 Task: Look for space in Abony, Hungary from 10th August, 2023 to 20th August, 2023 for 12 adults in price range Rs.10000 to Rs.14000. Place can be entire place or shared room with 6 bedrooms having 12 beds and 6 bathrooms. Property type can be house, flat, guest house. Amenities needed are: wifi, TV, free parkinig on premises, gym, breakfast. Booking option can be shelf check-in. Required host language is English.
Action: Mouse pressed left at (508, 98)
Screenshot: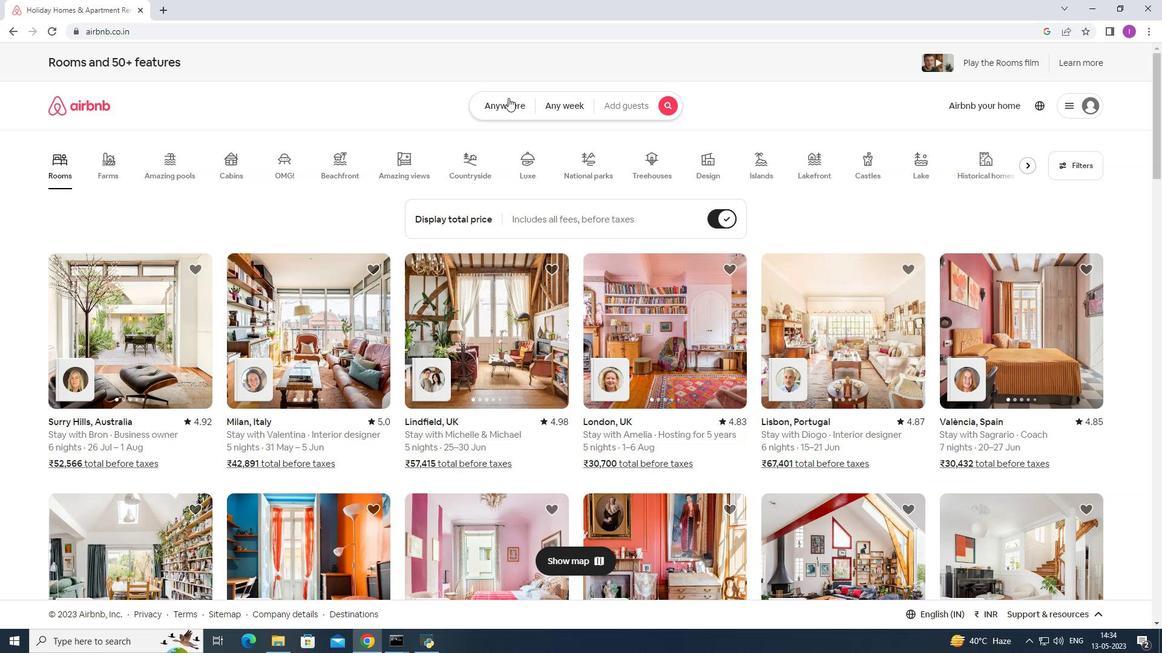 
Action: Mouse moved to (411, 150)
Screenshot: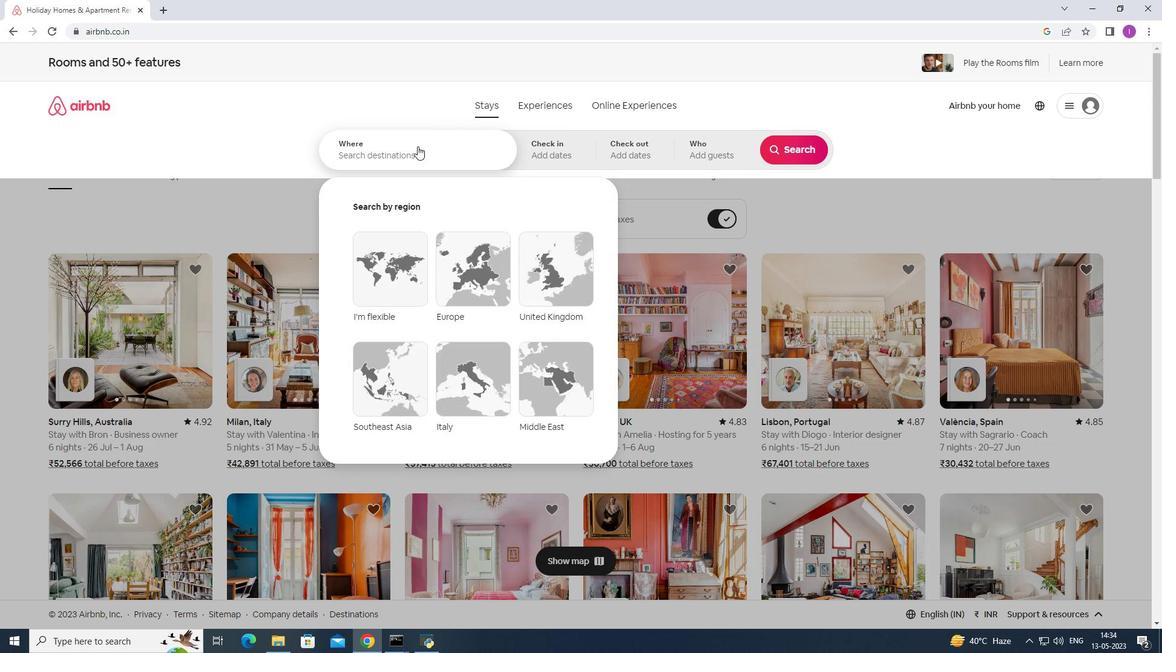 
Action: Mouse pressed left at (411, 150)
Screenshot: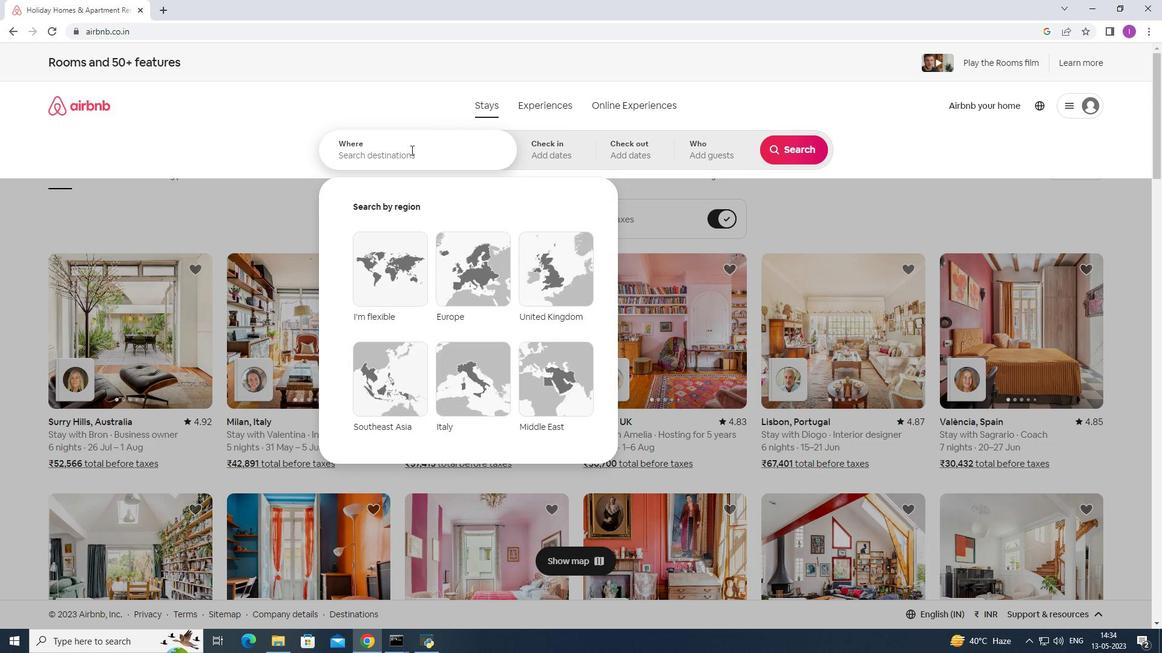 
Action: Key pressed <Key.shift>Abony,<Key.shift><Key.shift><Key.shift><Key.shift><Key.shift><Key.shift><Key.shift><Key.shift><Key.shift><Key.shift><Key.shift><Key.shift><Key.shift><Key.shift><Key.shift><Key.shift><Key.shift><Key.shift><Key.shift><Key.shift><Key.shift><Key.shift><Key.shift>Hun
Screenshot: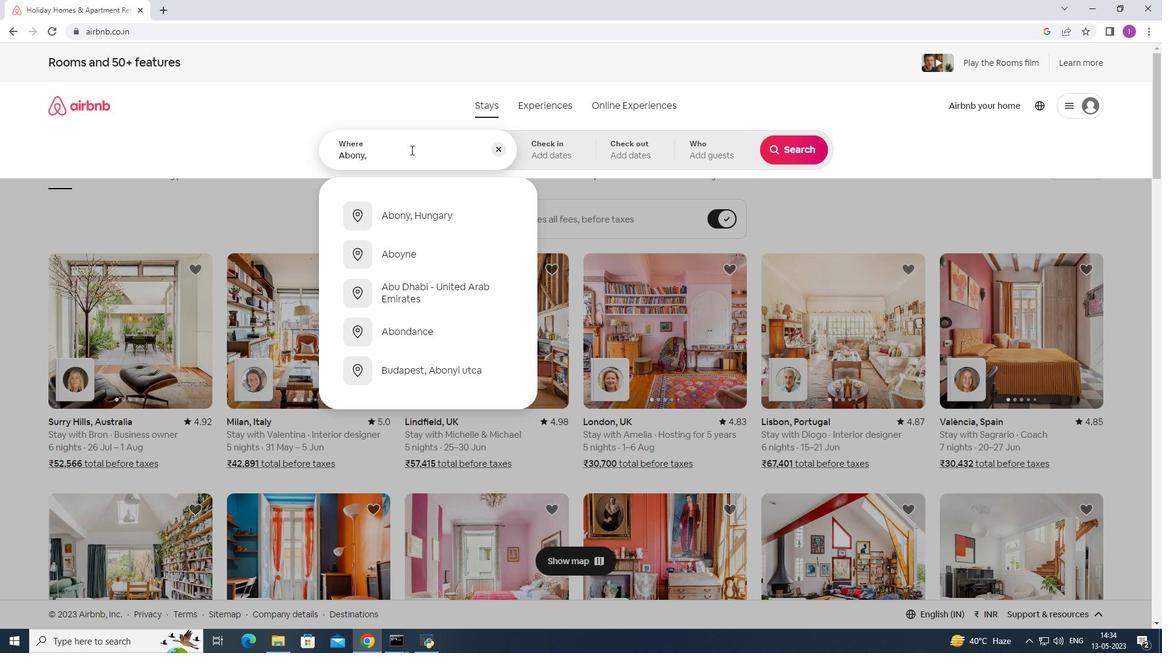 
Action: Mouse moved to (397, 219)
Screenshot: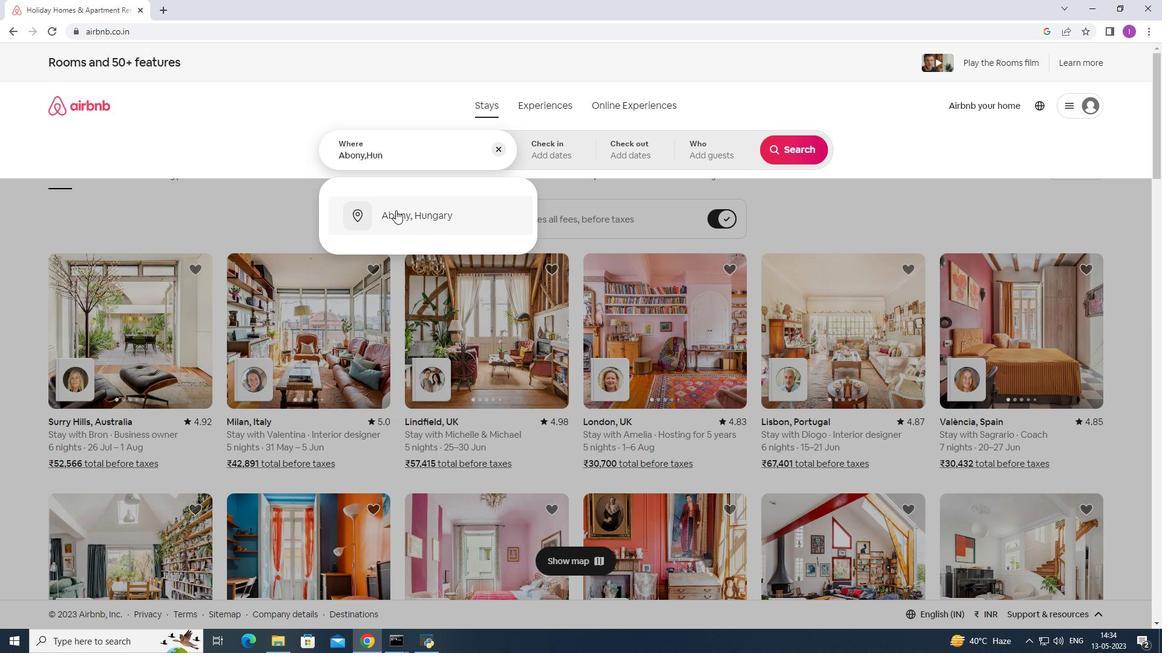 
Action: Mouse pressed left at (397, 219)
Screenshot: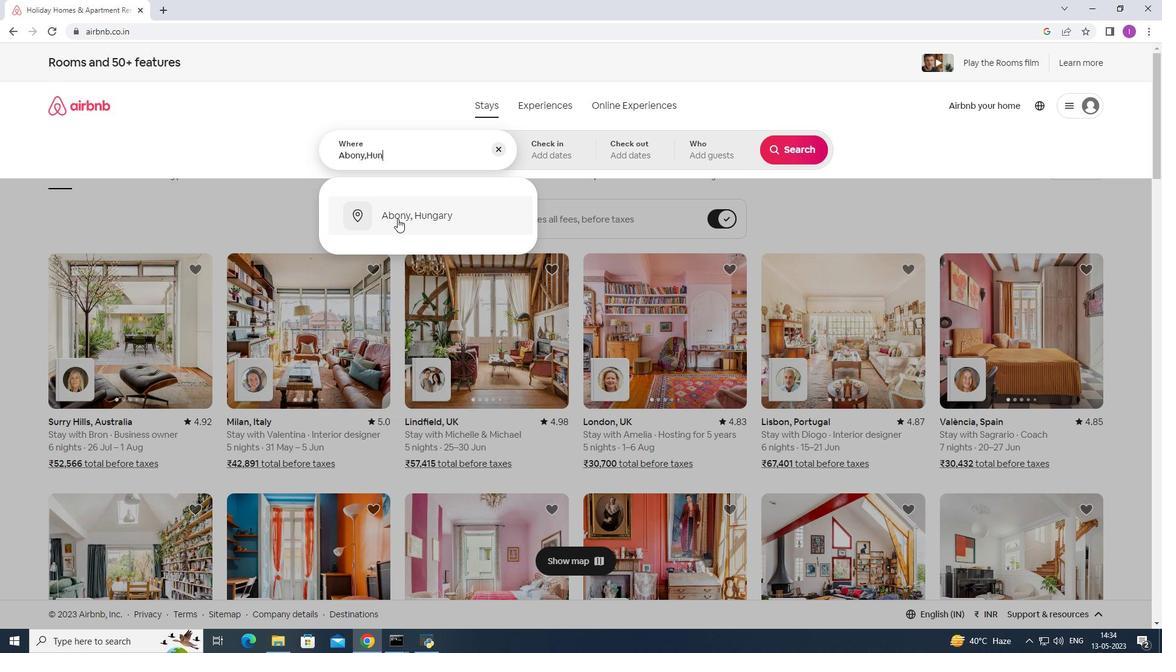 
Action: Mouse moved to (794, 249)
Screenshot: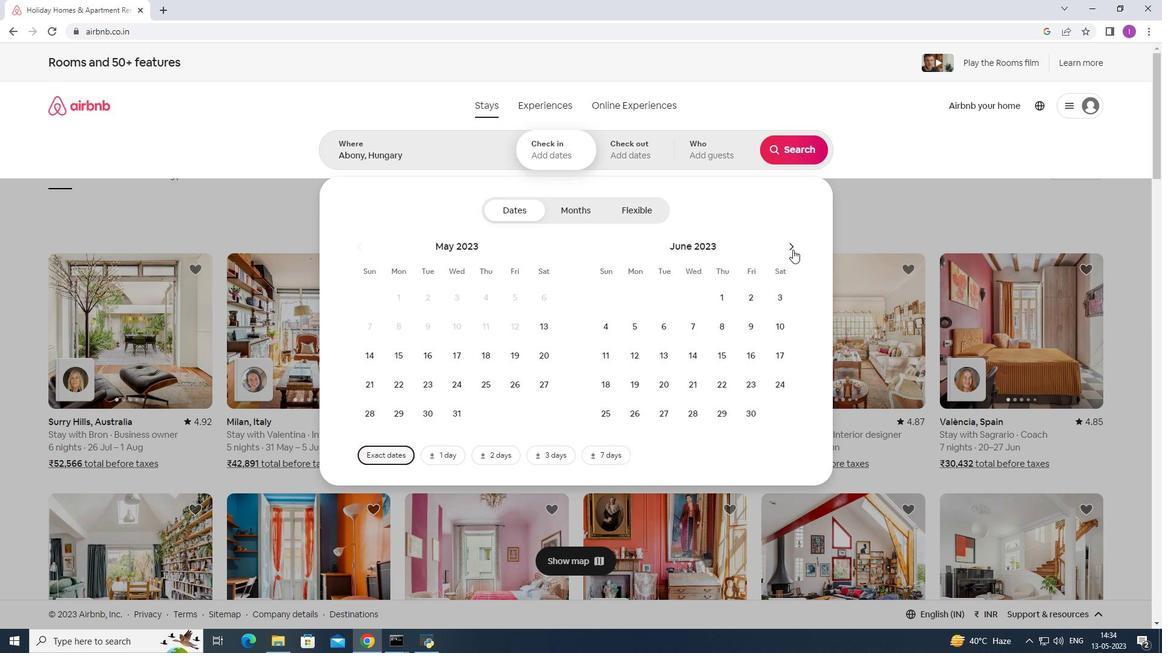 
Action: Mouse pressed left at (794, 249)
Screenshot: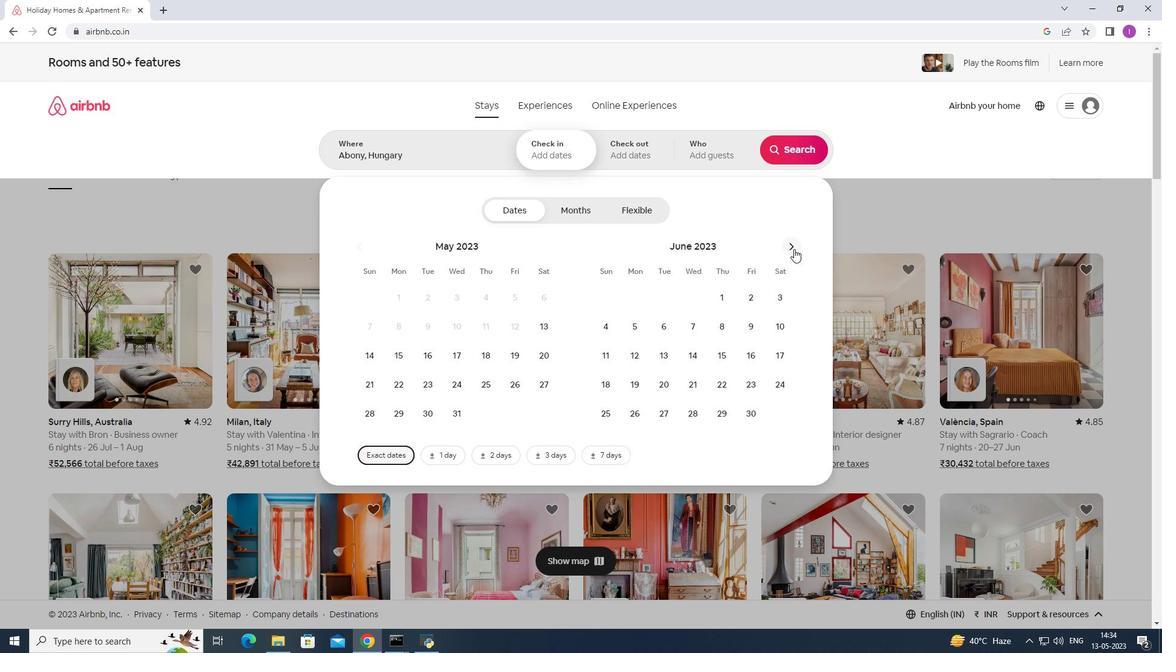 
Action: Mouse moved to (794, 249)
Screenshot: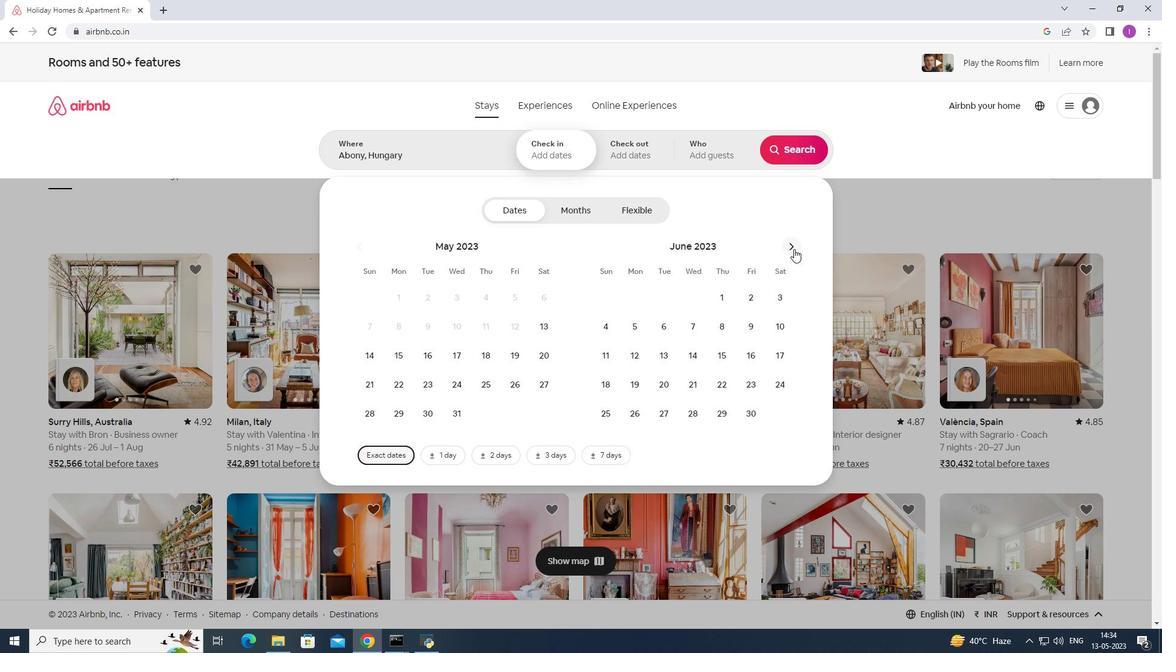 
Action: Mouse pressed left at (794, 249)
Screenshot: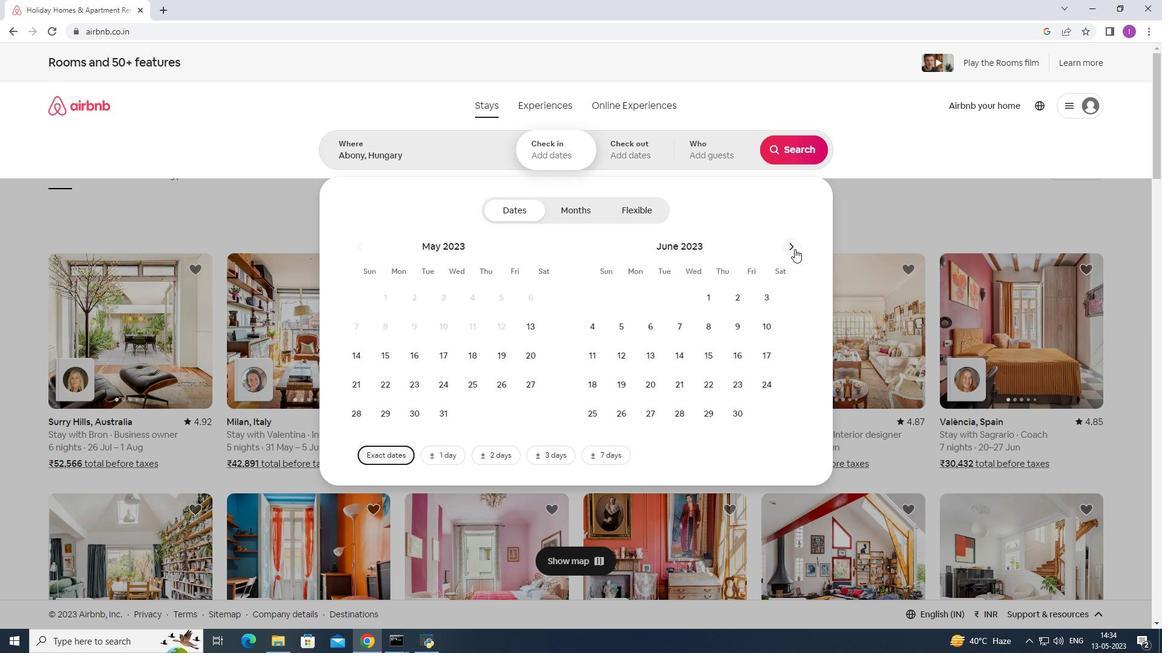 
Action: Mouse moved to (729, 329)
Screenshot: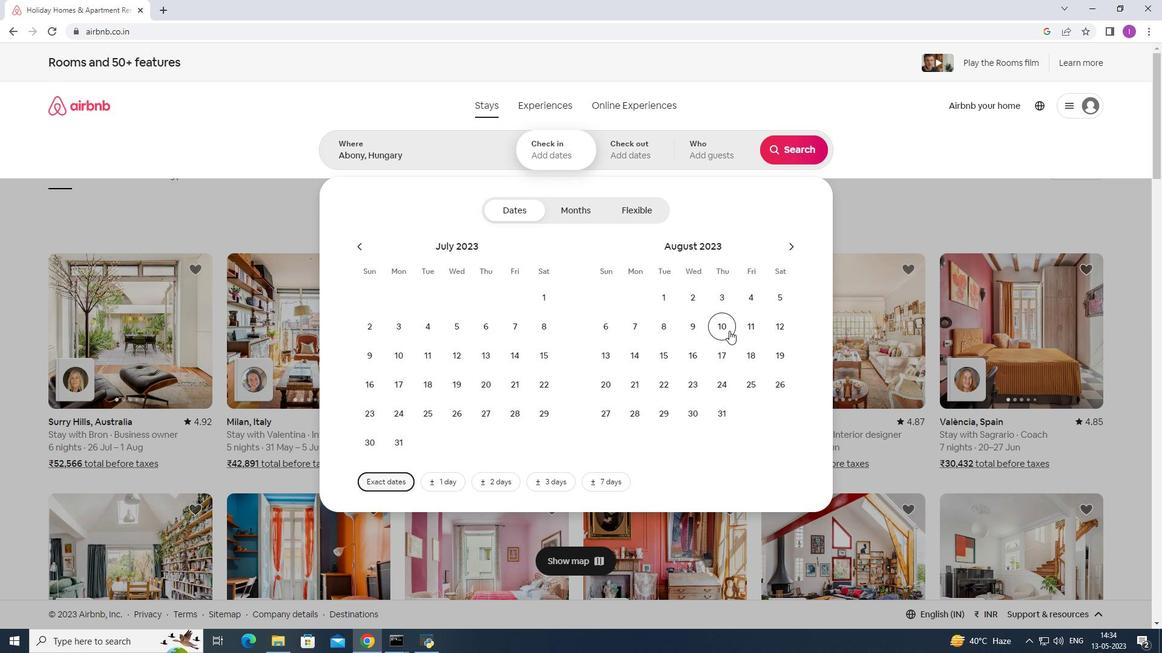 
Action: Mouse pressed left at (729, 329)
Screenshot: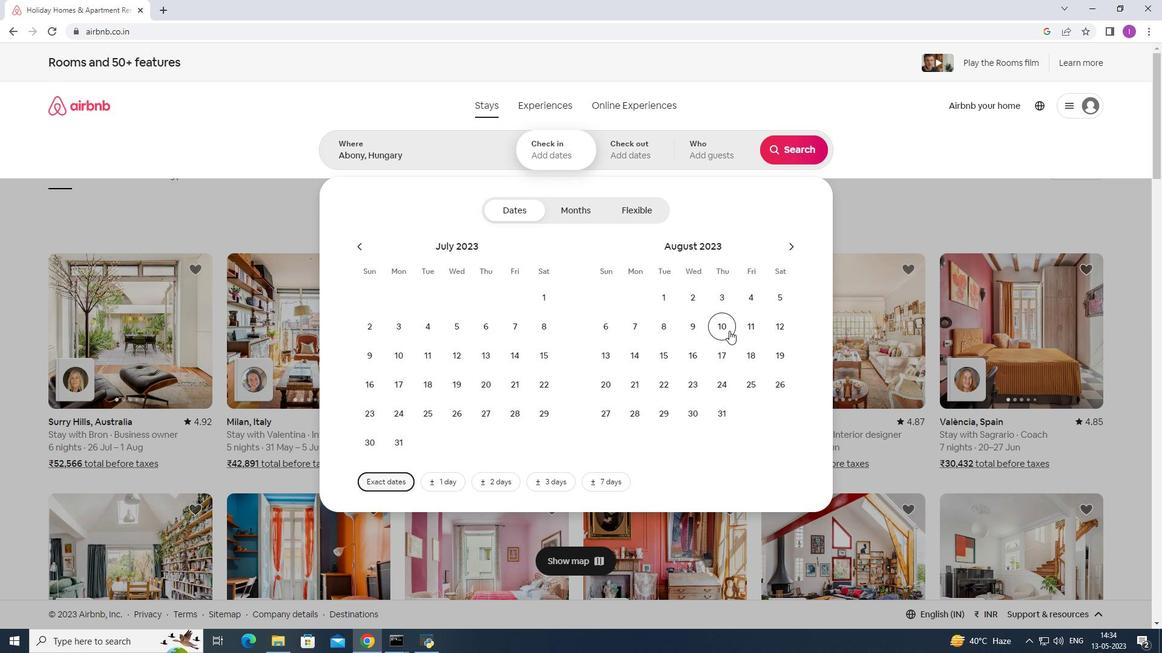 
Action: Mouse moved to (611, 388)
Screenshot: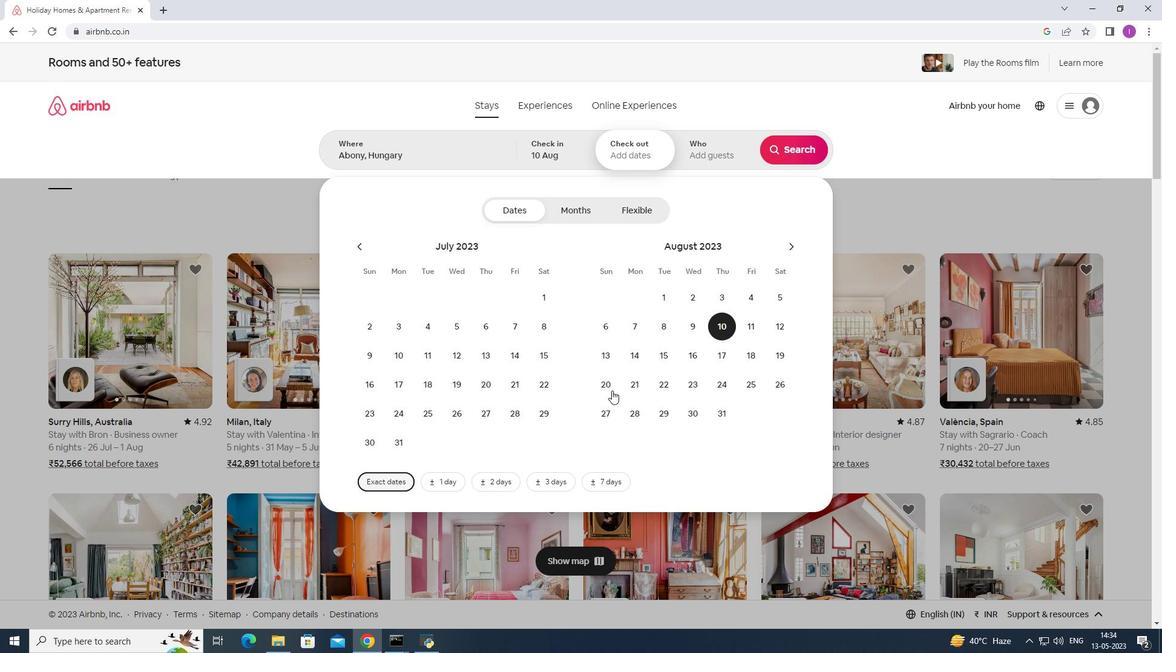 
Action: Mouse pressed left at (611, 388)
Screenshot: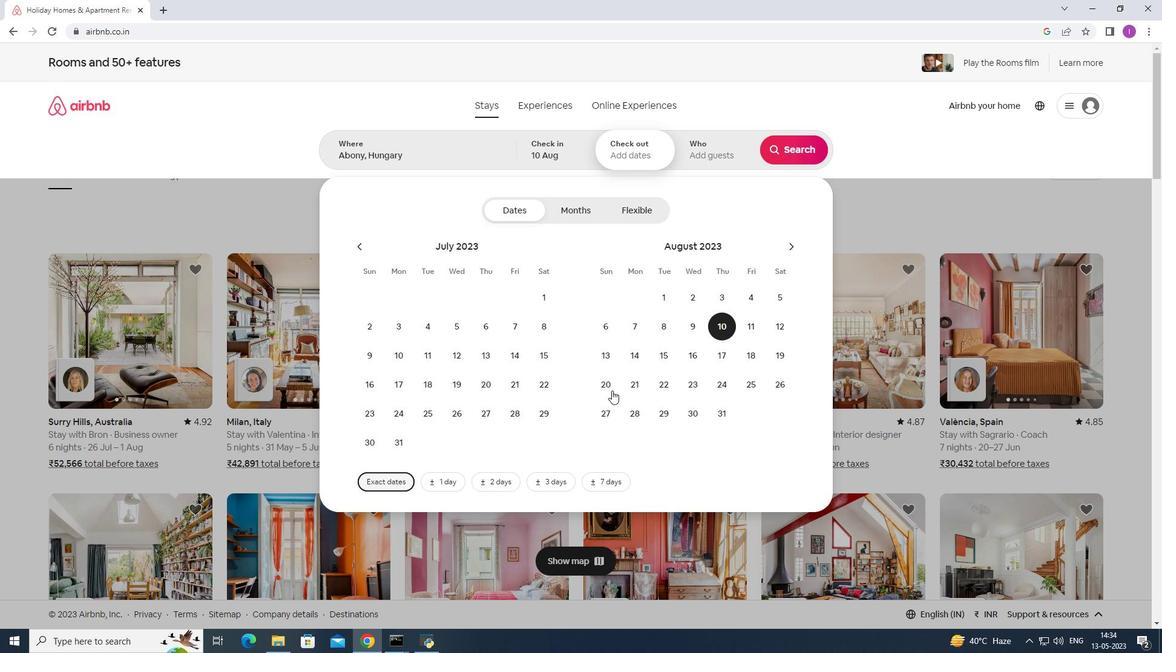 
Action: Mouse moved to (706, 157)
Screenshot: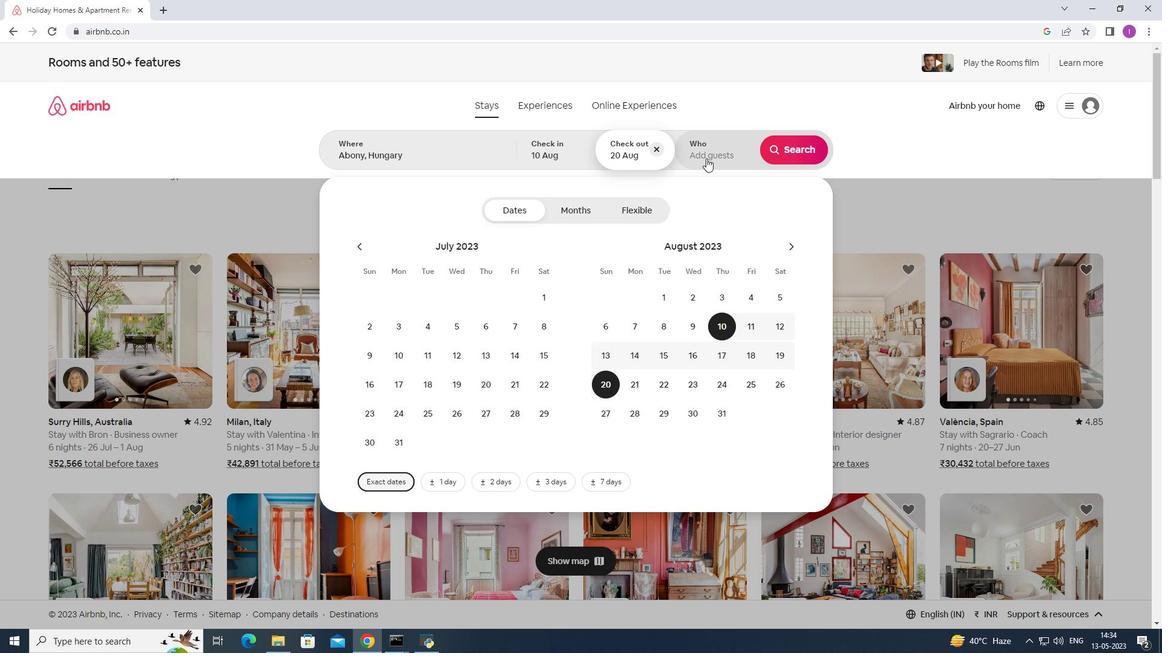 
Action: Mouse pressed left at (706, 157)
Screenshot: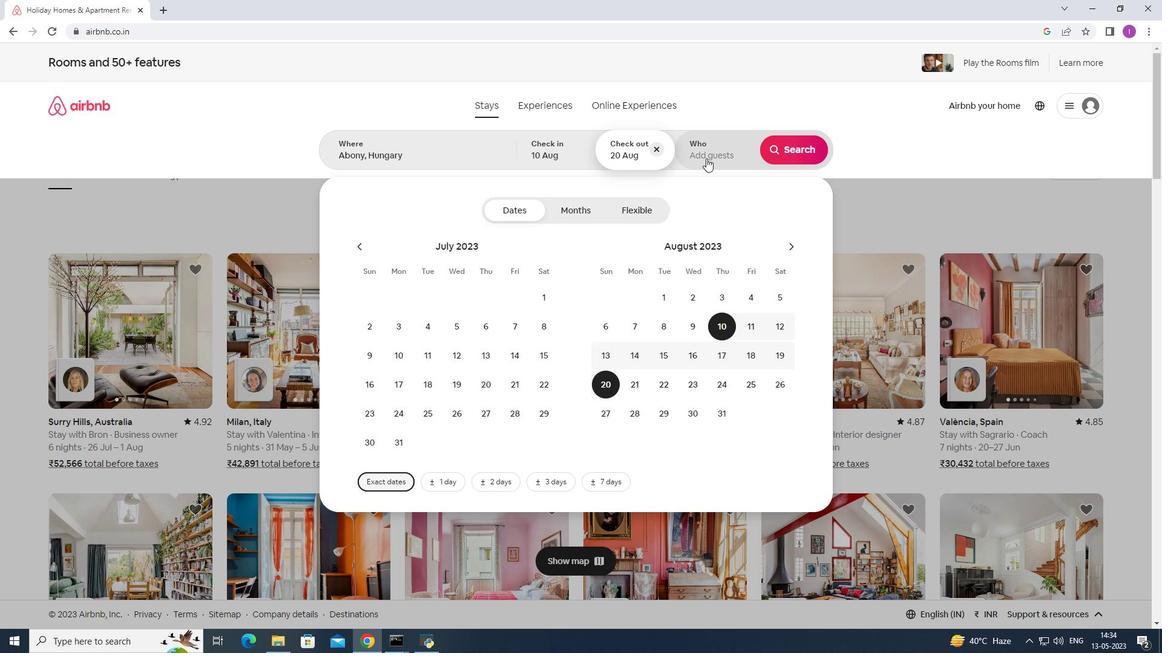 
Action: Mouse moved to (794, 211)
Screenshot: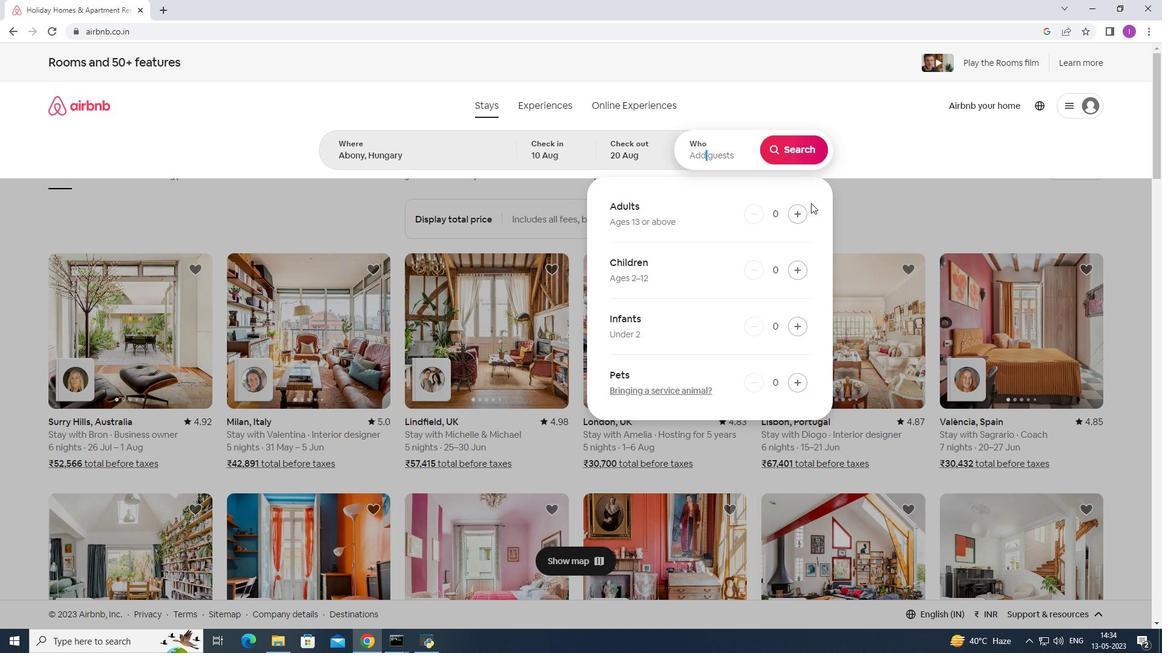 
Action: Mouse pressed left at (794, 211)
Screenshot: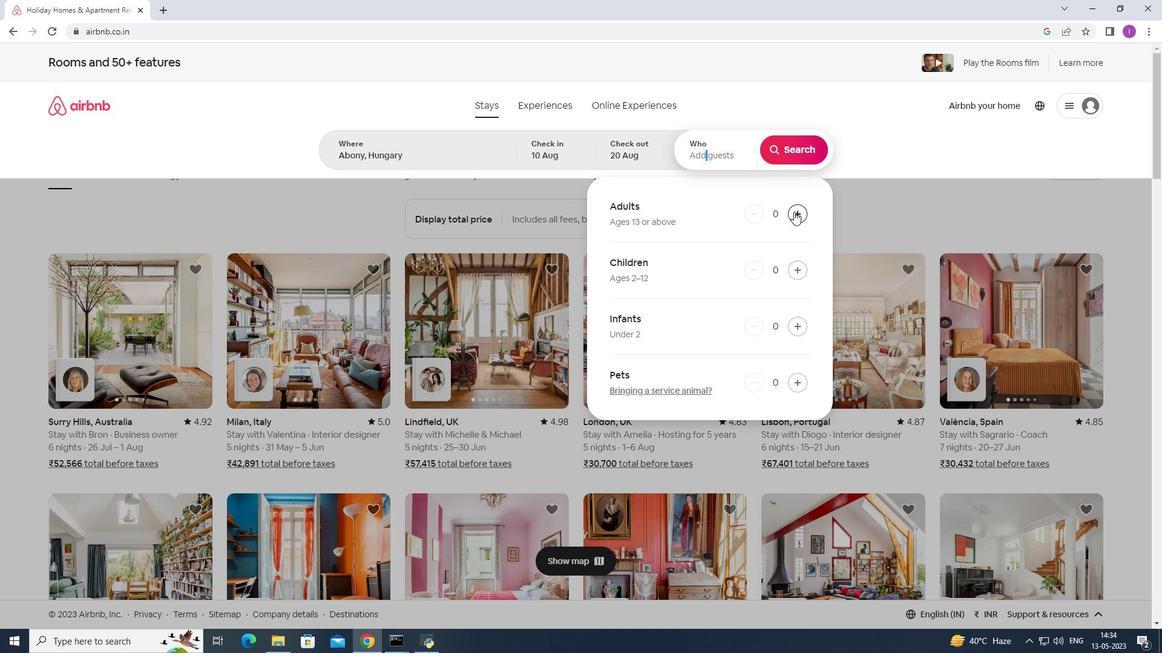 
Action: Mouse pressed left at (794, 211)
Screenshot: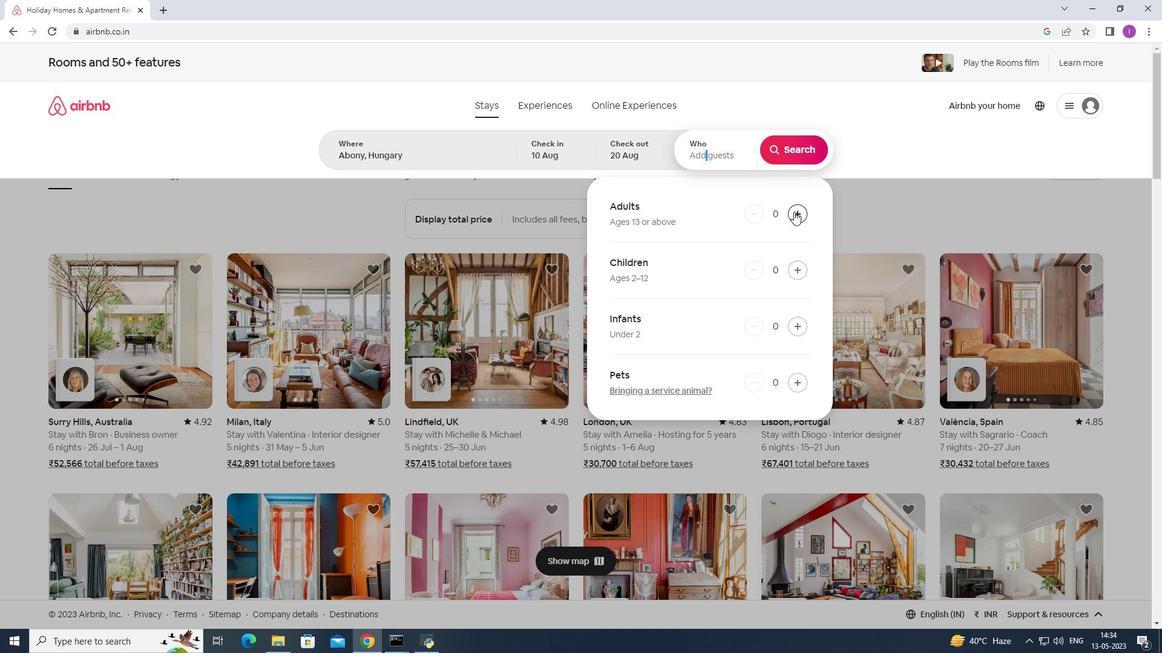 
Action: Mouse pressed left at (794, 211)
Screenshot: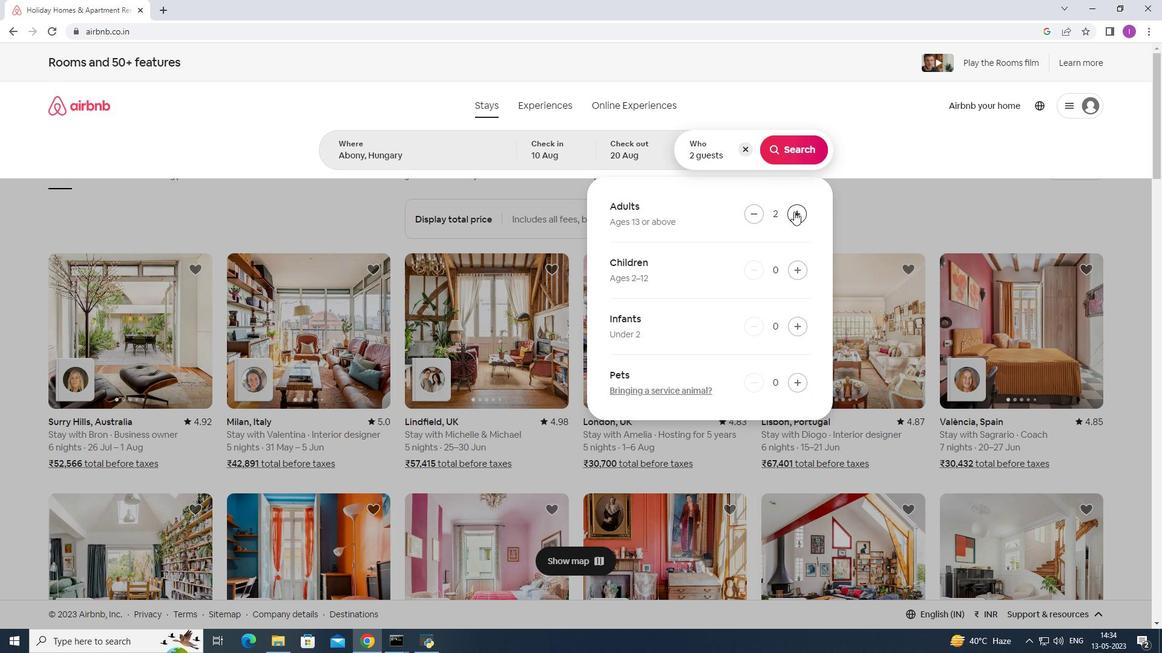 
Action: Mouse pressed left at (794, 211)
Screenshot: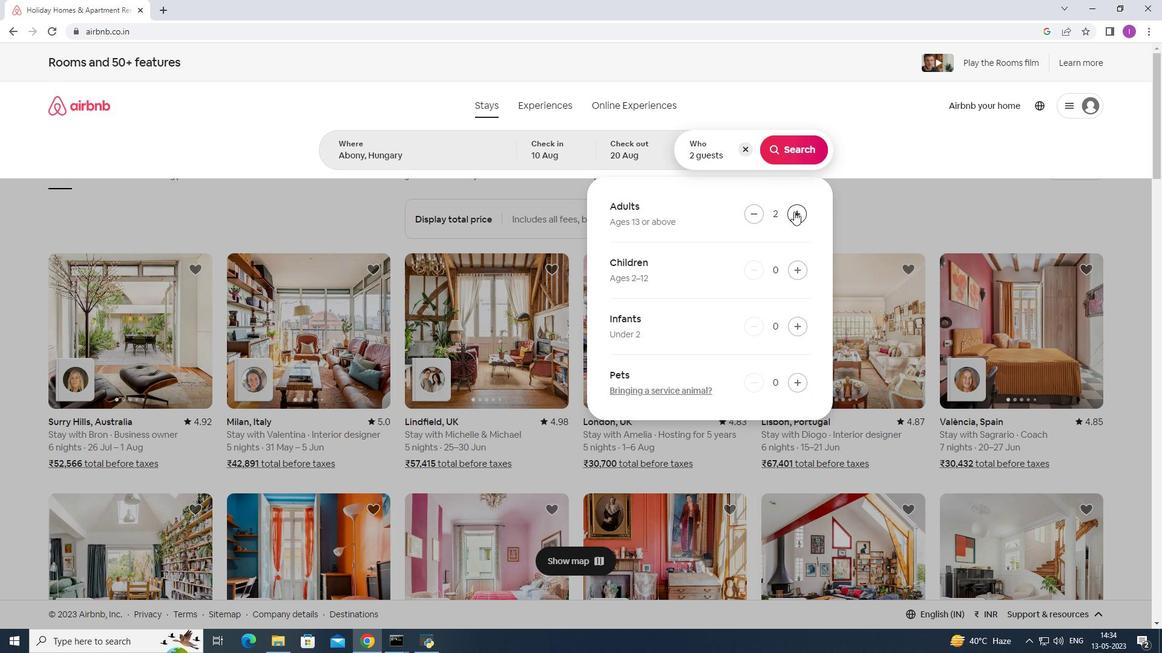 
Action: Mouse pressed left at (794, 211)
Screenshot: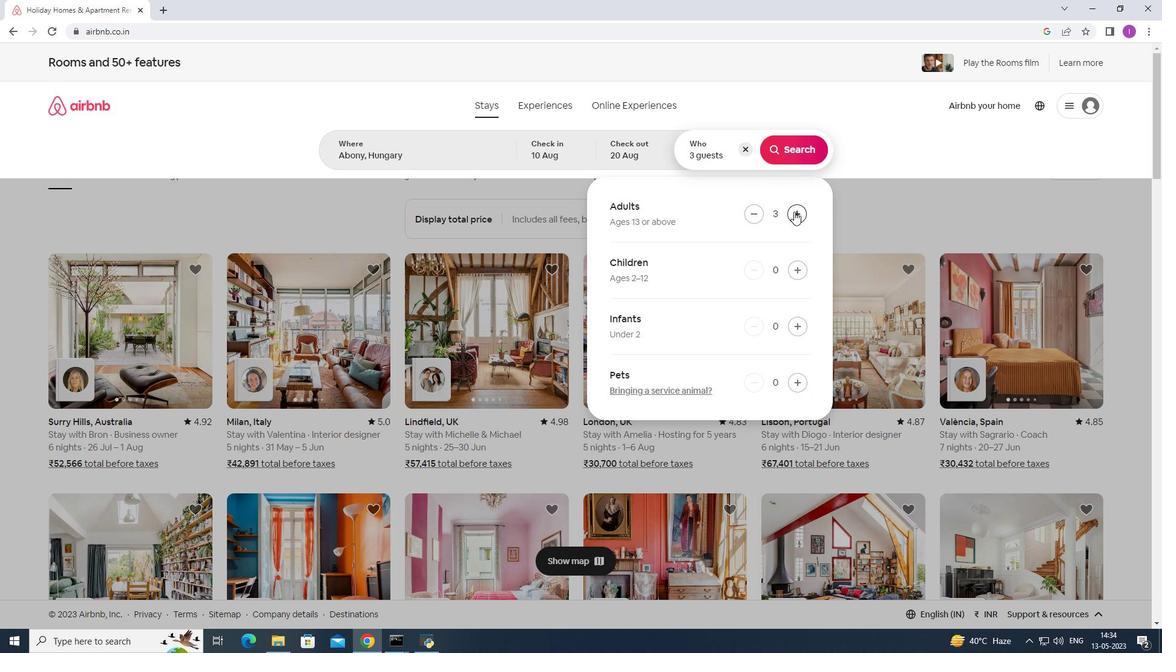 
Action: Mouse moved to (794, 212)
Screenshot: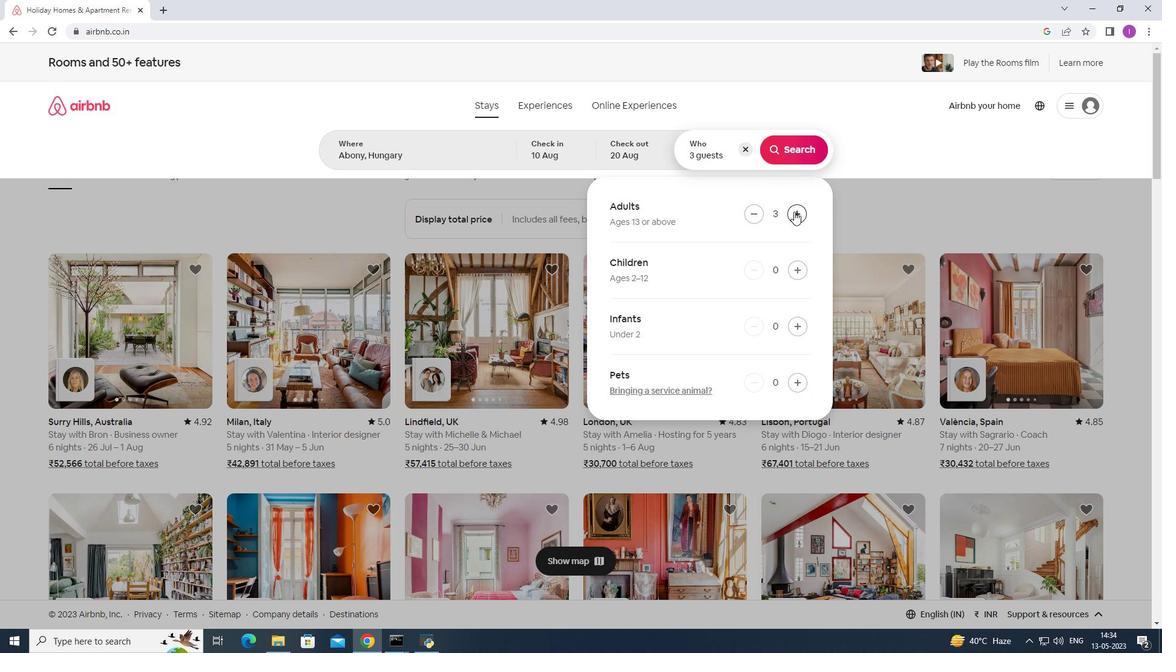 
Action: Mouse pressed left at (794, 212)
Screenshot: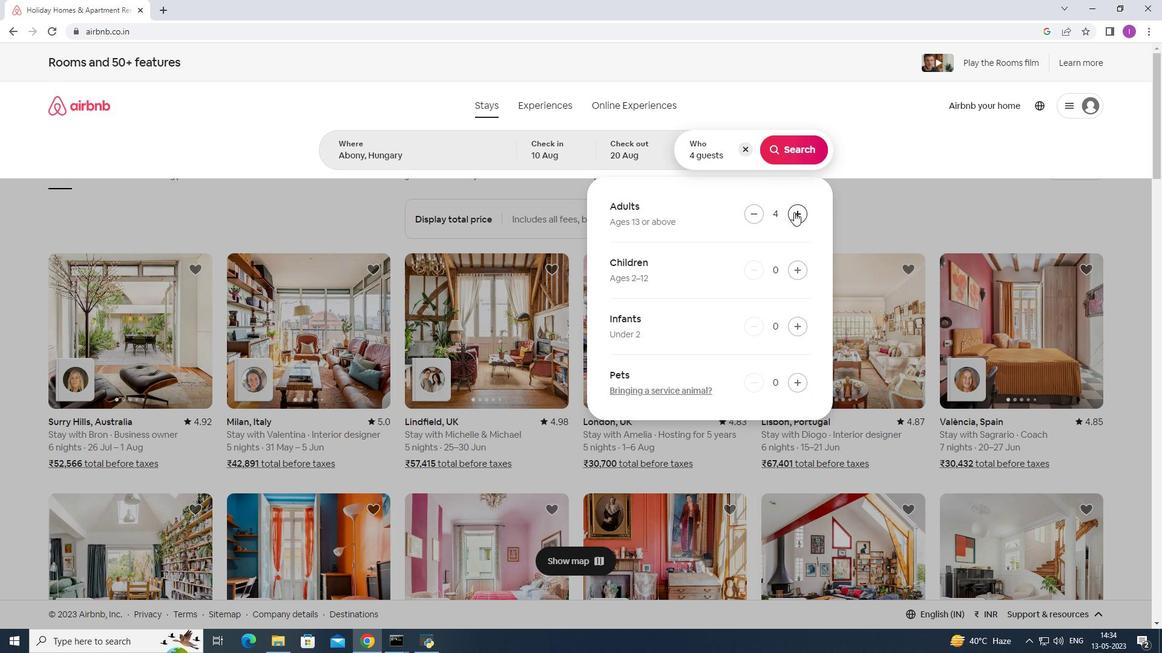 
Action: Mouse pressed left at (794, 212)
Screenshot: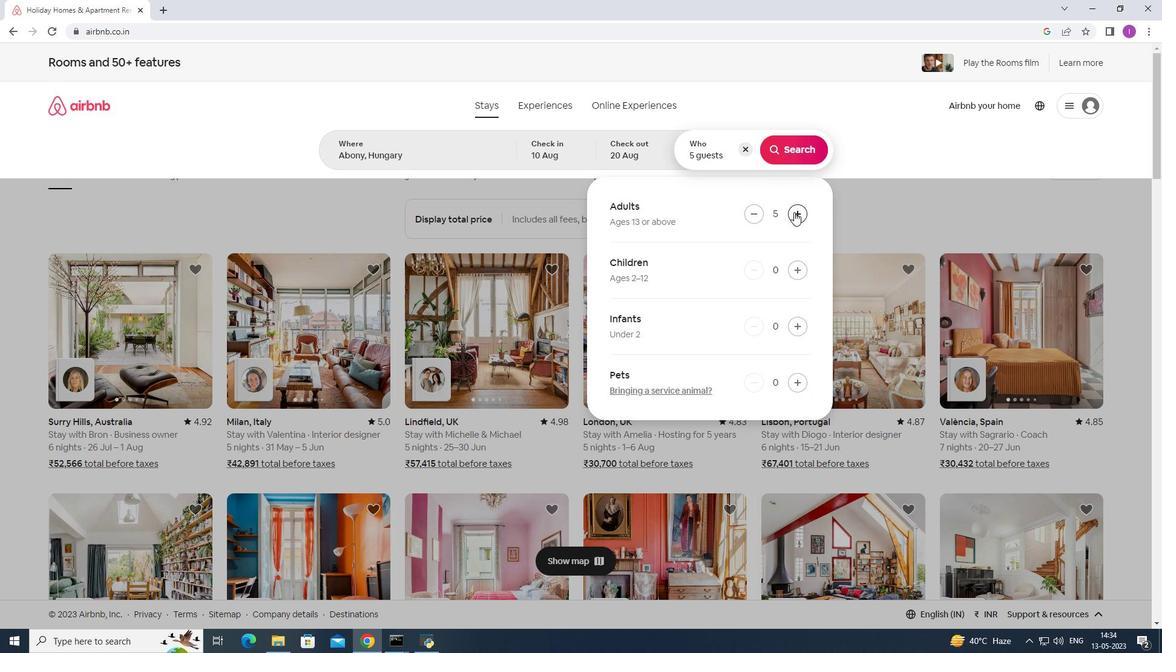
Action: Mouse pressed left at (794, 212)
Screenshot: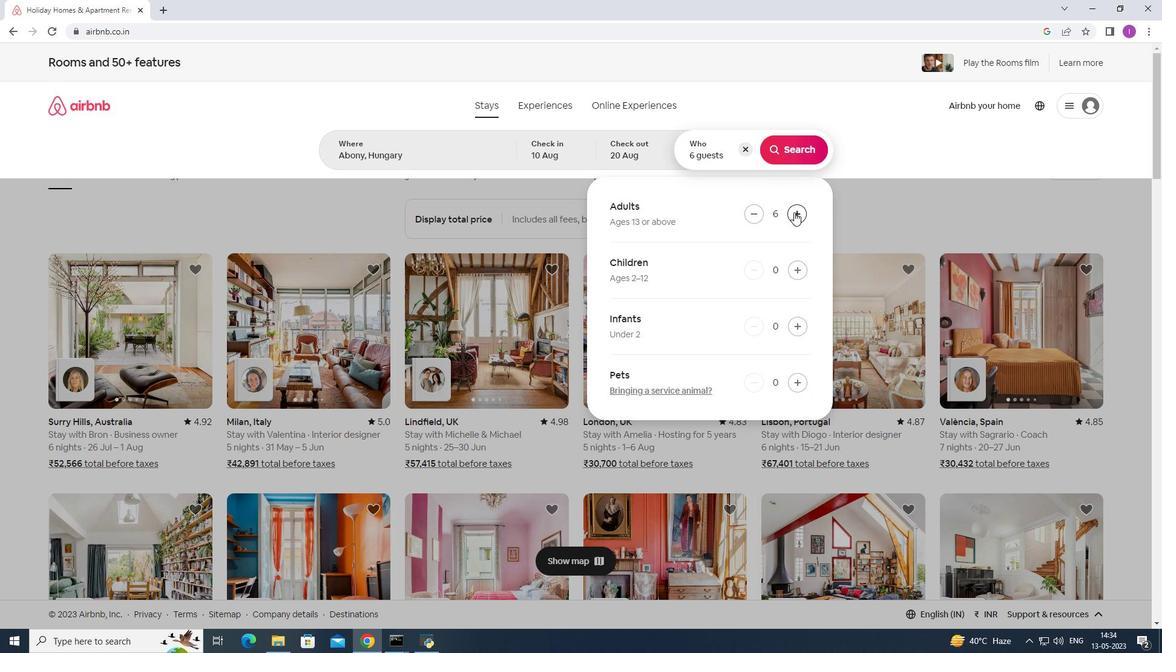 
Action: Mouse pressed left at (794, 212)
Screenshot: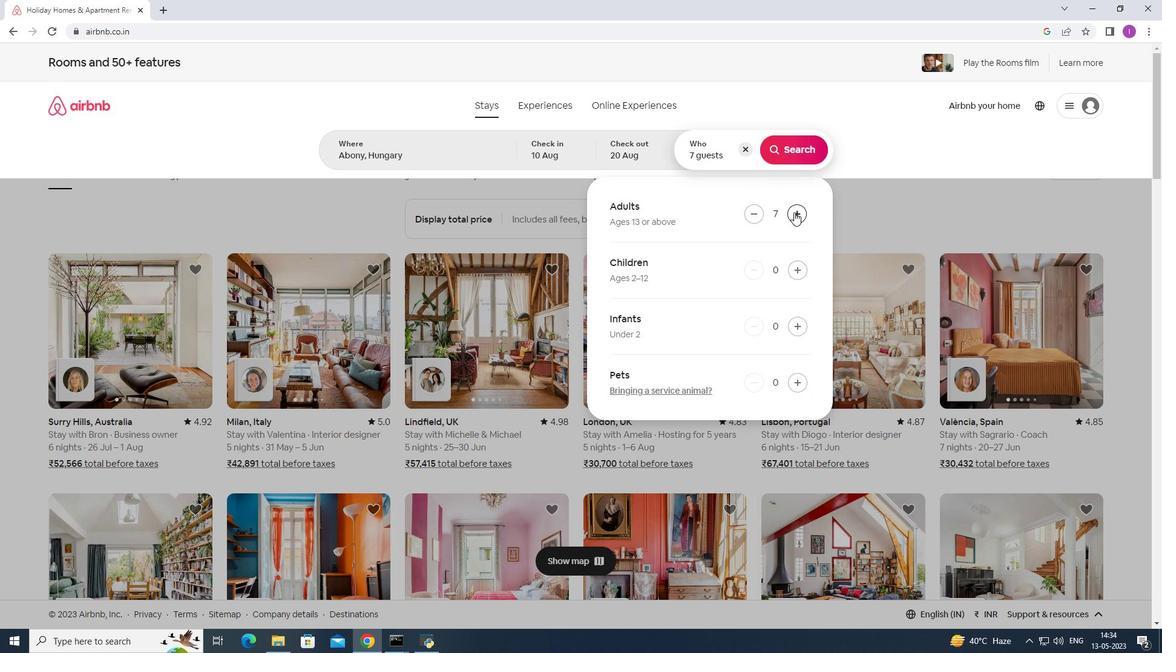 
Action: Mouse pressed left at (794, 212)
Screenshot: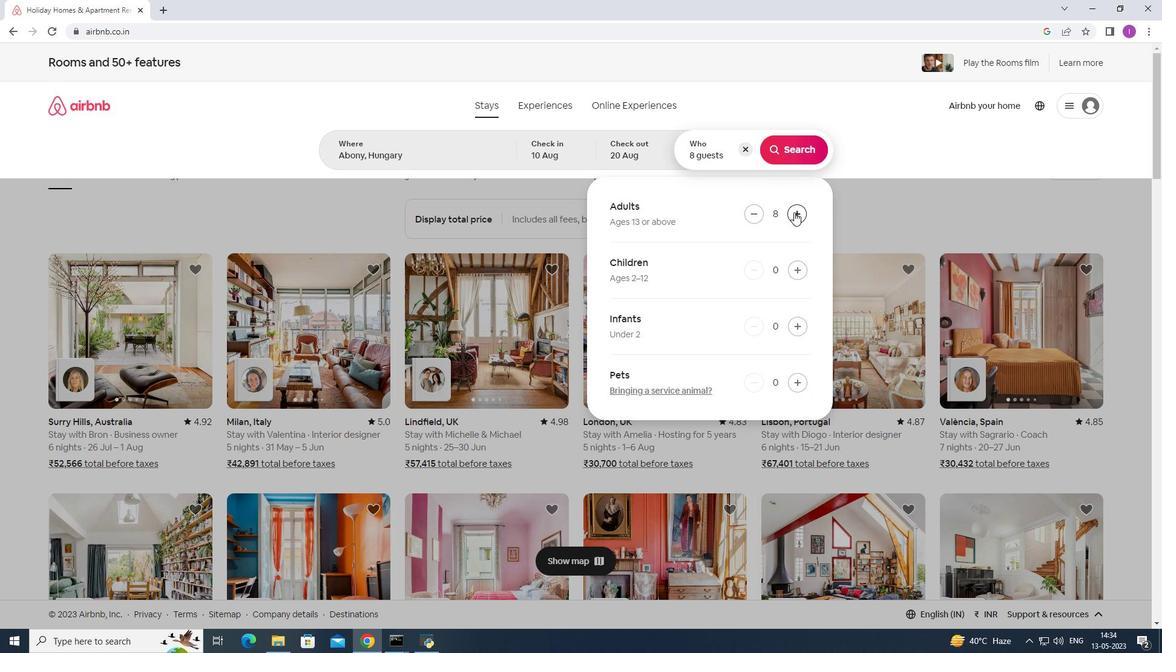 
Action: Mouse pressed left at (794, 212)
Screenshot: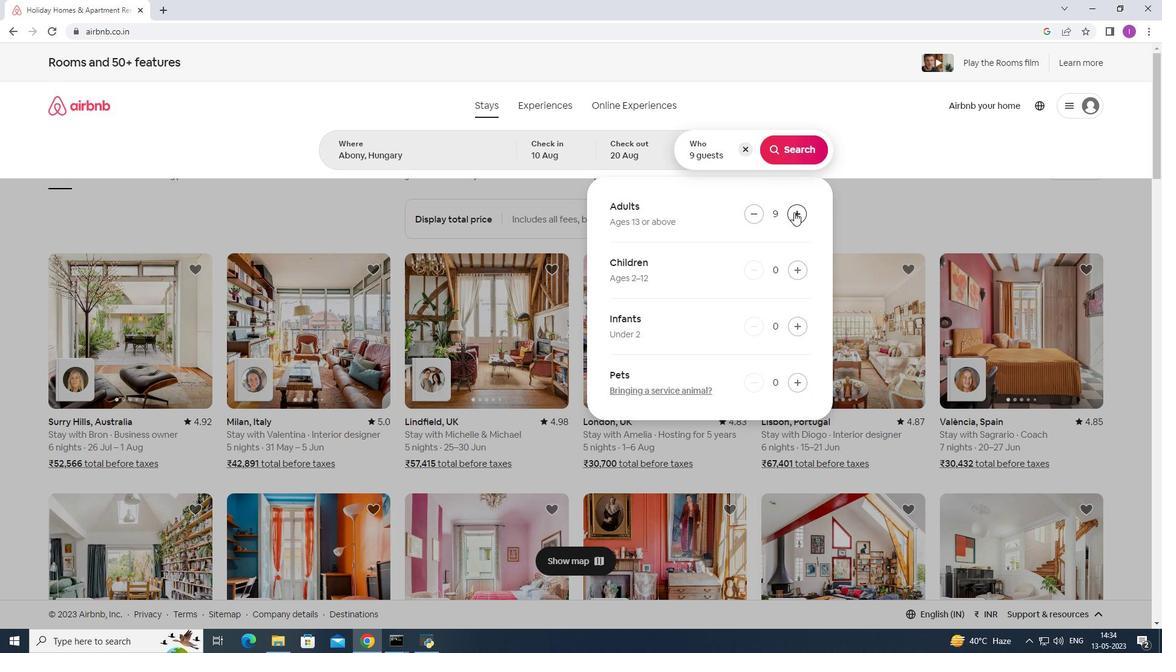 
Action: Mouse pressed left at (794, 212)
Screenshot: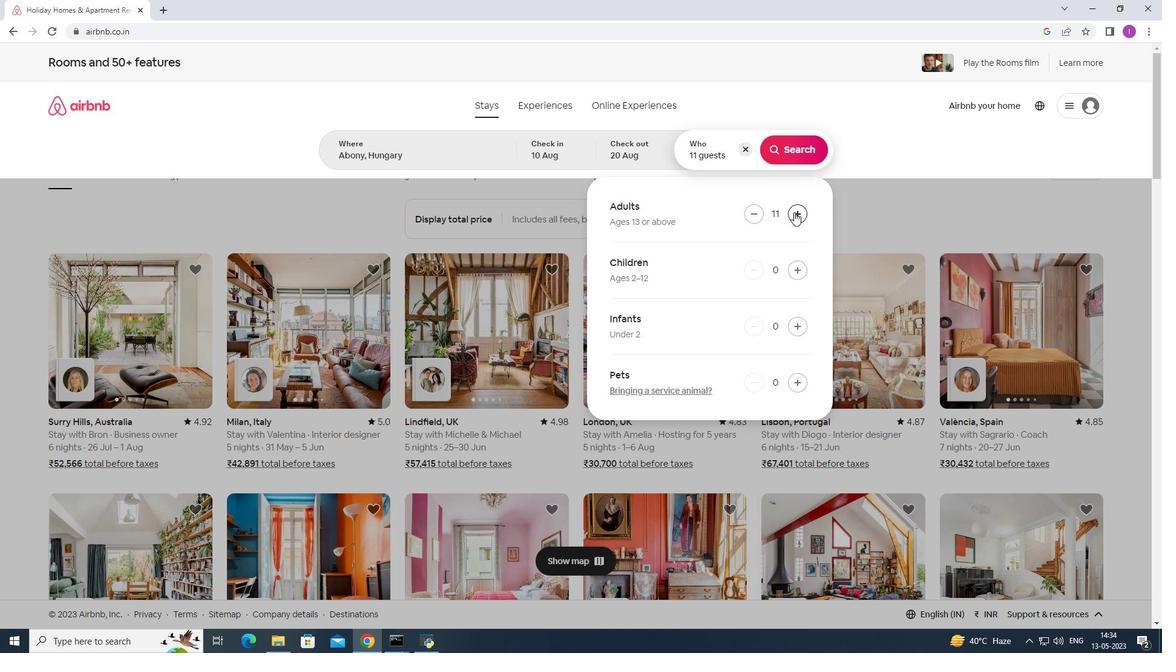 
Action: Mouse moved to (804, 162)
Screenshot: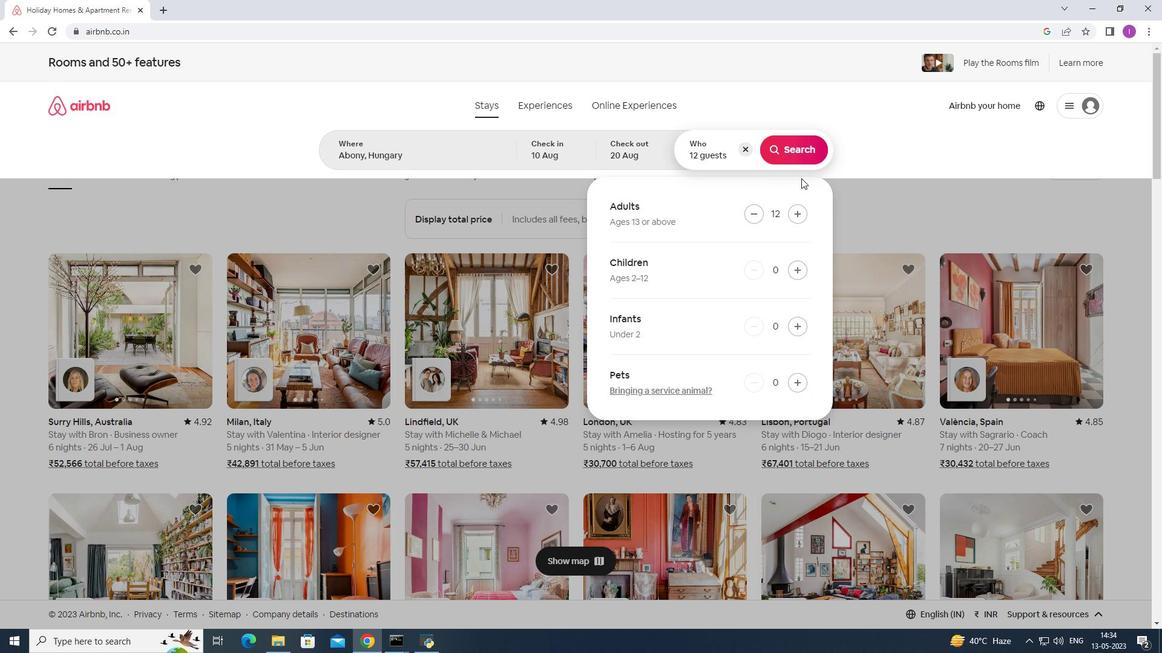 
Action: Mouse pressed left at (804, 162)
Screenshot: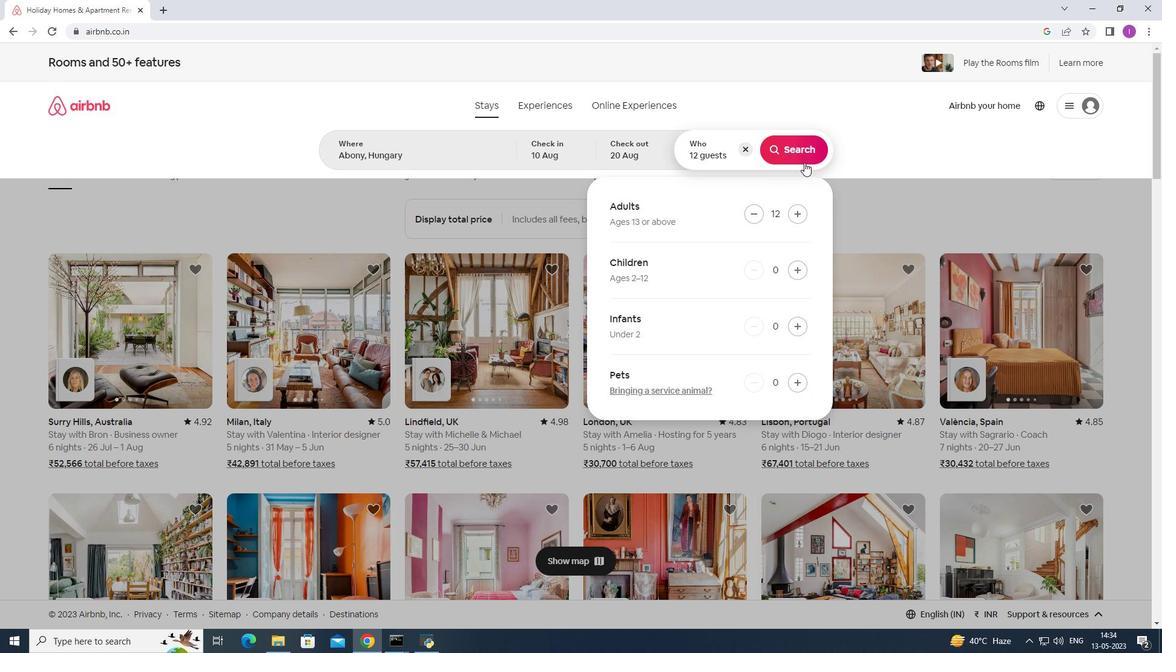
Action: Mouse moved to (1125, 122)
Screenshot: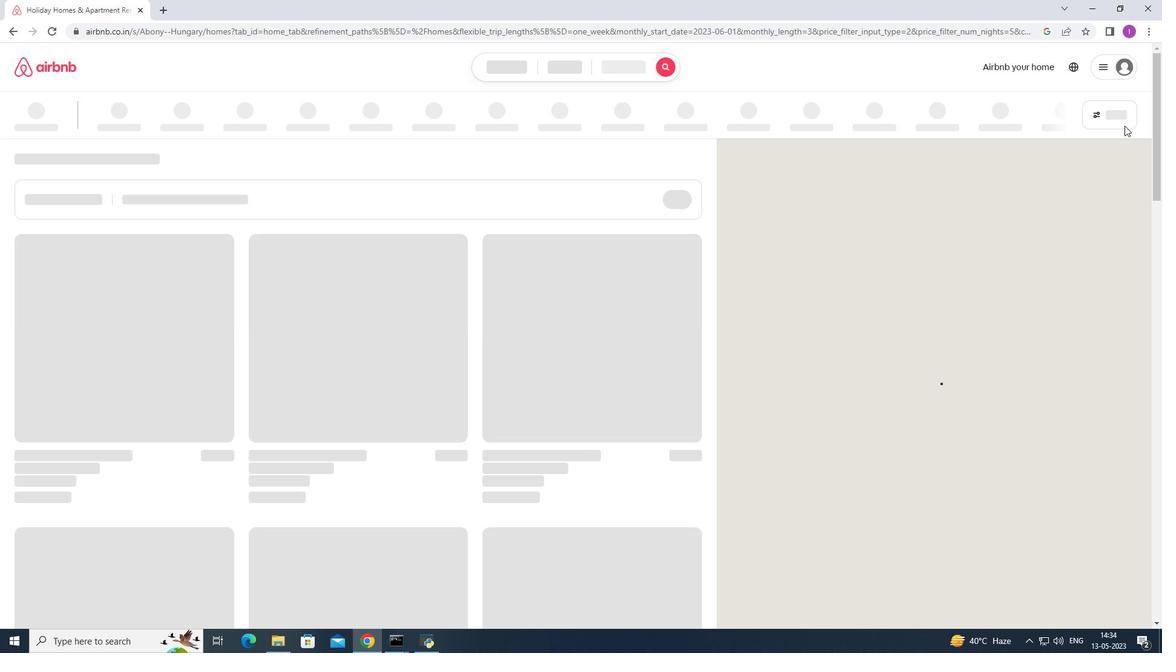 
Action: Mouse pressed left at (1125, 122)
Screenshot: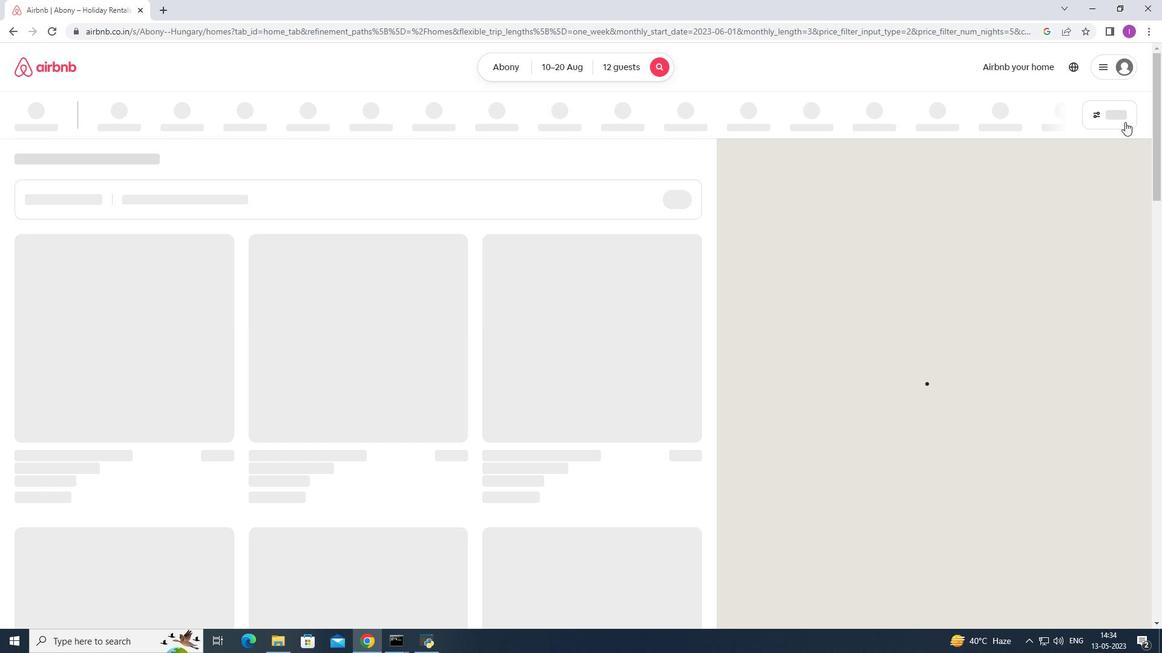 
Action: Mouse moved to (671, 417)
Screenshot: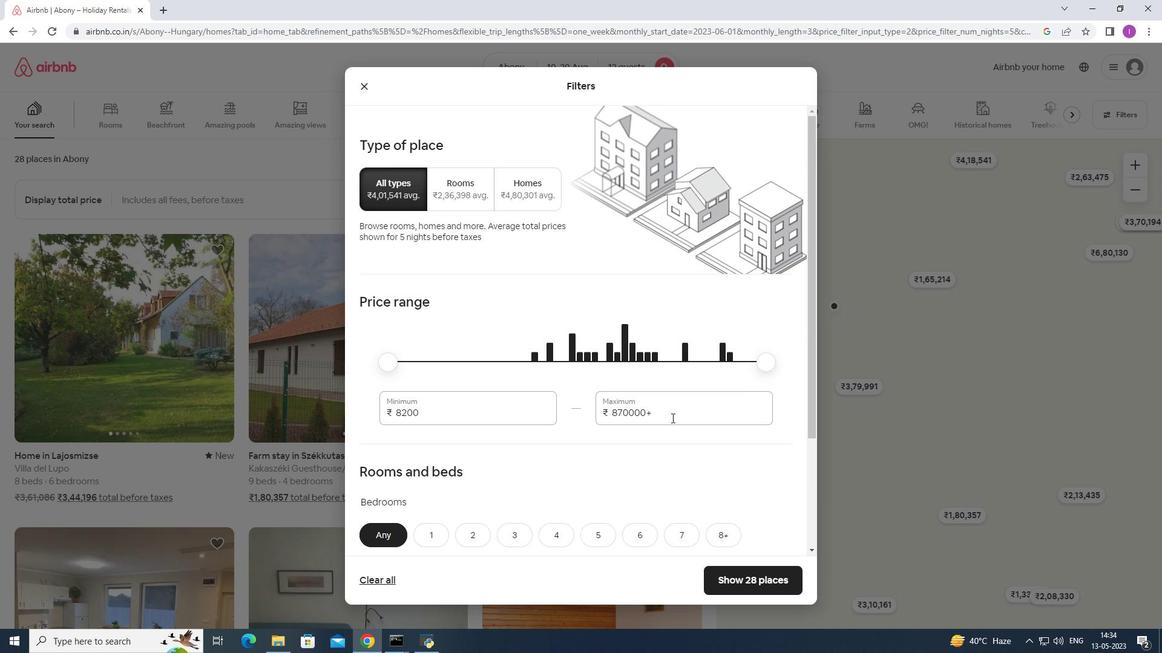 
Action: Mouse pressed left at (671, 417)
Screenshot: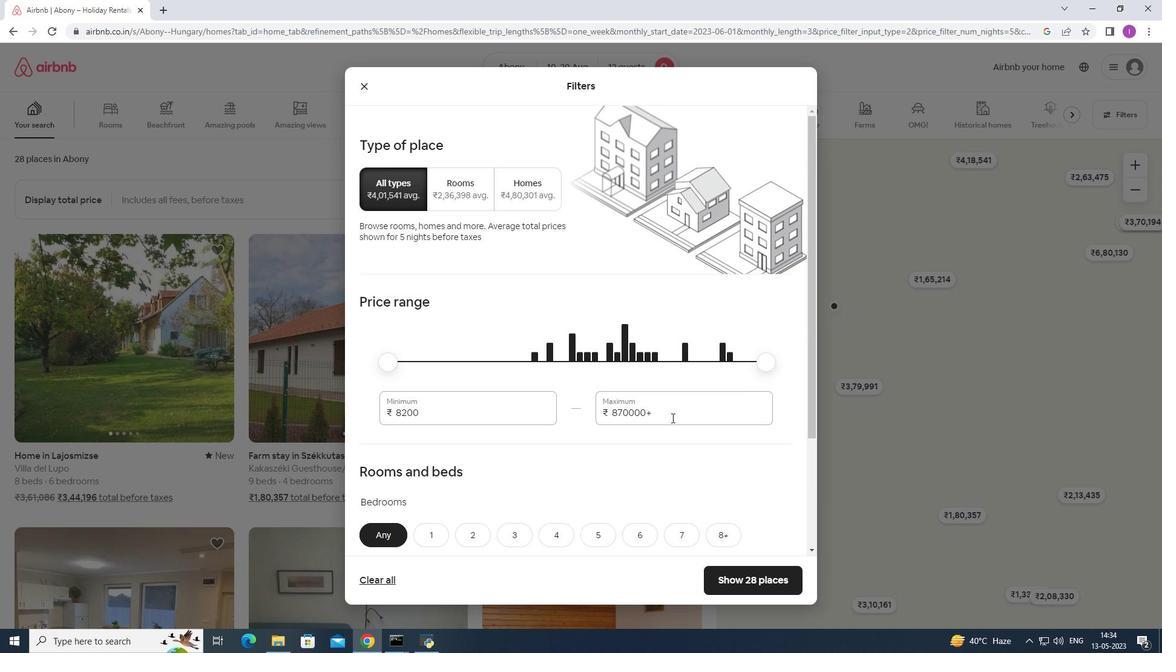 
Action: Mouse moved to (586, 431)
Screenshot: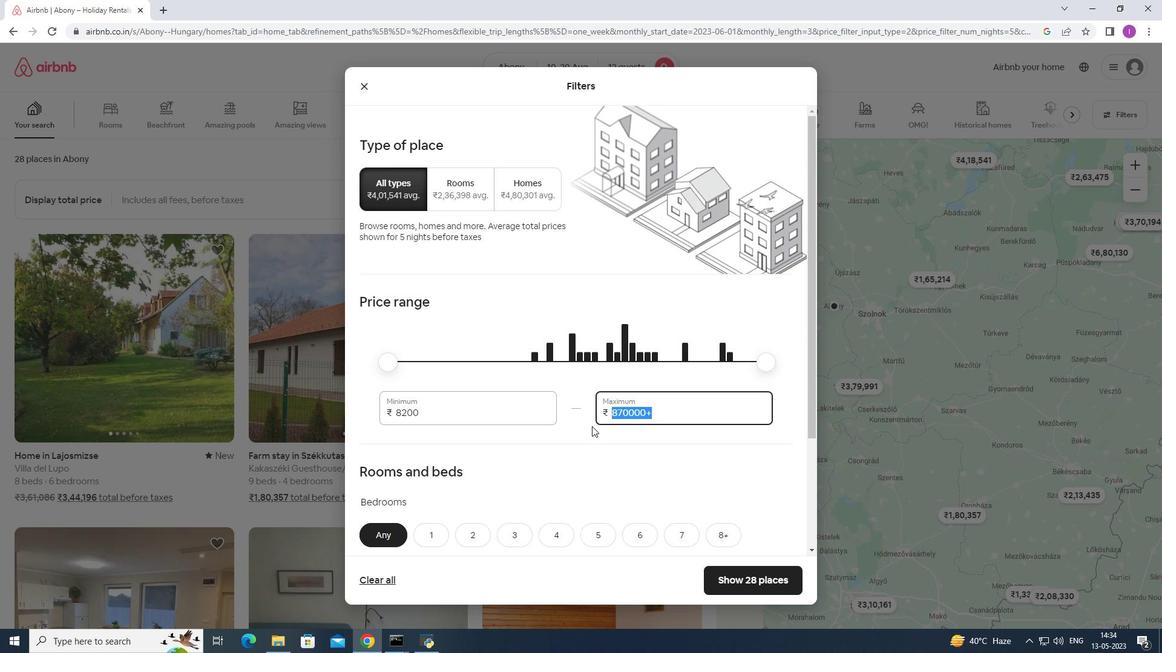 
Action: Key pressed 1
Screenshot: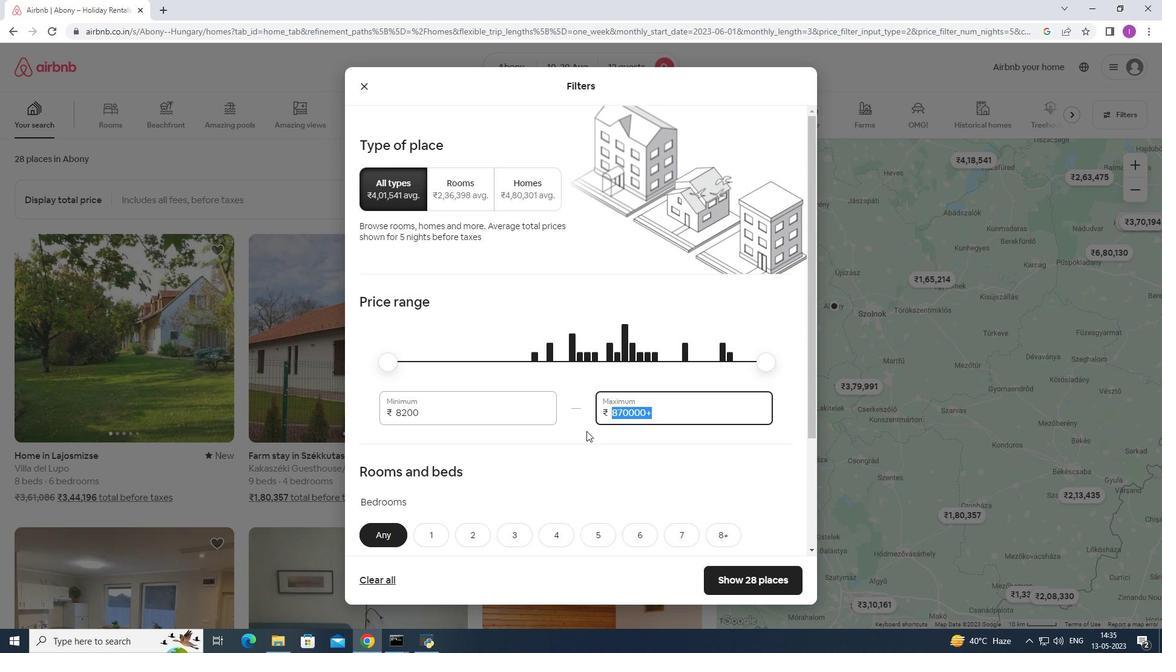 
Action: Mouse moved to (586, 431)
Screenshot: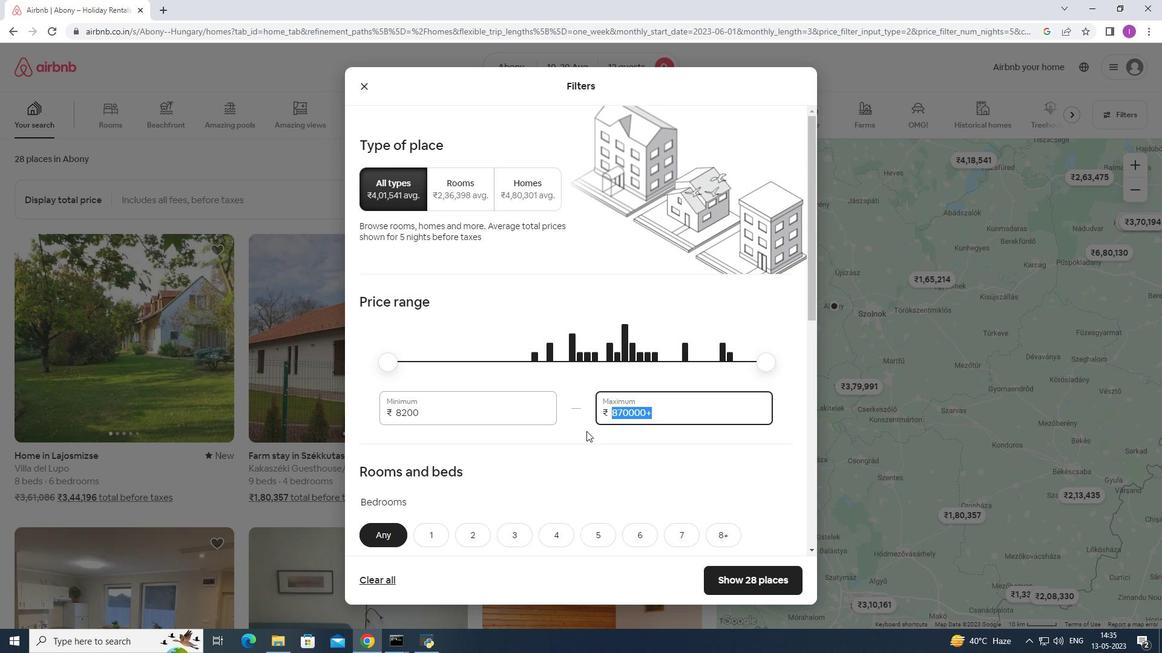 
Action: Key pressed 4
Screenshot: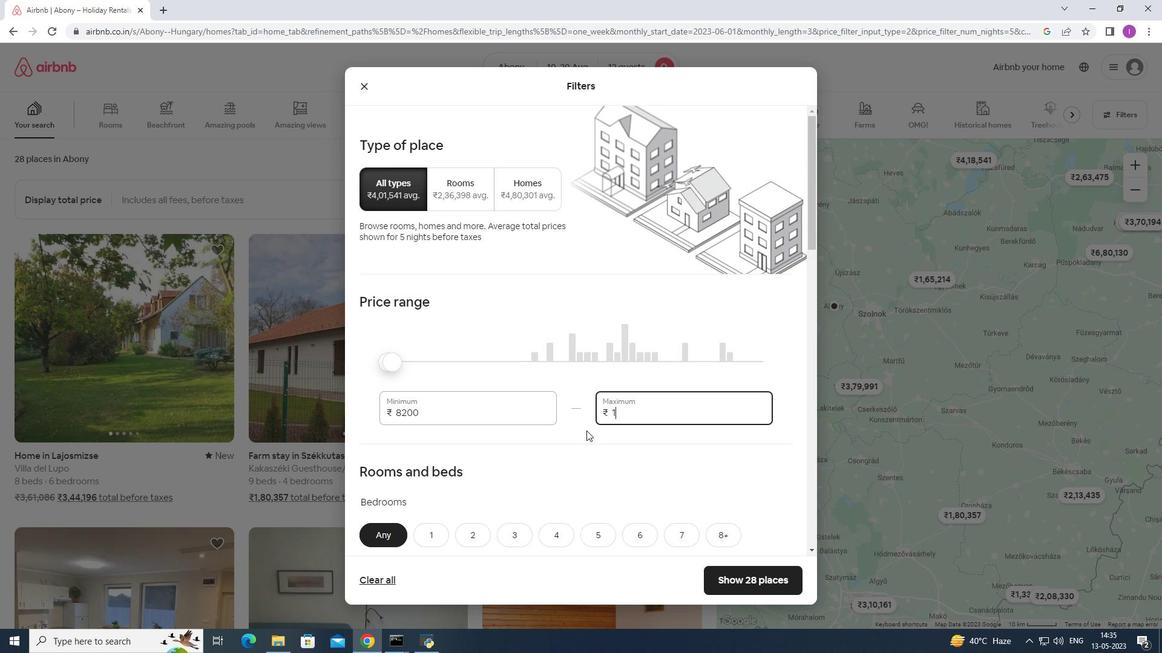 
Action: Mouse moved to (586, 428)
Screenshot: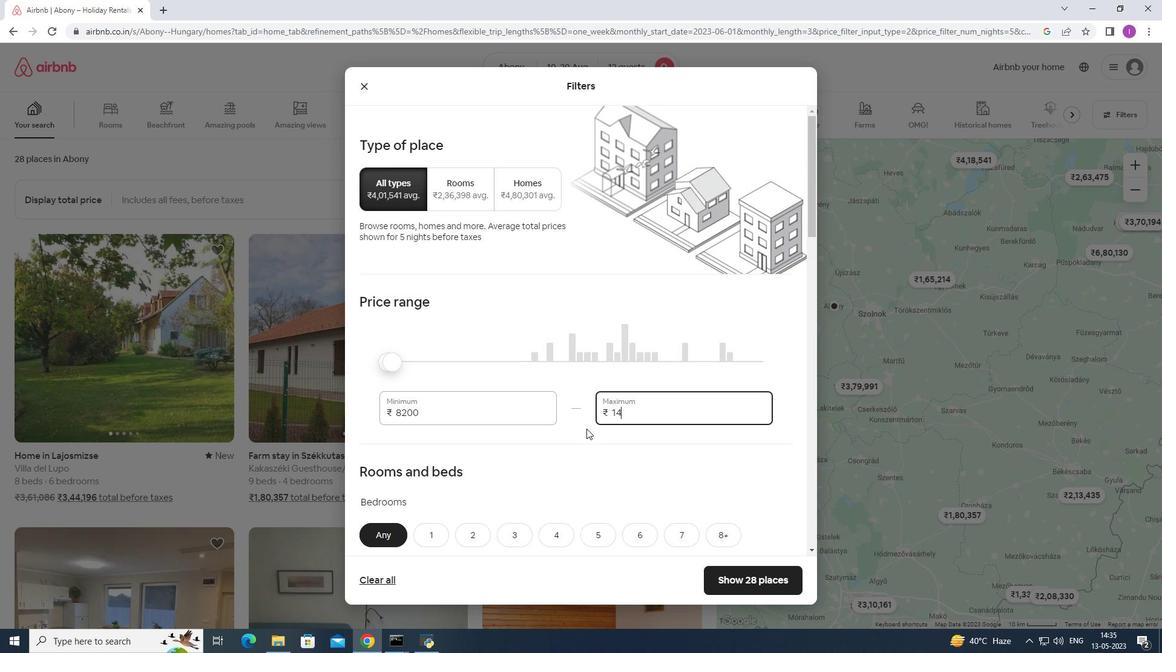 
Action: Key pressed 0
Screenshot: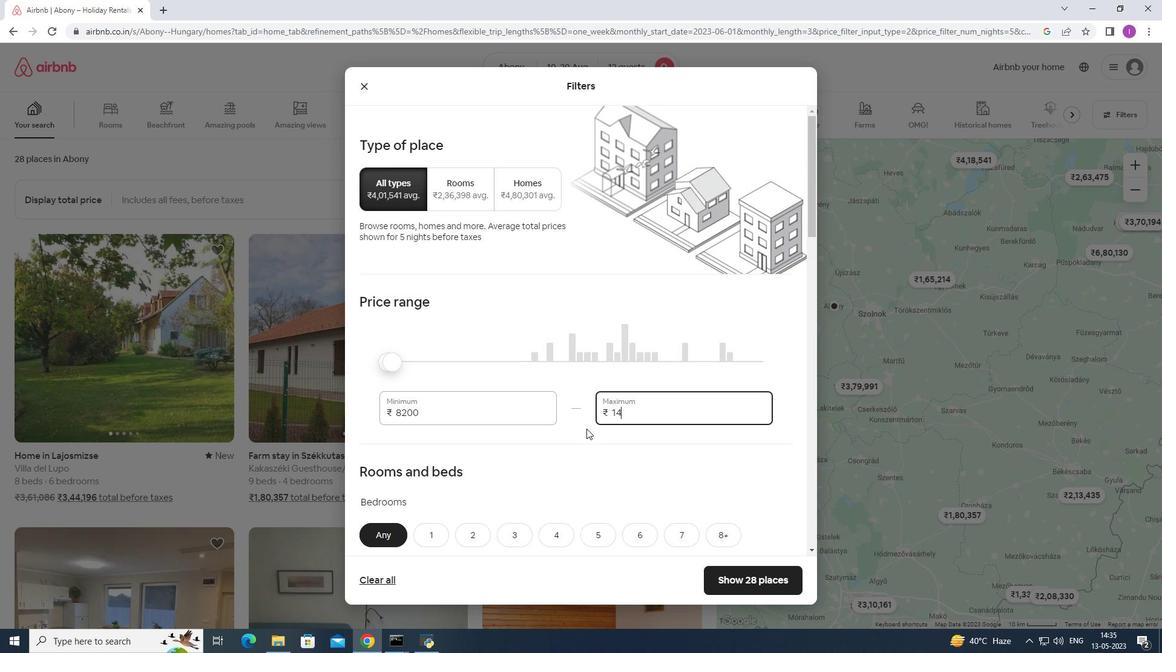 
Action: Mouse moved to (587, 427)
Screenshot: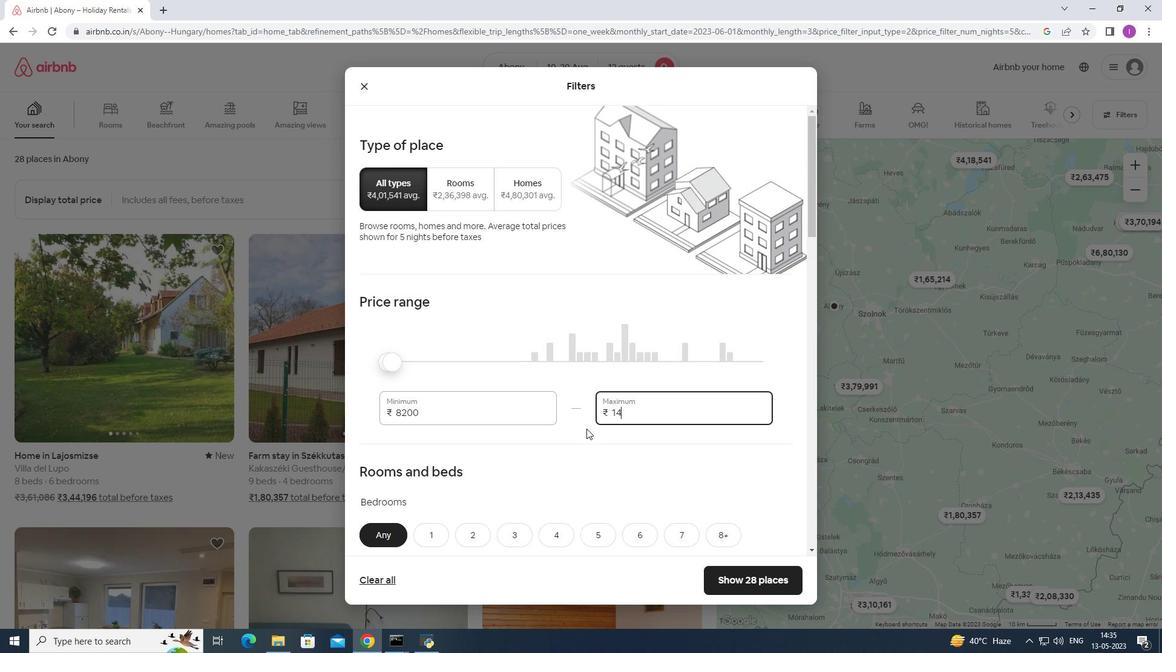
Action: Key pressed 0
Screenshot: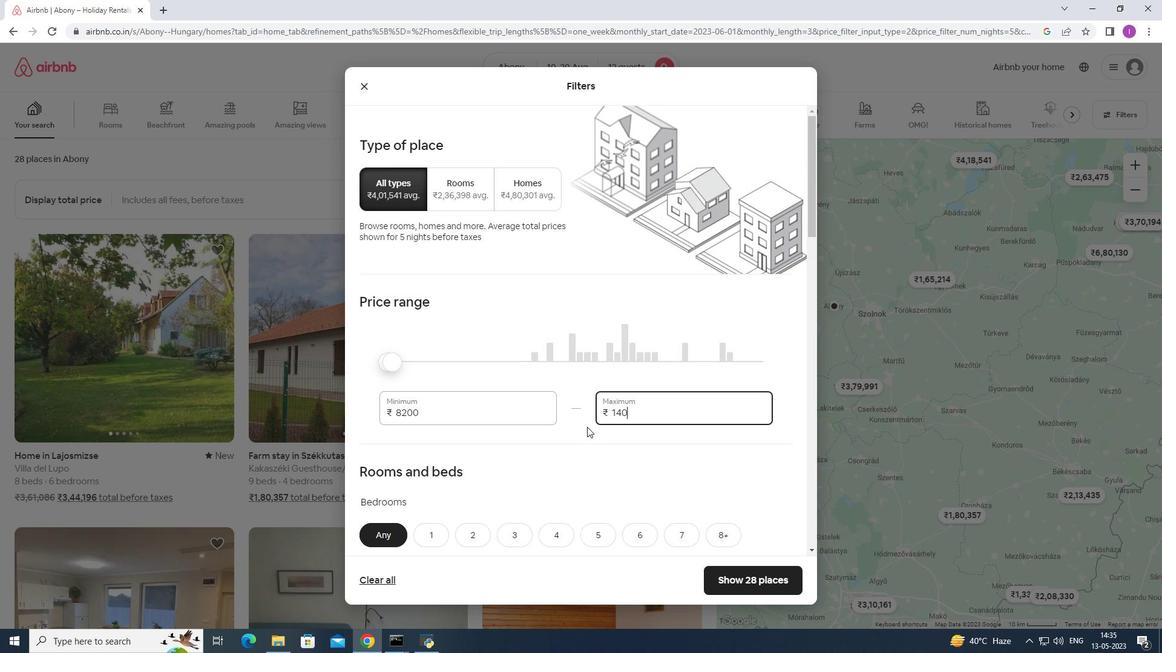 
Action: Mouse moved to (589, 424)
Screenshot: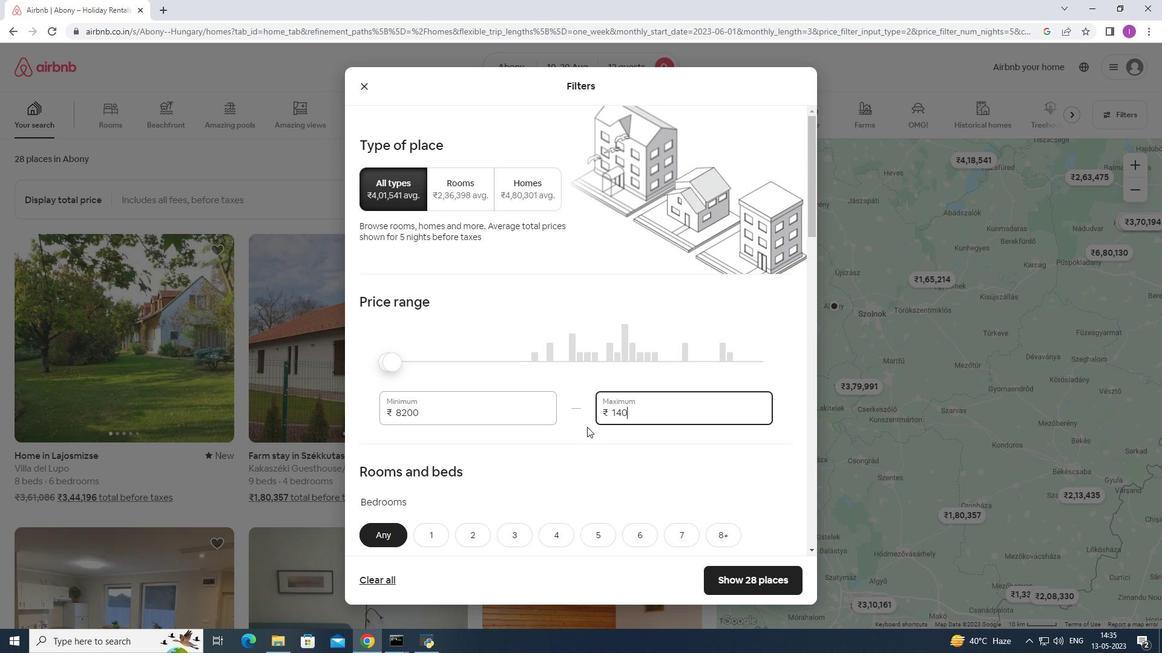 
Action: Key pressed 0
Screenshot: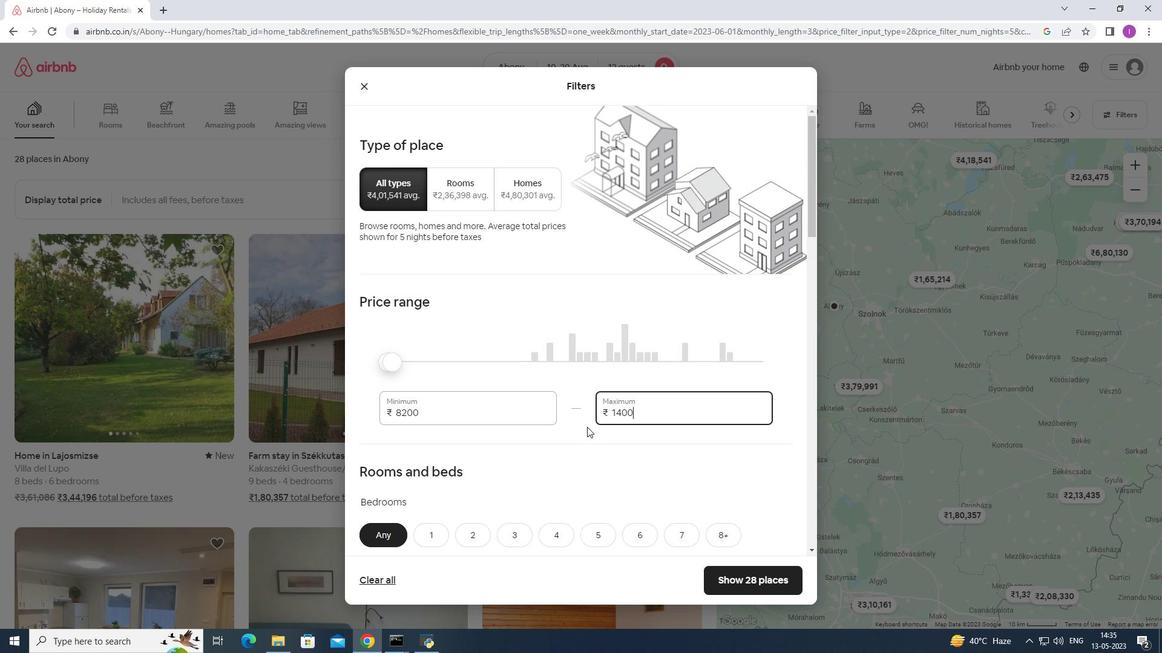 
Action: Mouse moved to (440, 410)
Screenshot: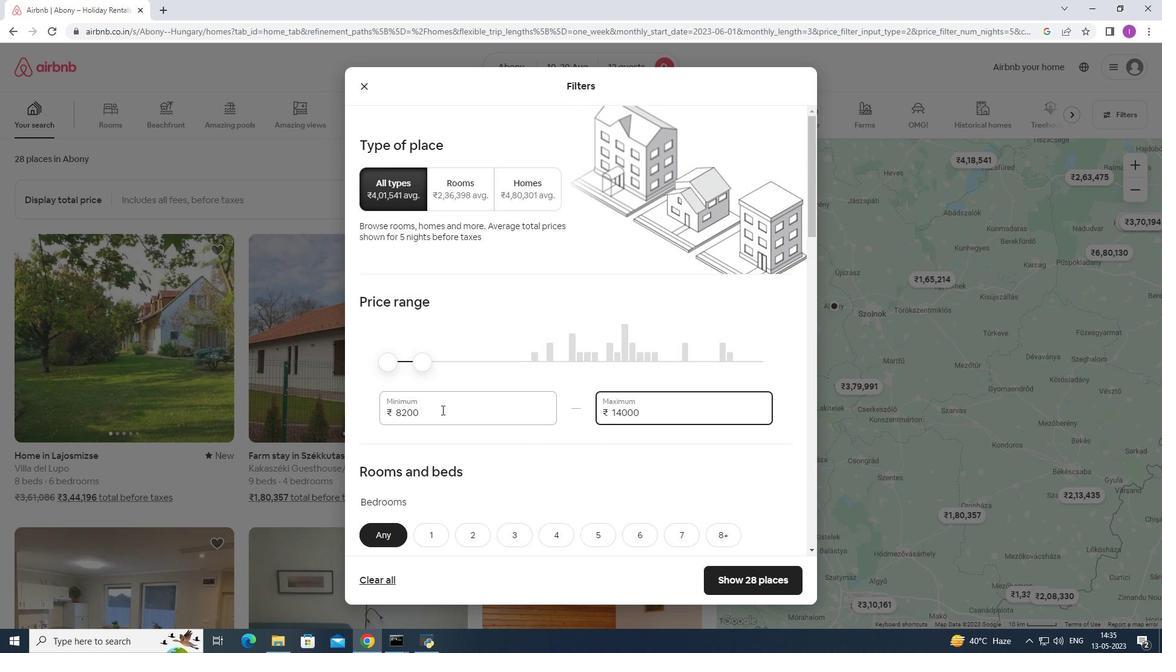 
Action: Mouse pressed left at (440, 410)
Screenshot: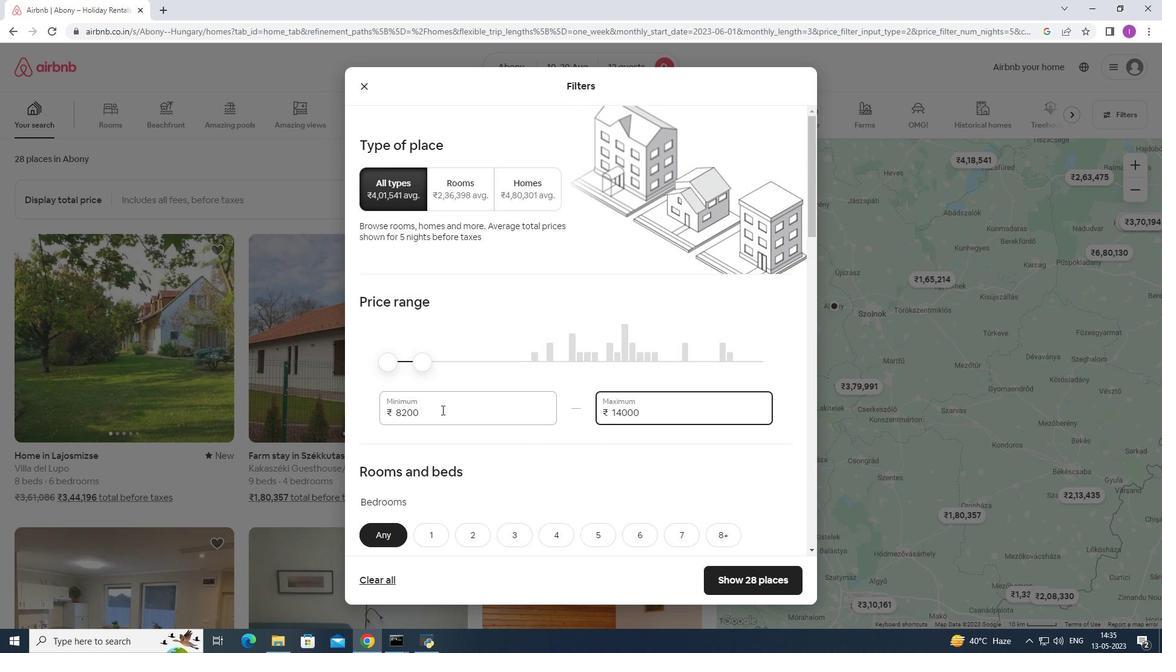 
Action: Mouse moved to (405, 406)
Screenshot: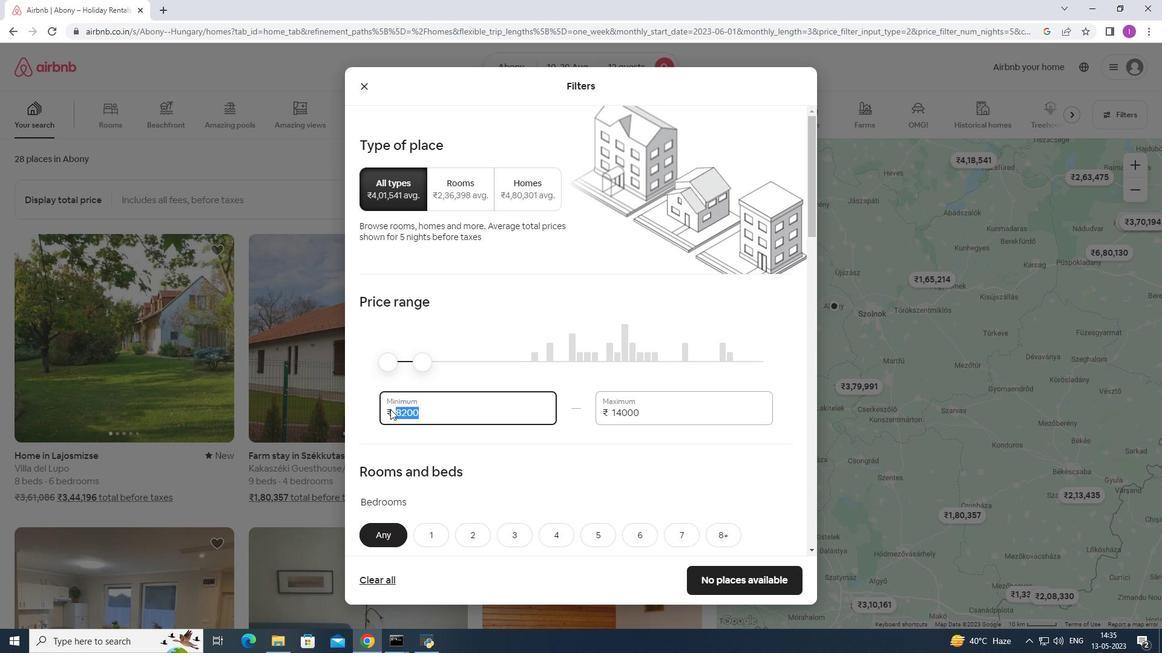 
Action: Key pressed 10
Screenshot: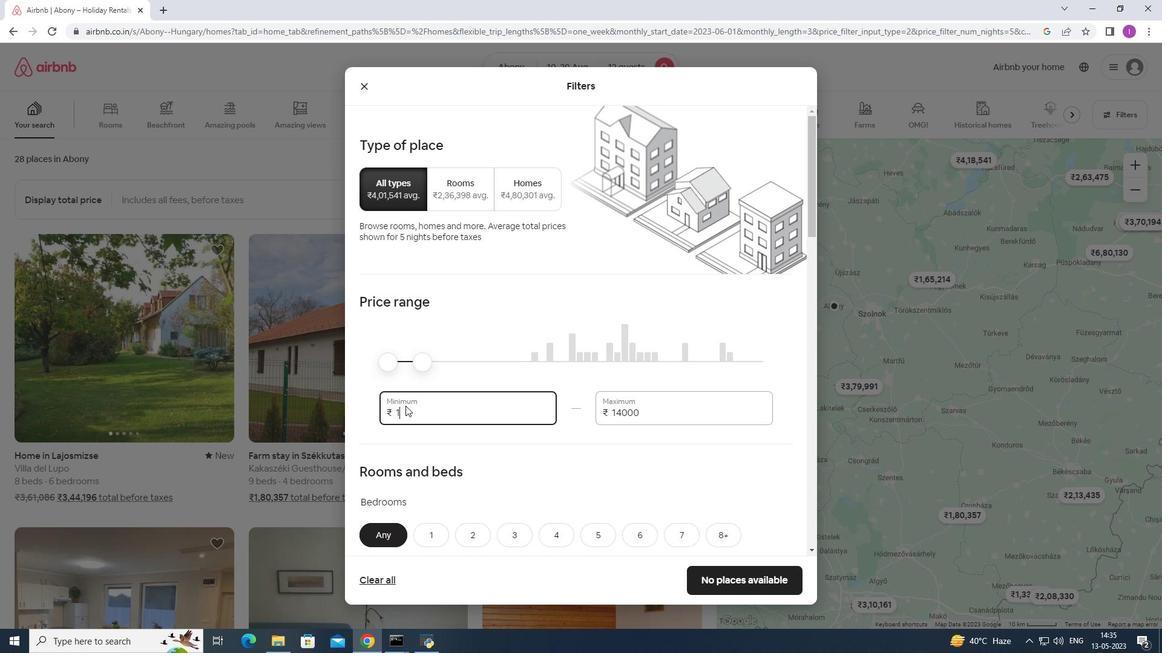 
Action: Mouse moved to (407, 405)
Screenshot: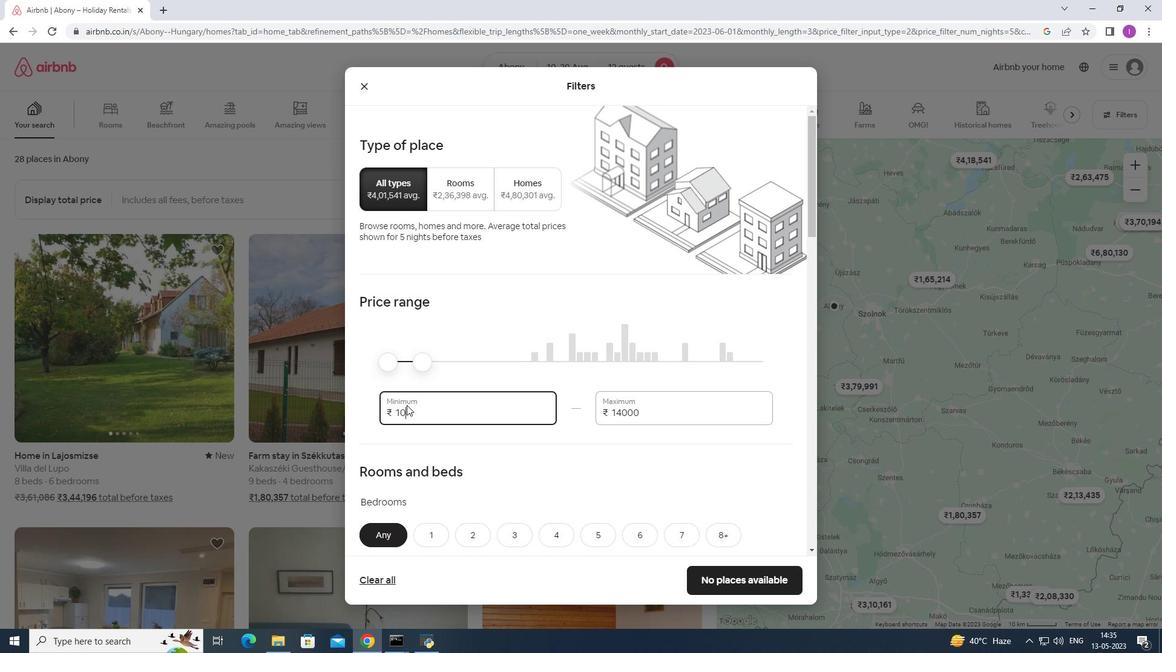 
Action: Key pressed 0
Screenshot: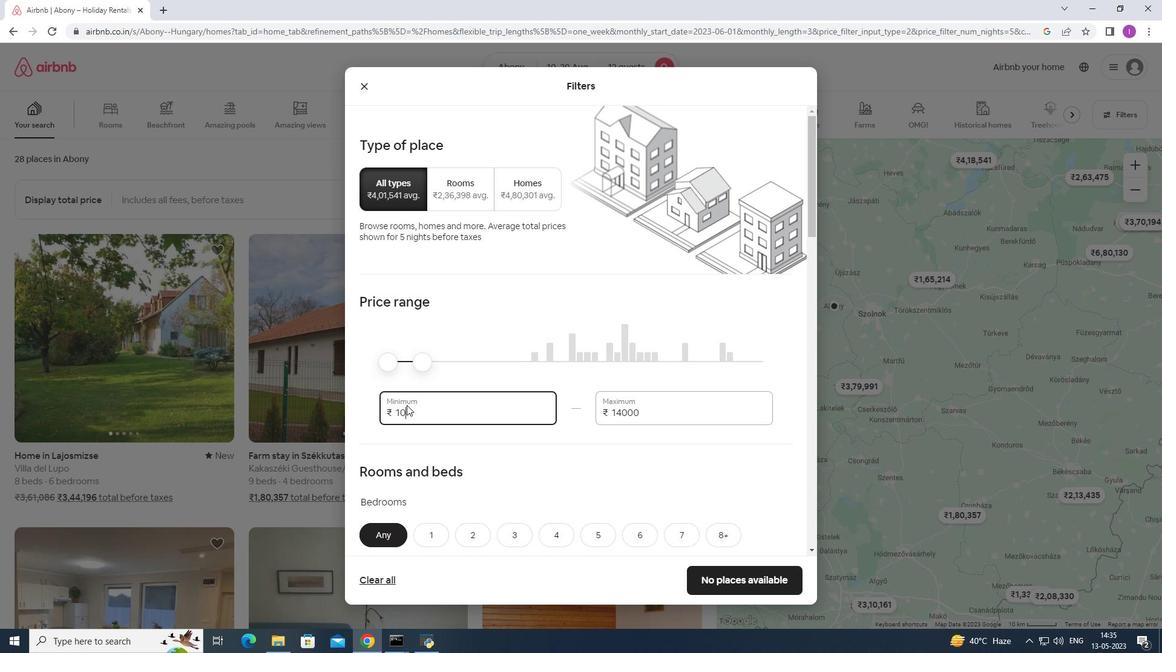 
Action: Mouse moved to (408, 403)
Screenshot: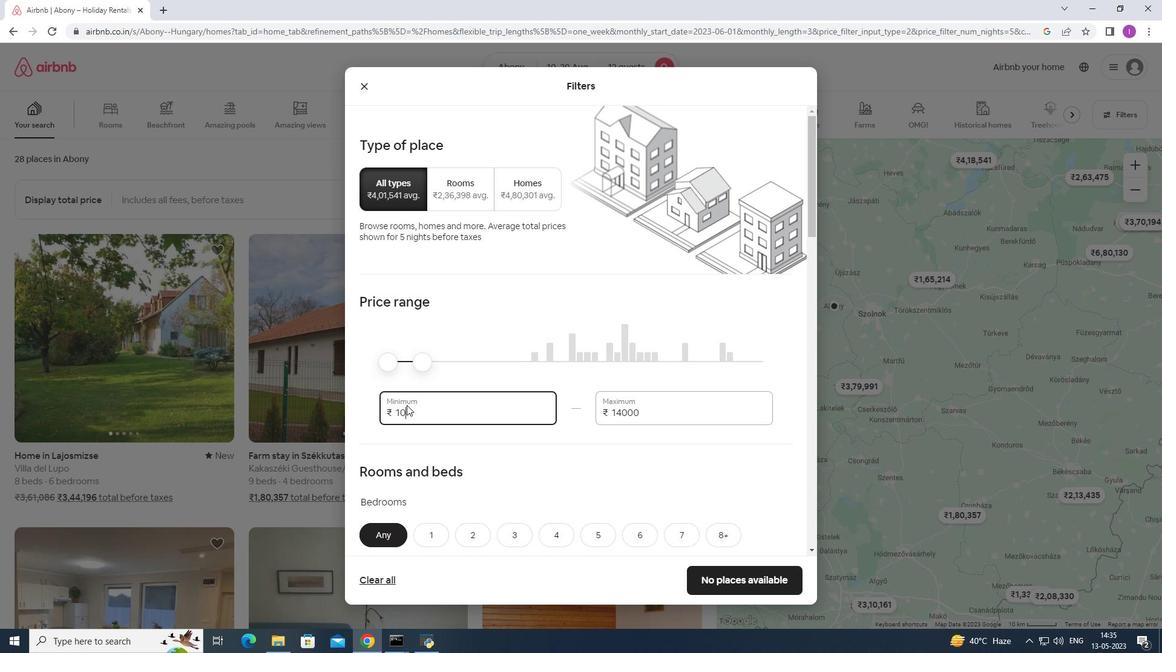 
Action: Key pressed 0
Screenshot: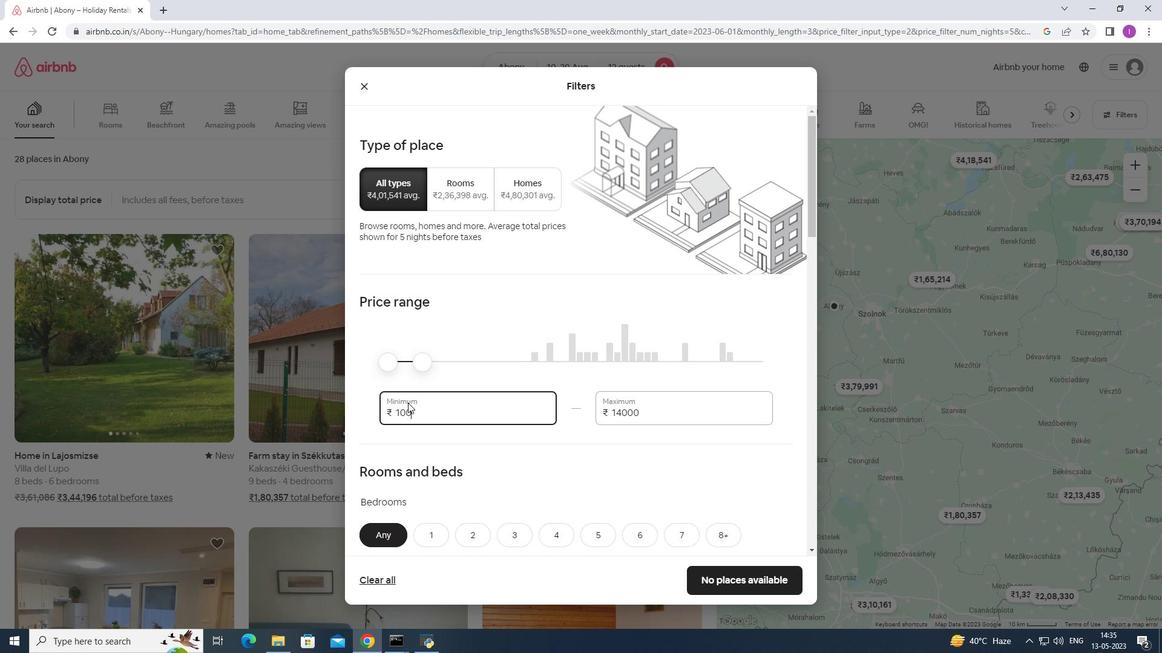 
Action: Mouse moved to (408, 402)
Screenshot: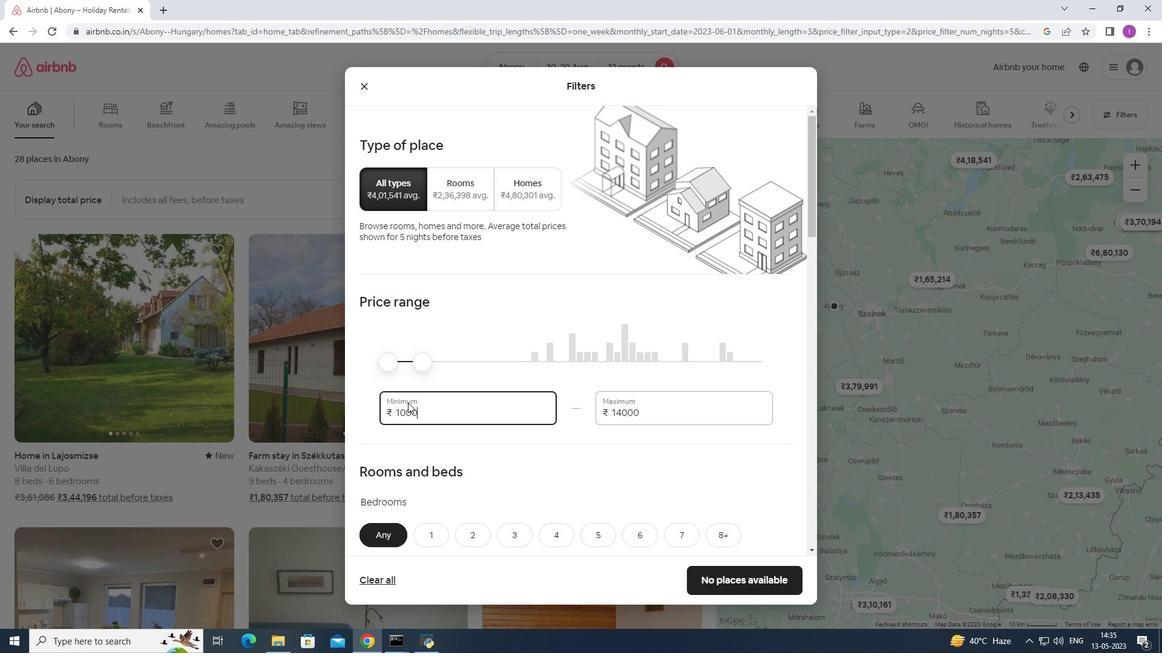 
Action: Key pressed 0
Screenshot: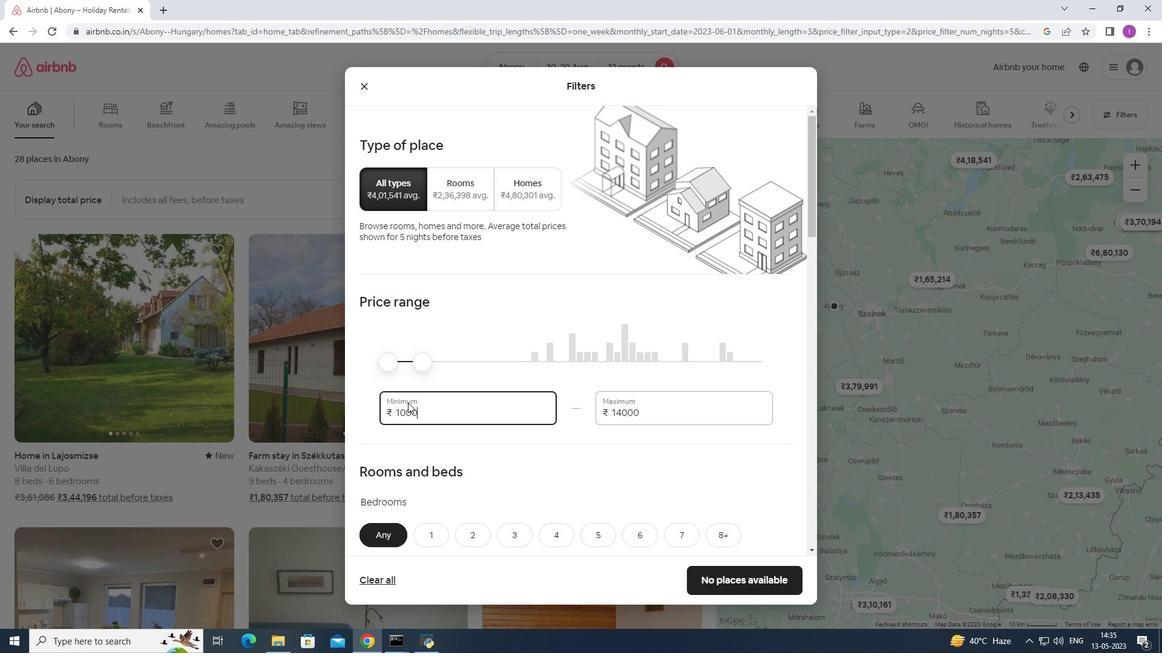 
Action: Mouse moved to (447, 416)
Screenshot: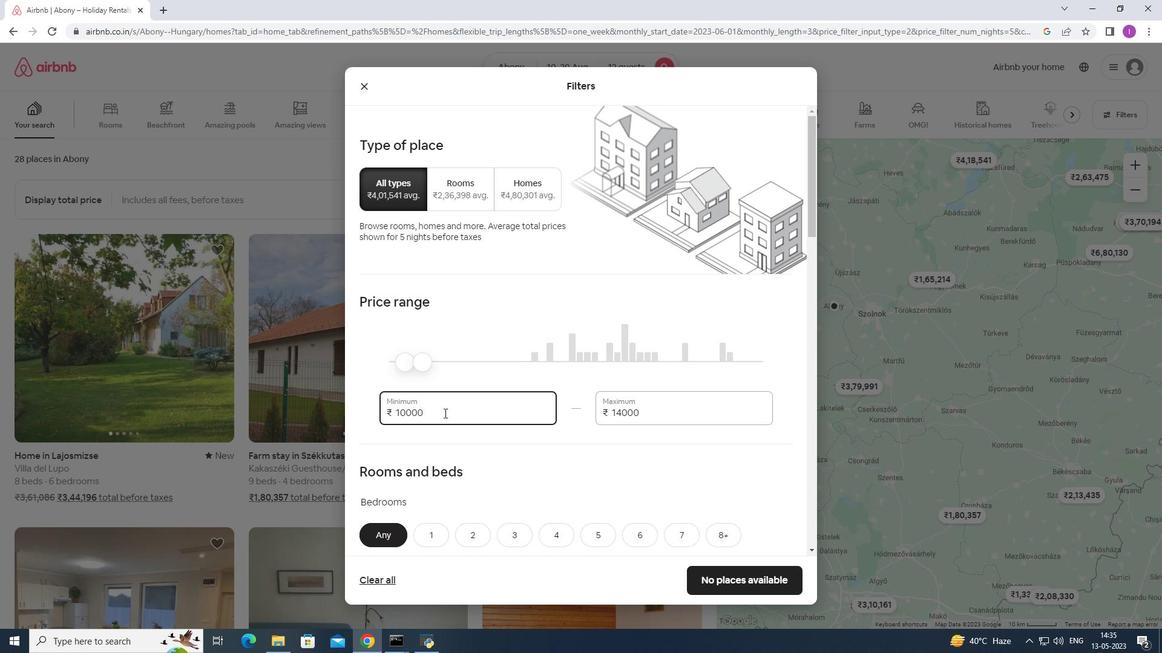 
Action: Mouse scrolled (447, 415) with delta (0, 0)
Screenshot: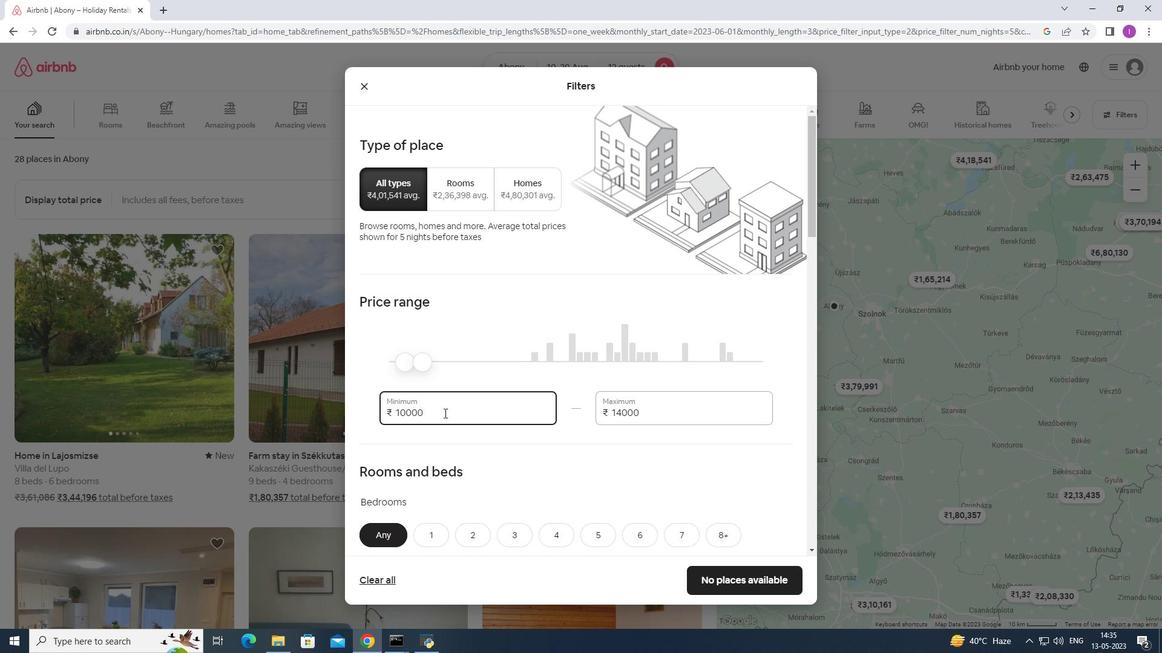 
Action: Mouse moved to (449, 416)
Screenshot: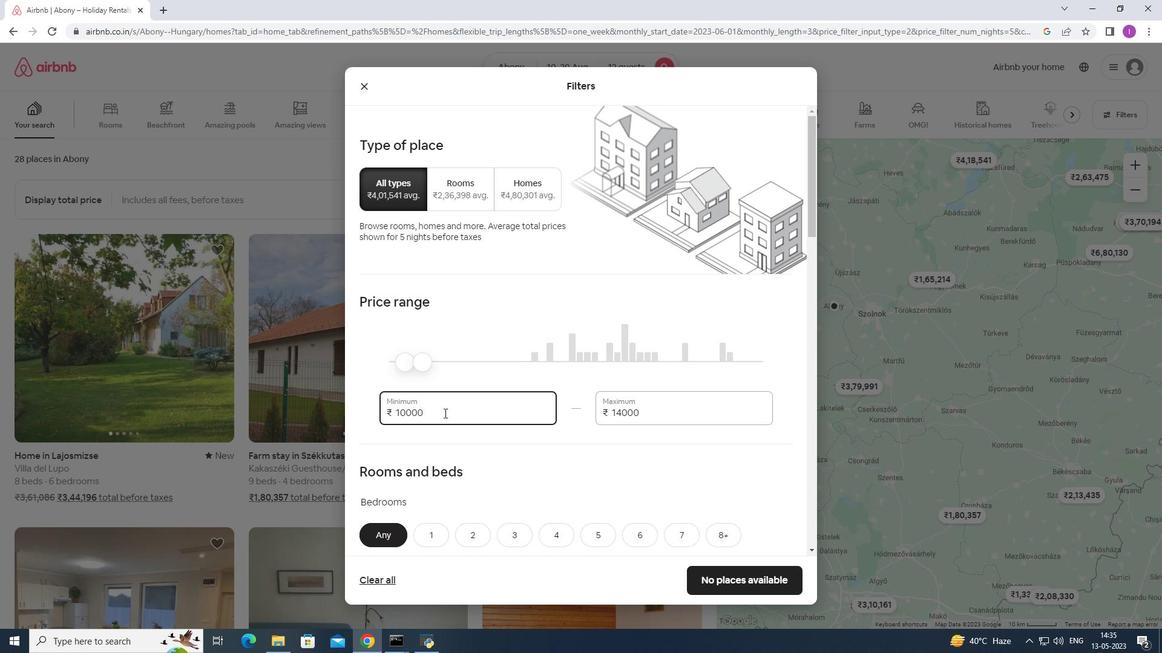 
Action: Mouse scrolled (449, 415) with delta (0, 0)
Screenshot: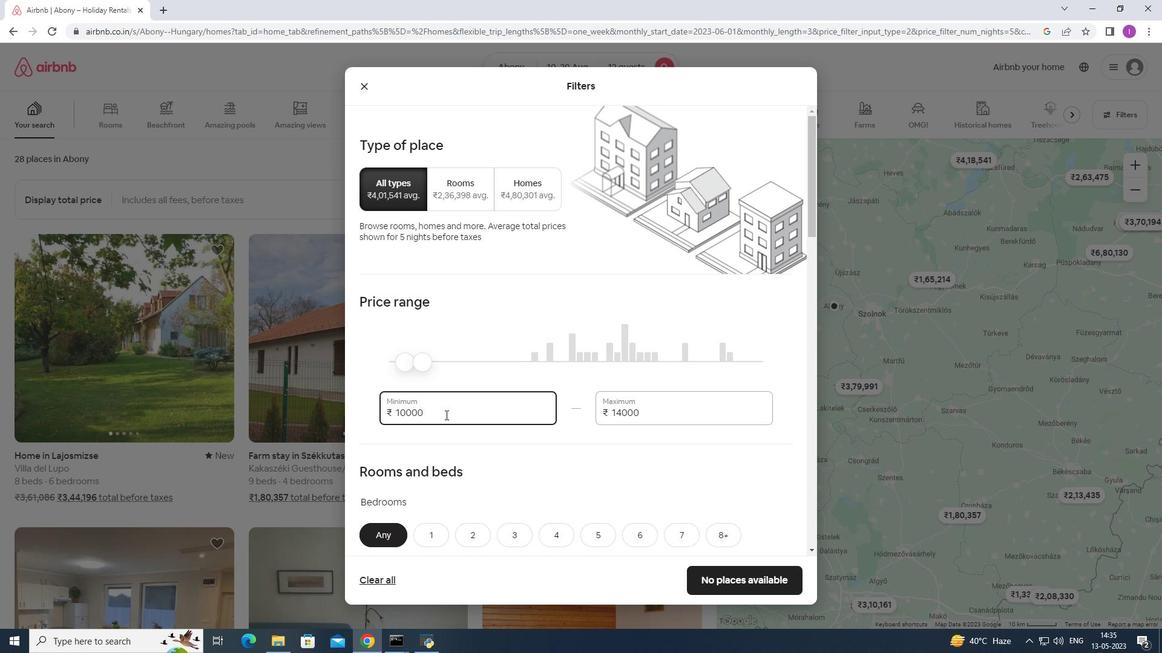 
Action: Mouse moved to (483, 387)
Screenshot: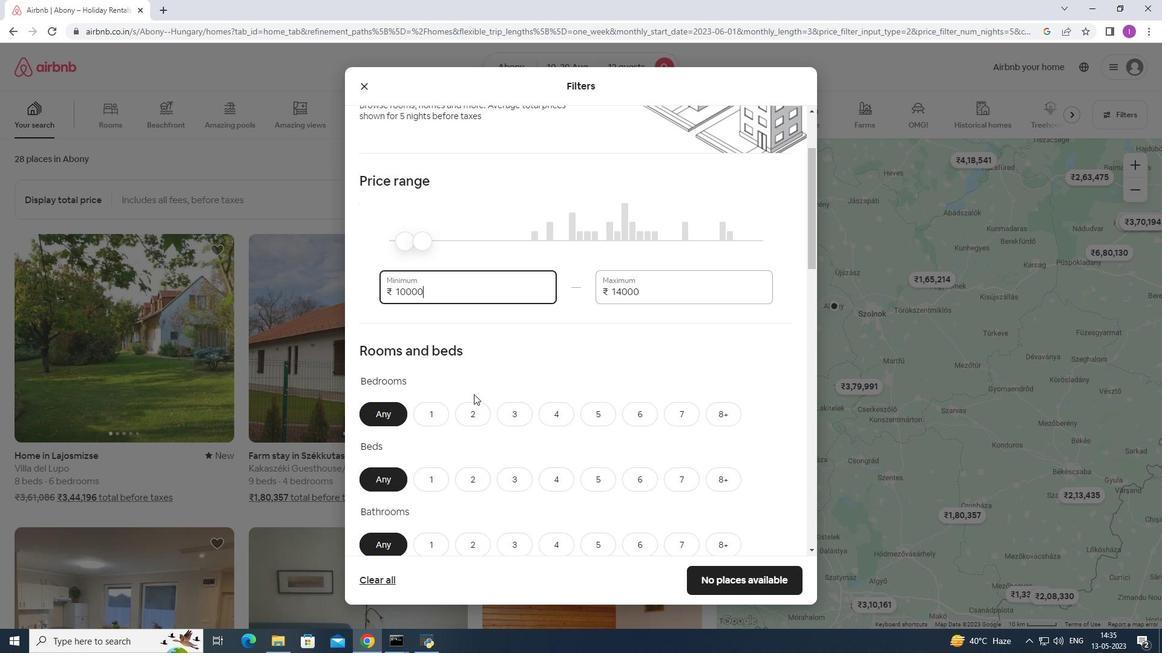 
Action: Mouse scrolled (483, 386) with delta (0, 0)
Screenshot: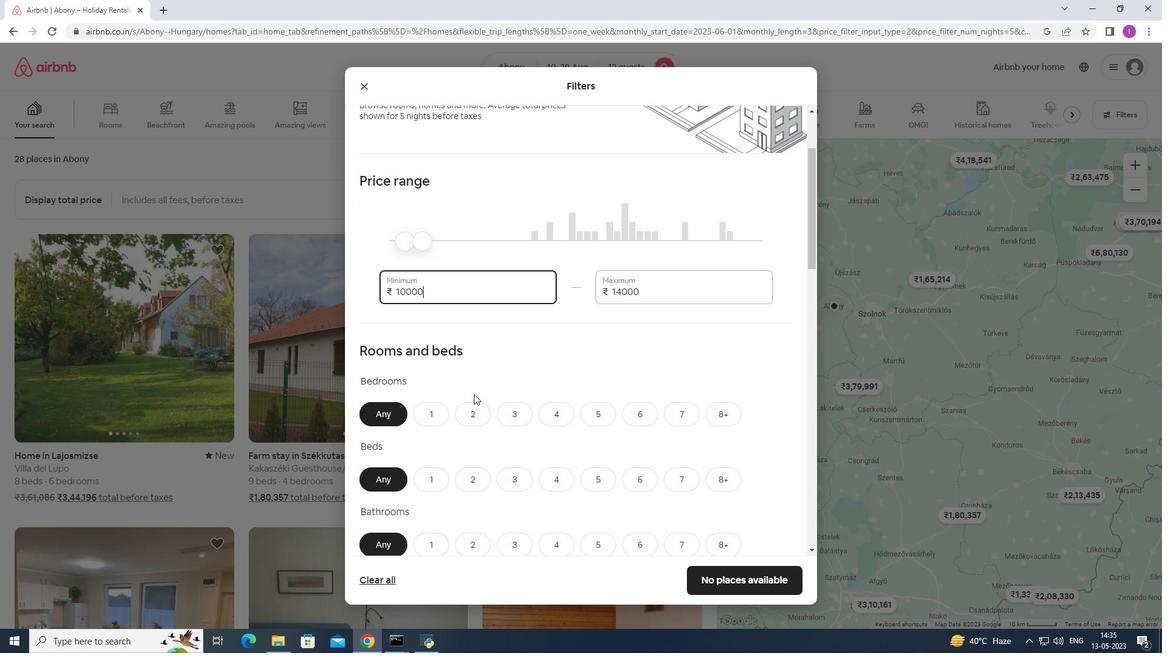 
Action: Mouse moved to (643, 355)
Screenshot: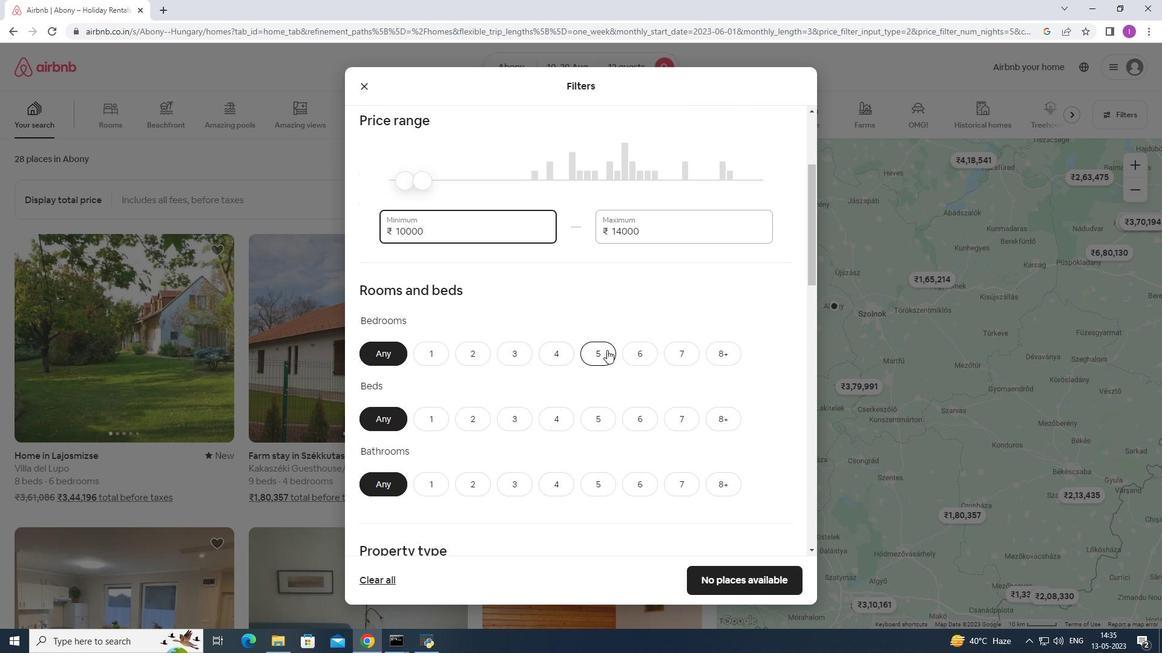 
Action: Mouse pressed left at (643, 355)
Screenshot: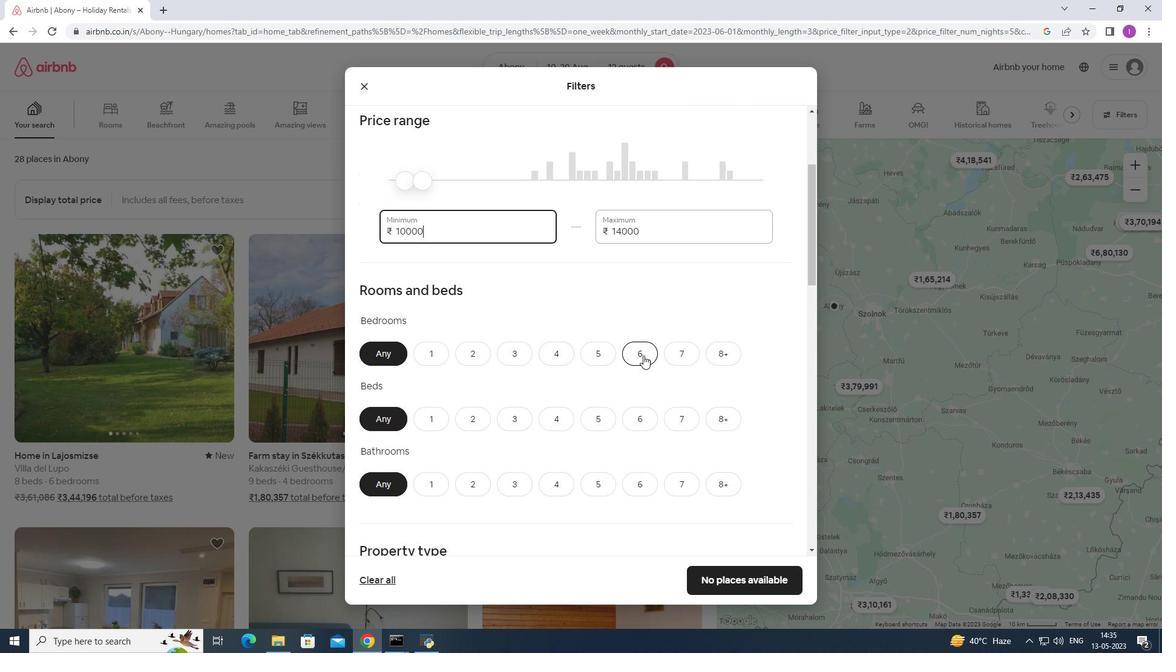 
Action: Mouse moved to (713, 415)
Screenshot: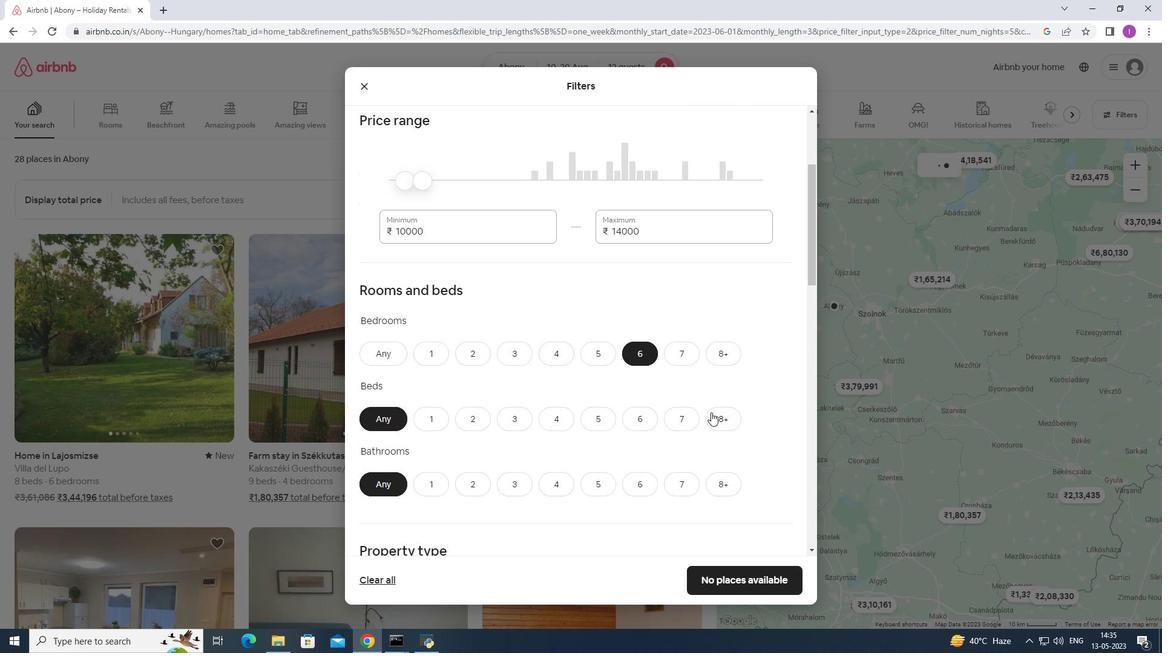 
Action: Mouse pressed left at (713, 415)
Screenshot: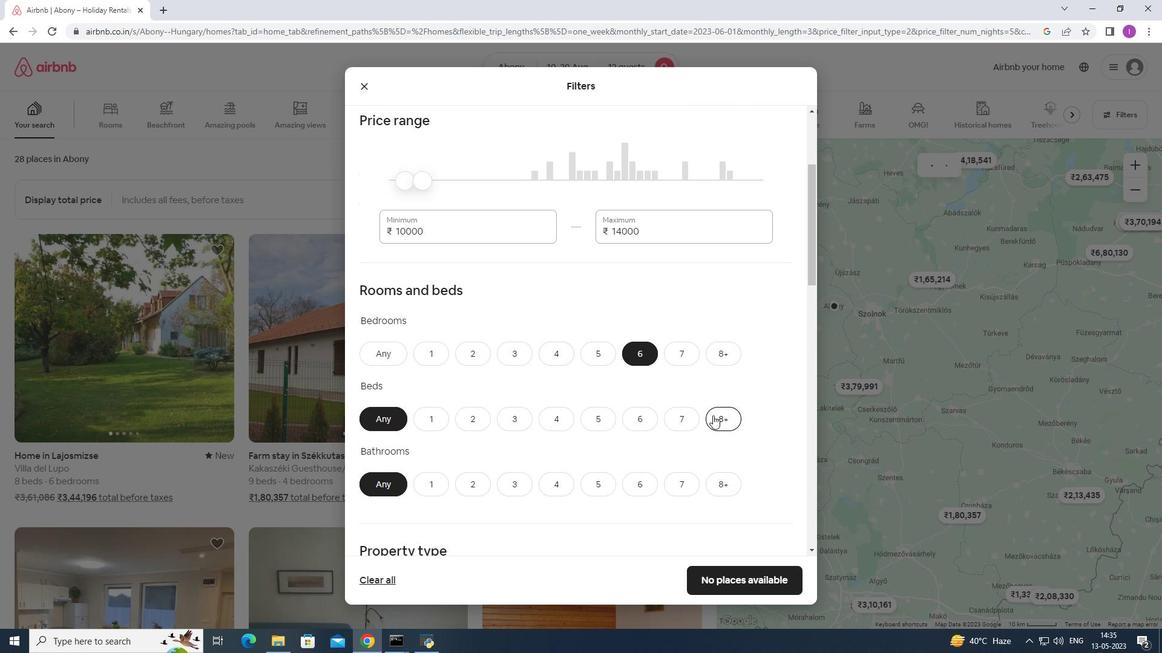 
Action: Mouse moved to (642, 483)
Screenshot: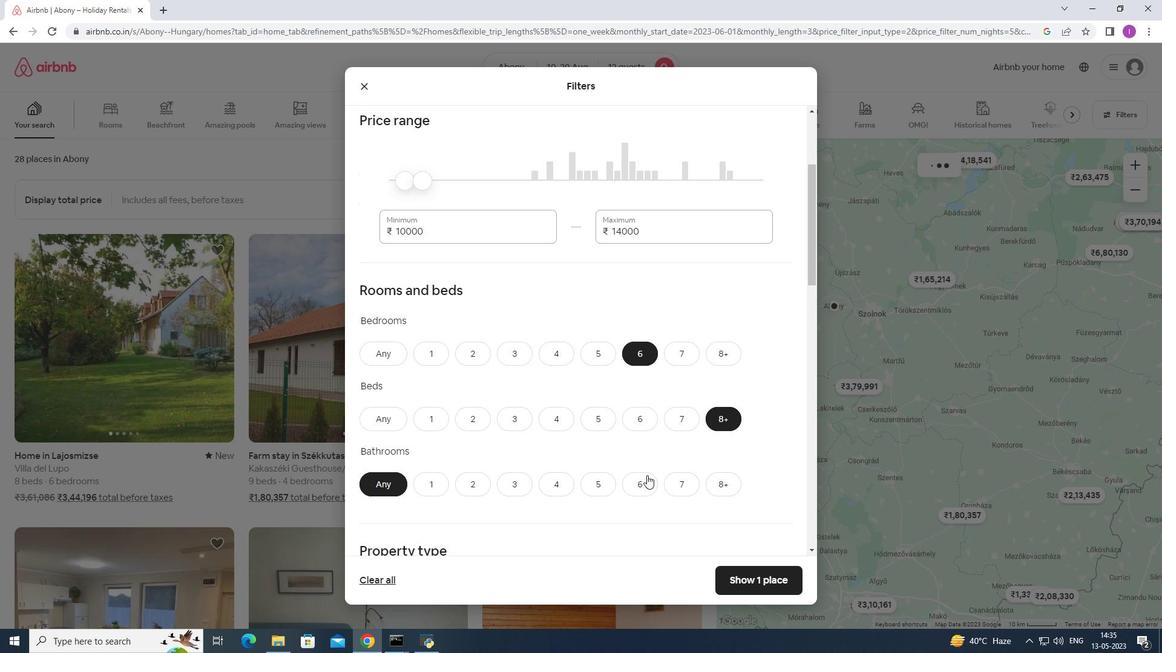
Action: Mouse pressed left at (642, 483)
Screenshot: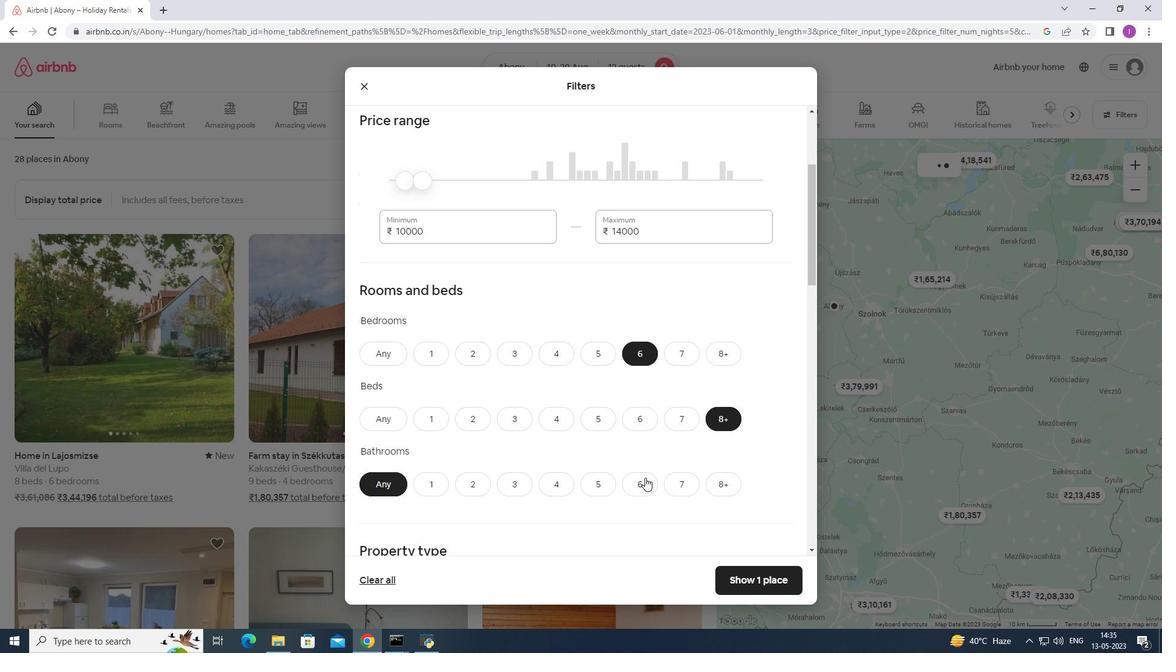 
Action: Mouse moved to (596, 401)
Screenshot: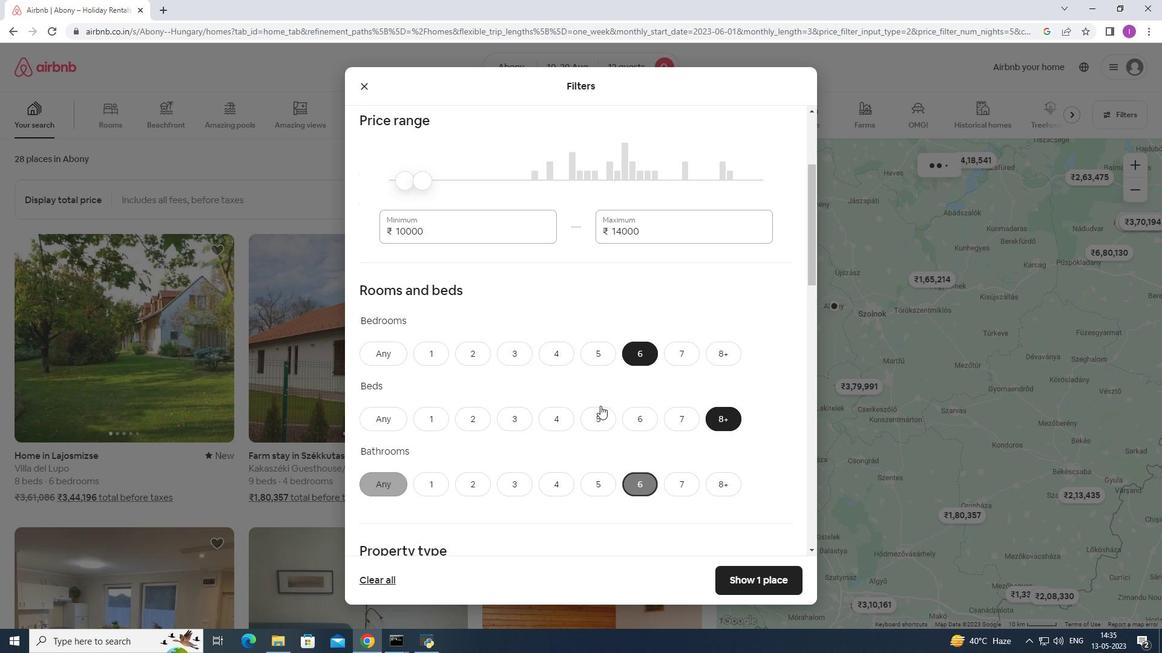 
Action: Mouse scrolled (596, 400) with delta (0, 0)
Screenshot: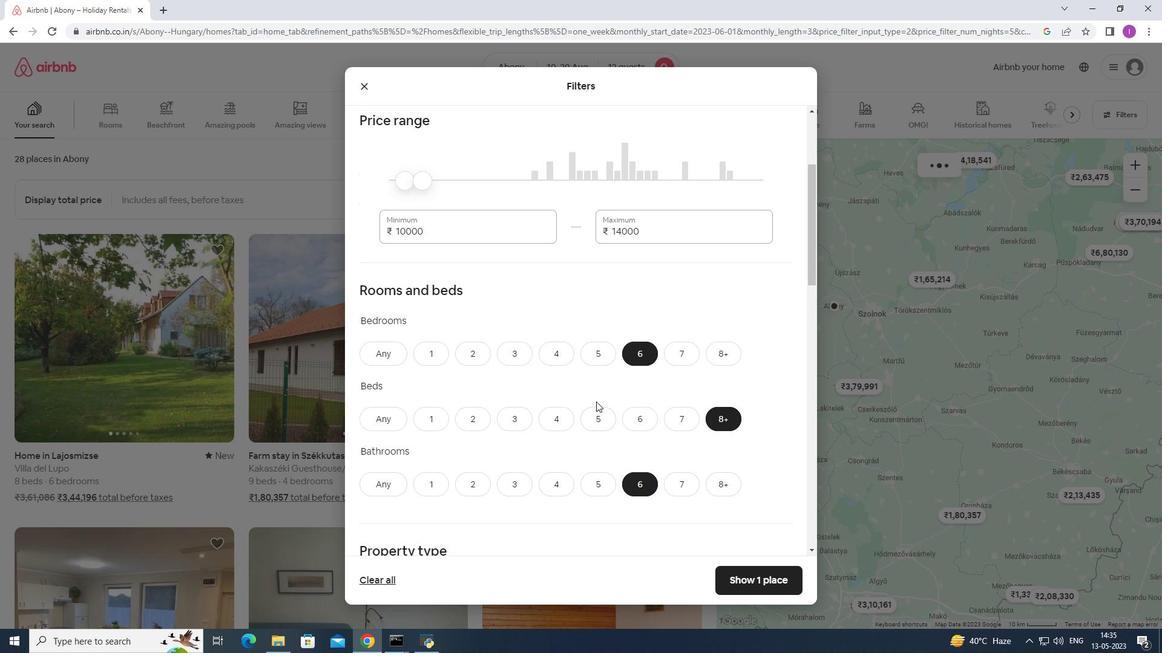 
Action: Mouse scrolled (596, 400) with delta (0, 0)
Screenshot: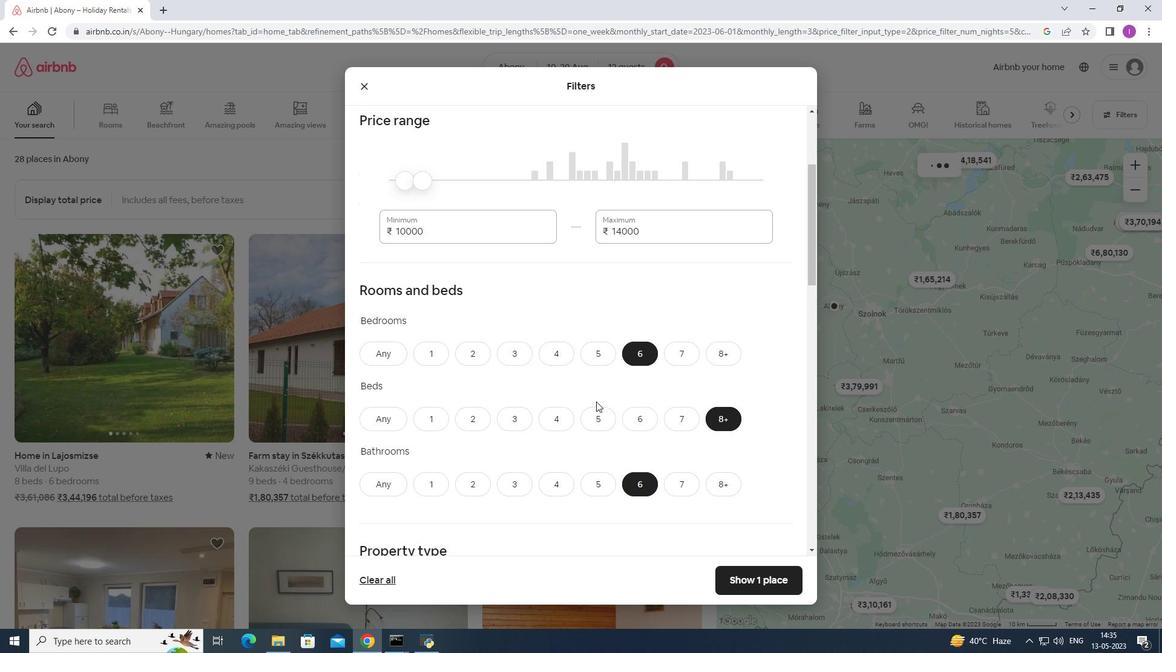 
Action: Mouse scrolled (596, 400) with delta (0, 0)
Screenshot: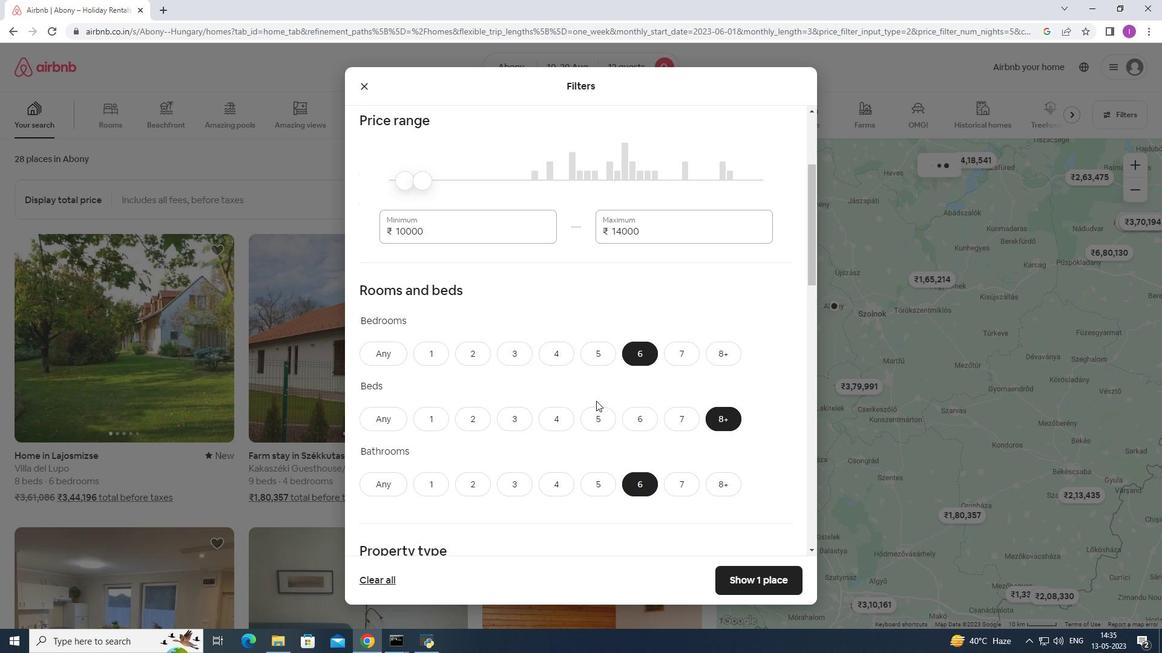 
Action: Mouse scrolled (596, 400) with delta (0, 0)
Screenshot: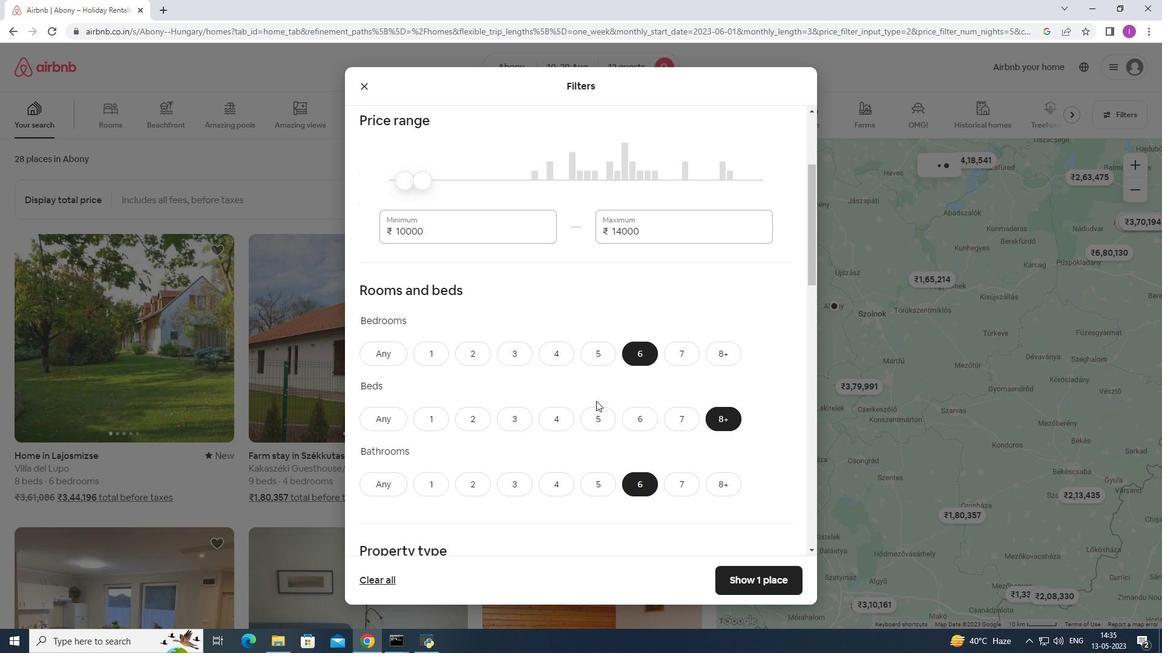 
Action: Mouse moved to (444, 383)
Screenshot: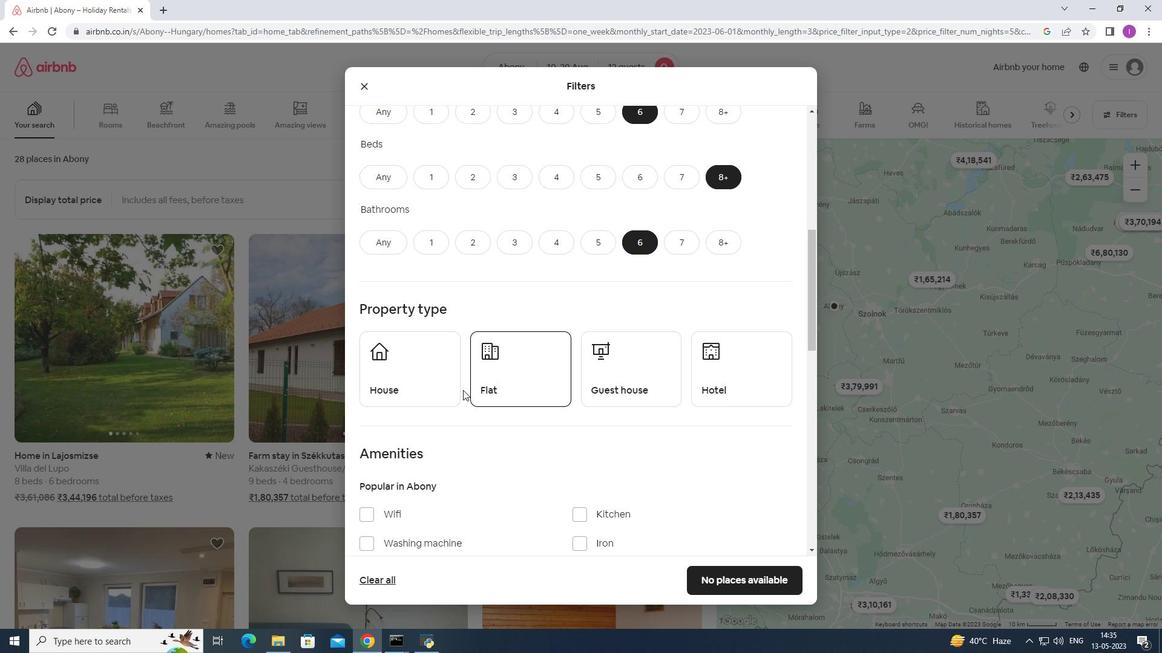
Action: Mouse pressed left at (444, 383)
Screenshot: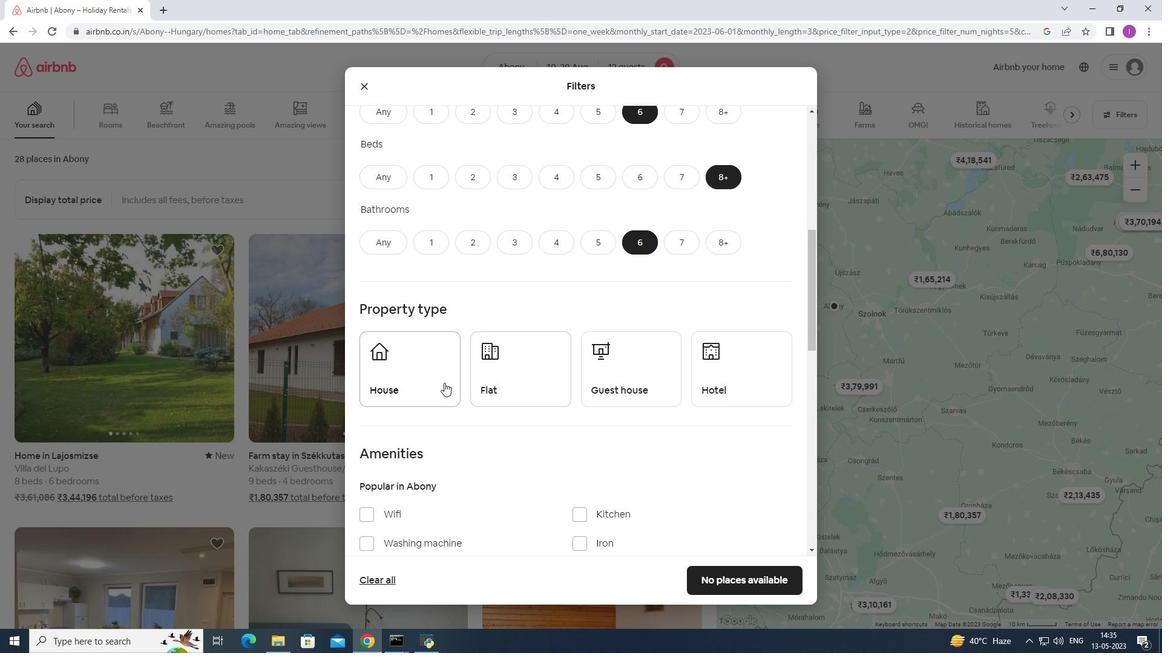 
Action: Mouse moved to (553, 388)
Screenshot: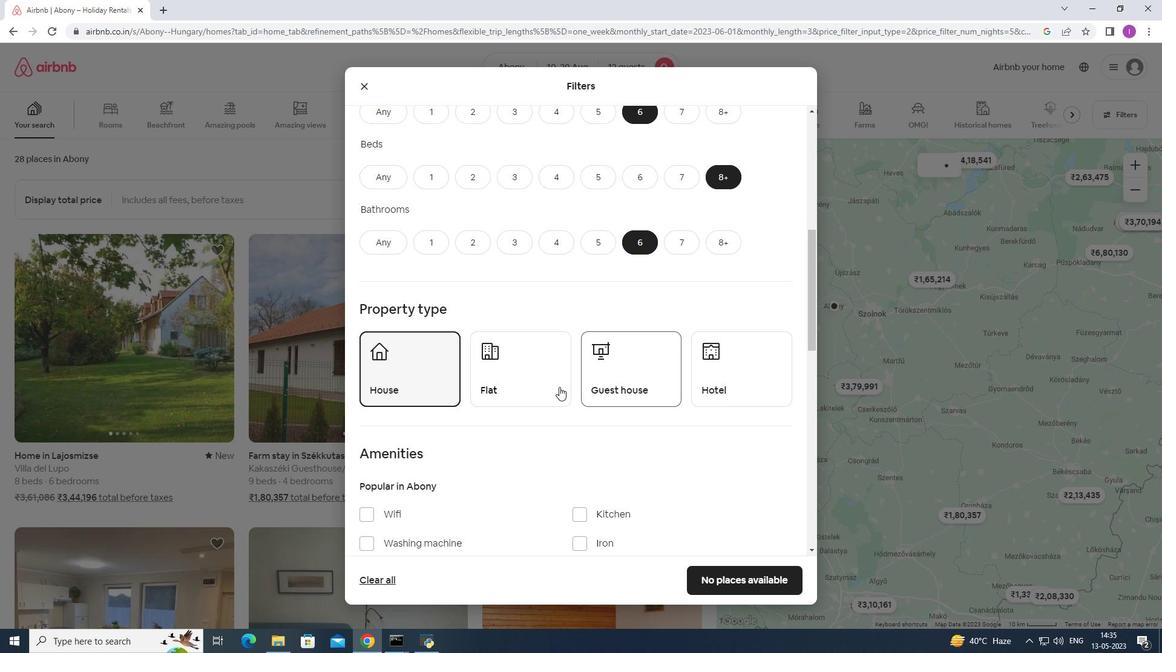 
Action: Mouse pressed left at (553, 388)
Screenshot: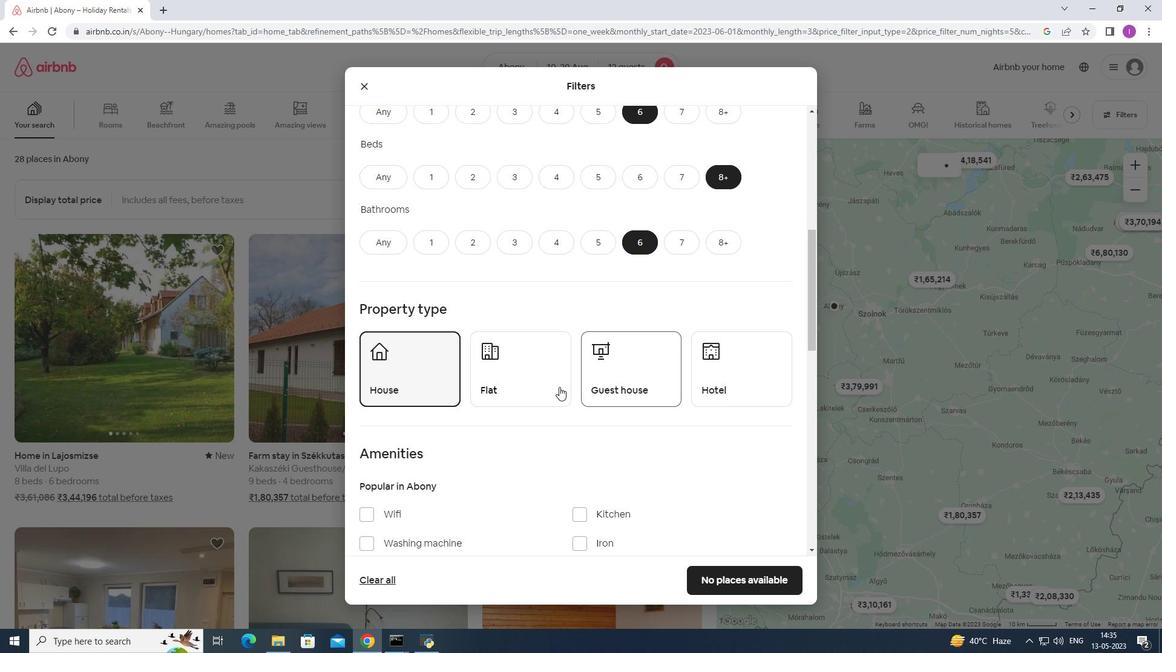 
Action: Mouse moved to (621, 386)
Screenshot: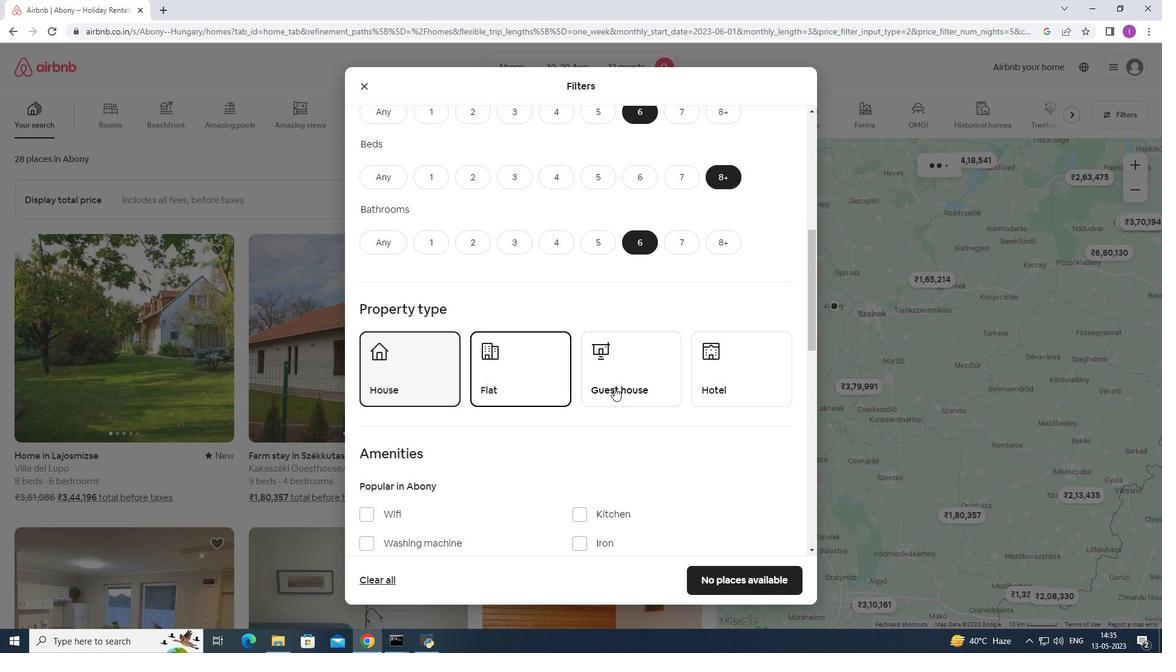 
Action: Mouse pressed left at (621, 386)
Screenshot: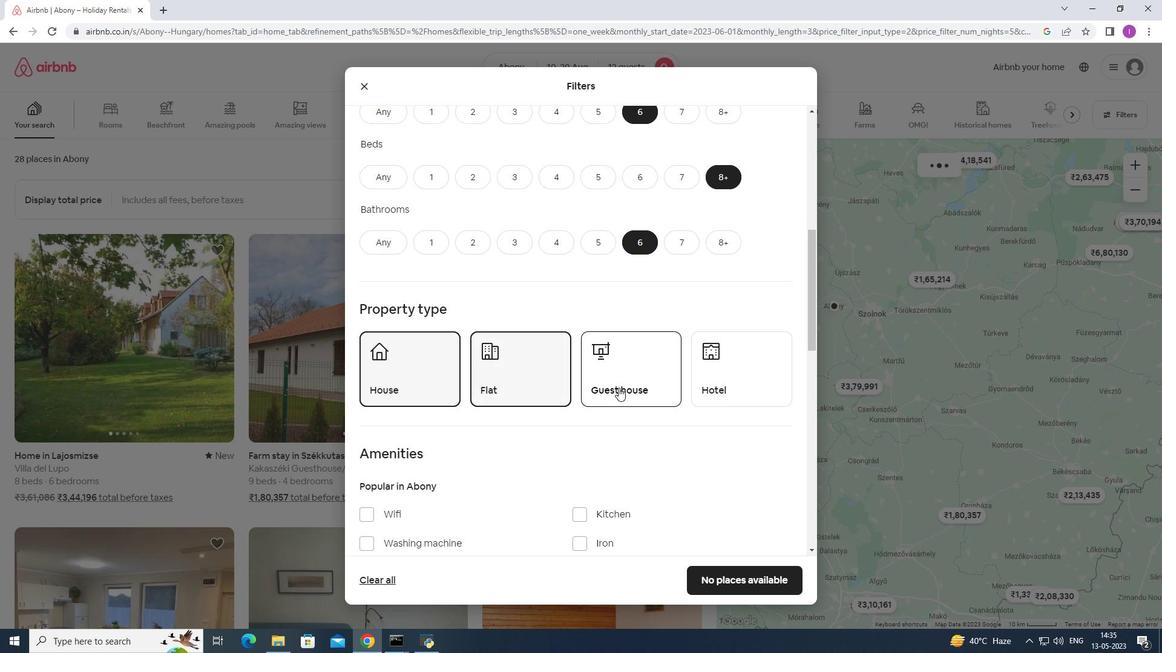 
Action: Mouse moved to (661, 397)
Screenshot: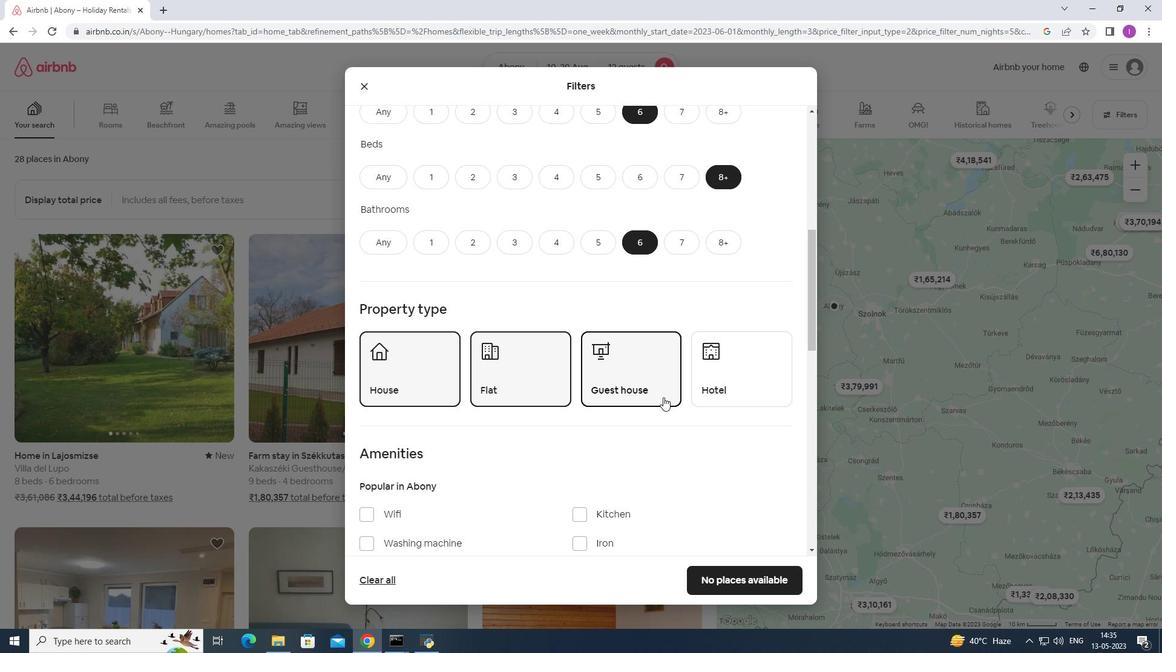 
Action: Mouse scrolled (661, 397) with delta (0, 0)
Screenshot: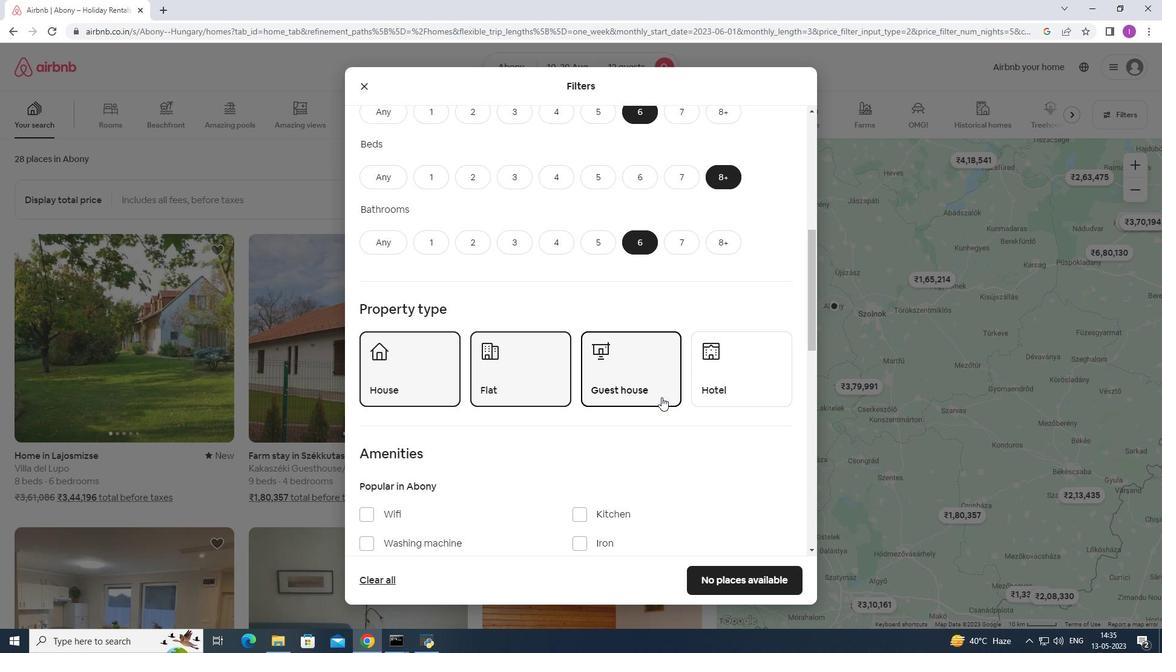 
Action: Mouse scrolled (661, 397) with delta (0, 0)
Screenshot: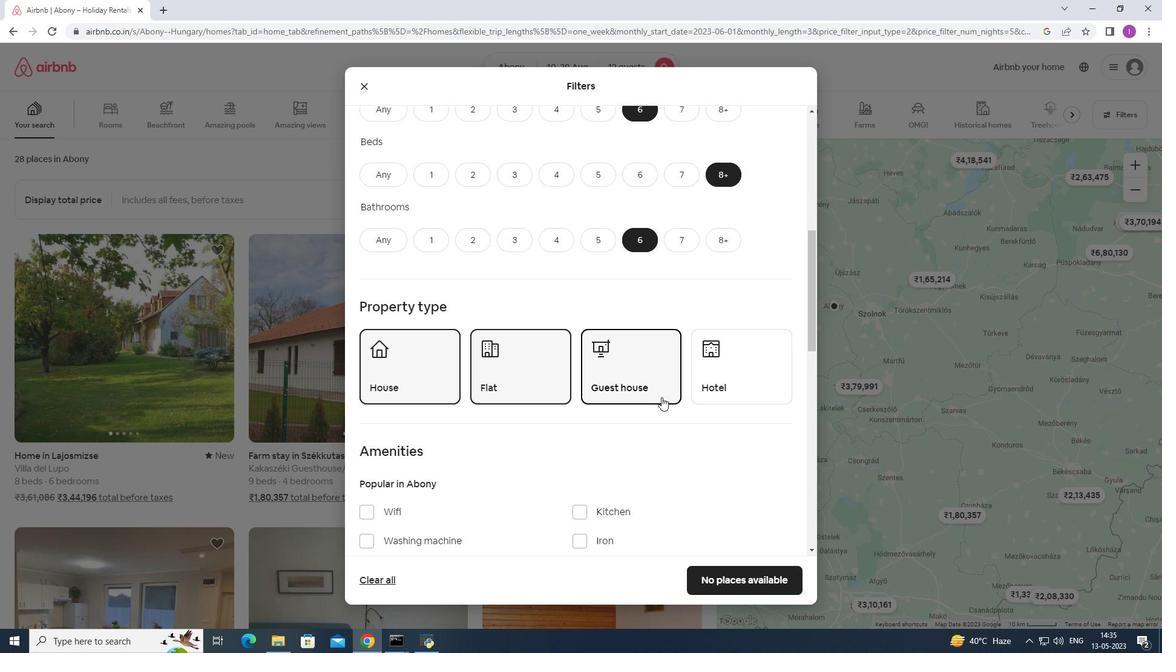 
Action: Mouse scrolled (661, 397) with delta (0, 0)
Screenshot: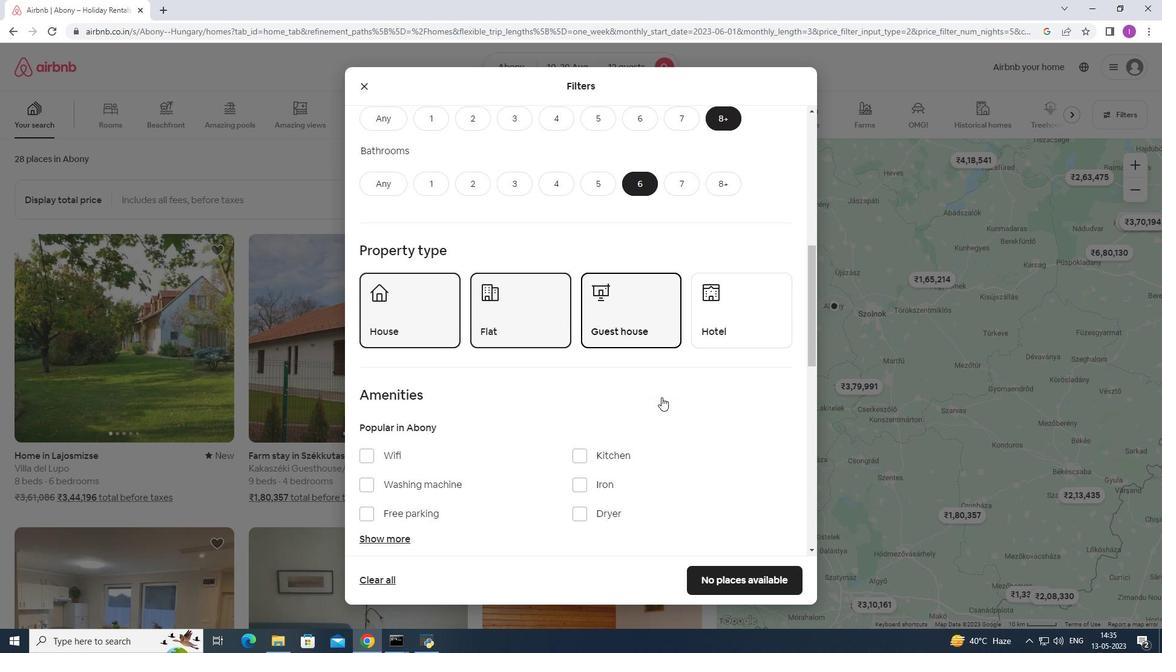 
Action: Mouse moved to (452, 378)
Screenshot: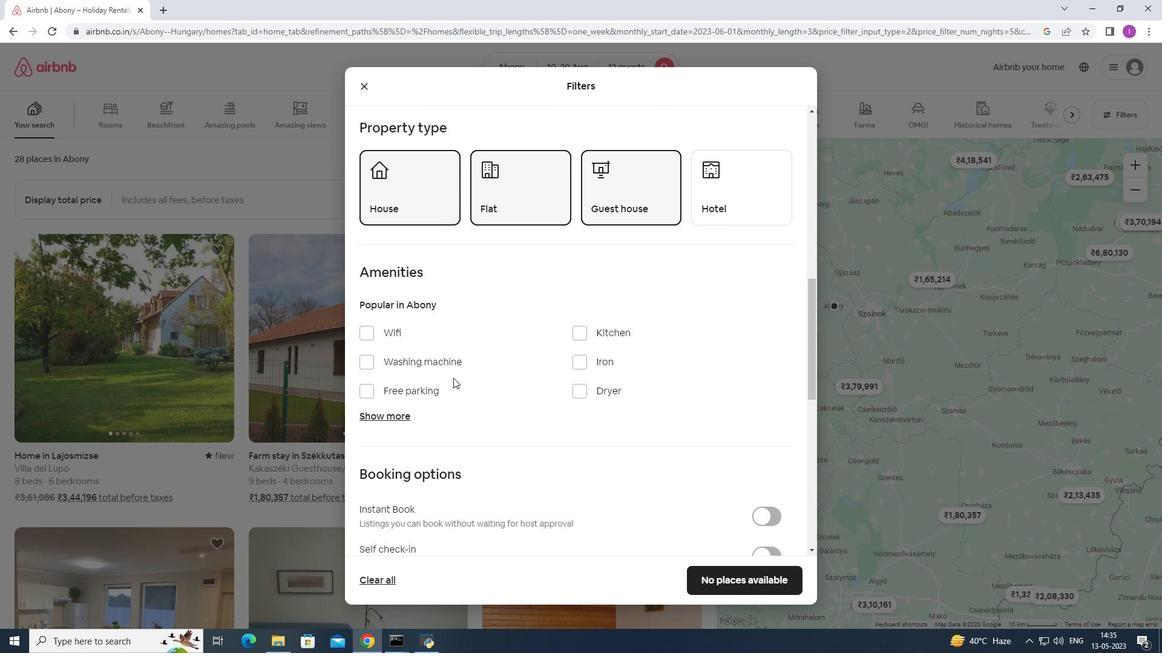 
Action: Mouse scrolled (452, 377) with delta (0, 0)
Screenshot: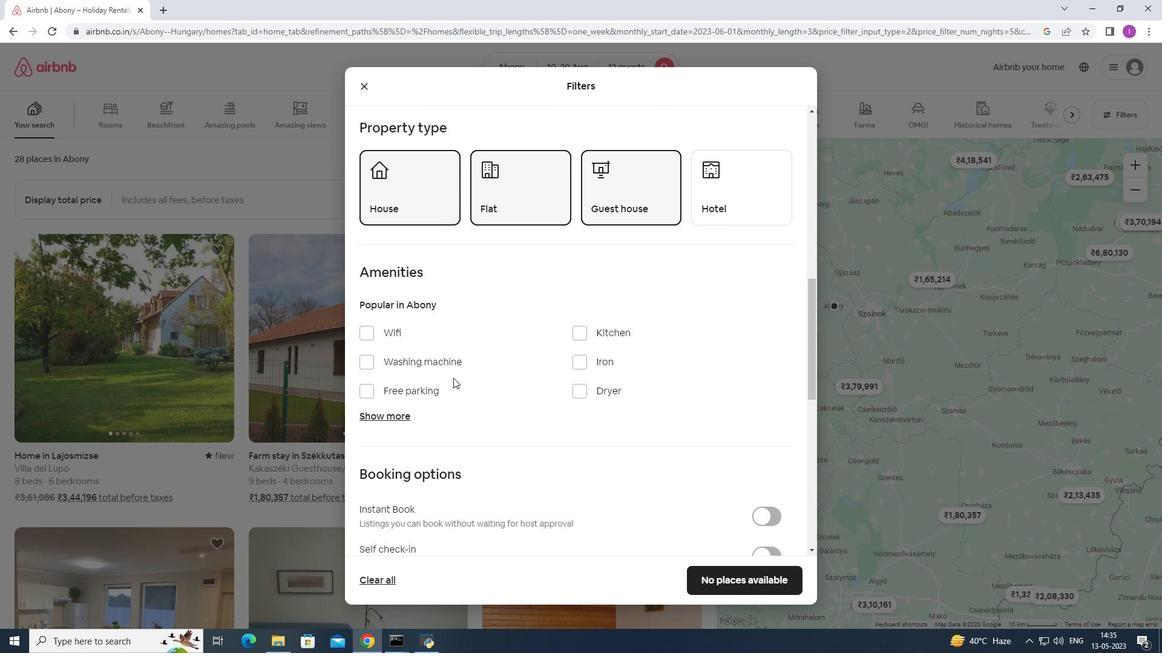
Action: Mouse moved to (364, 269)
Screenshot: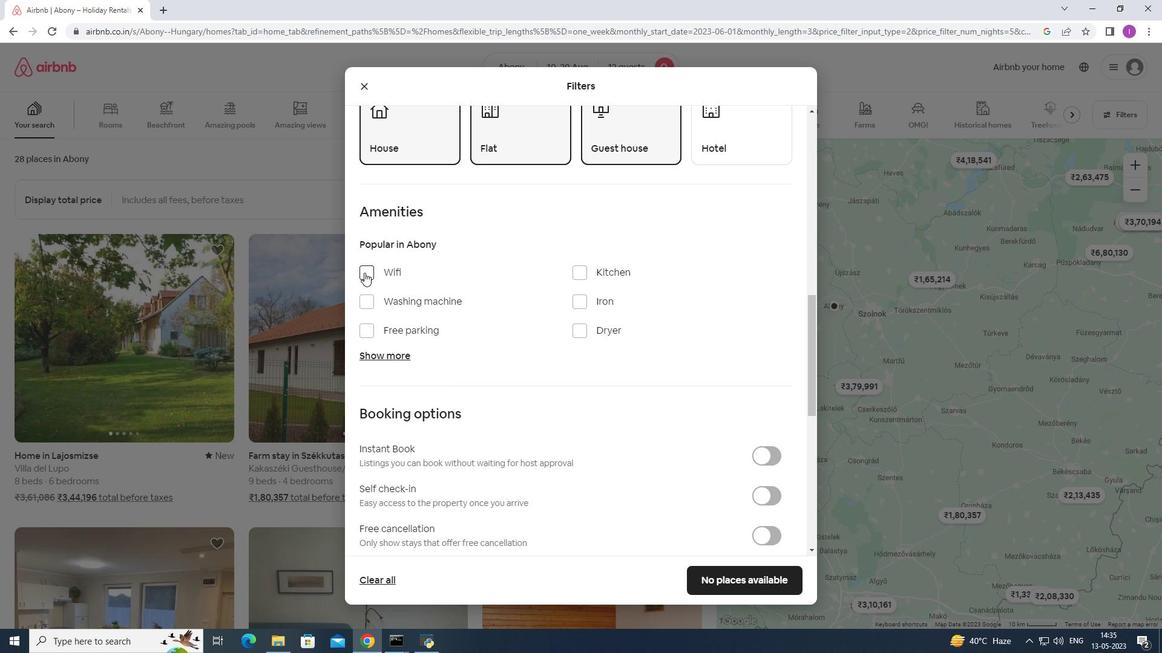 
Action: Mouse pressed left at (364, 269)
Screenshot: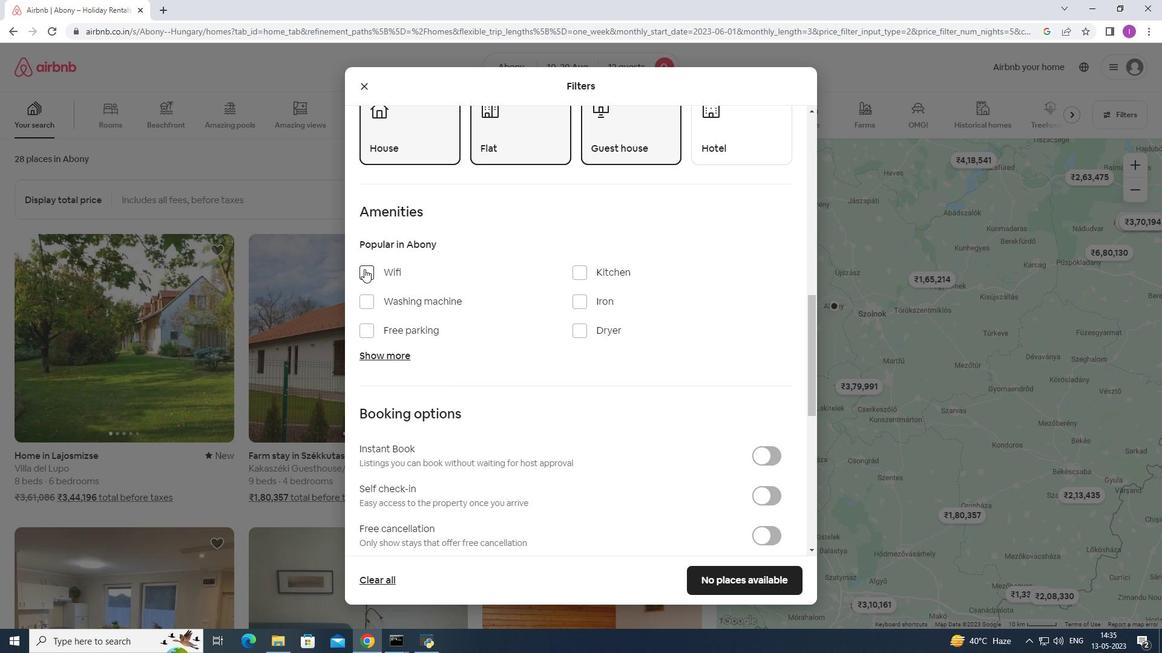 
Action: Mouse moved to (366, 329)
Screenshot: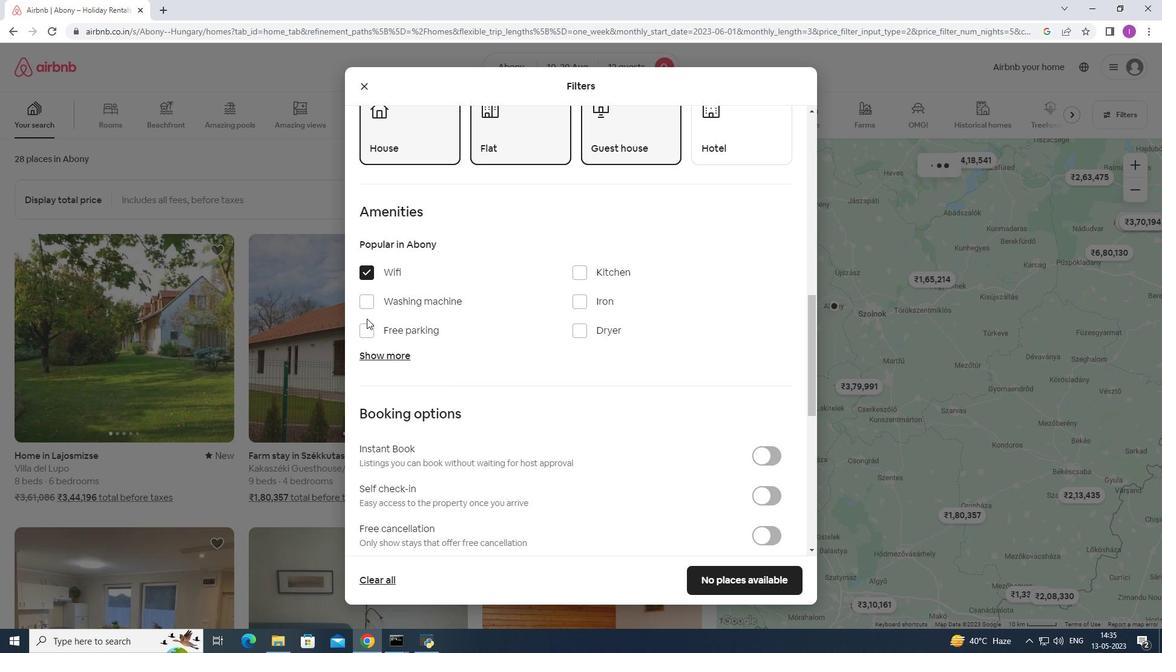 
Action: Mouse pressed left at (366, 329)
Screenshot: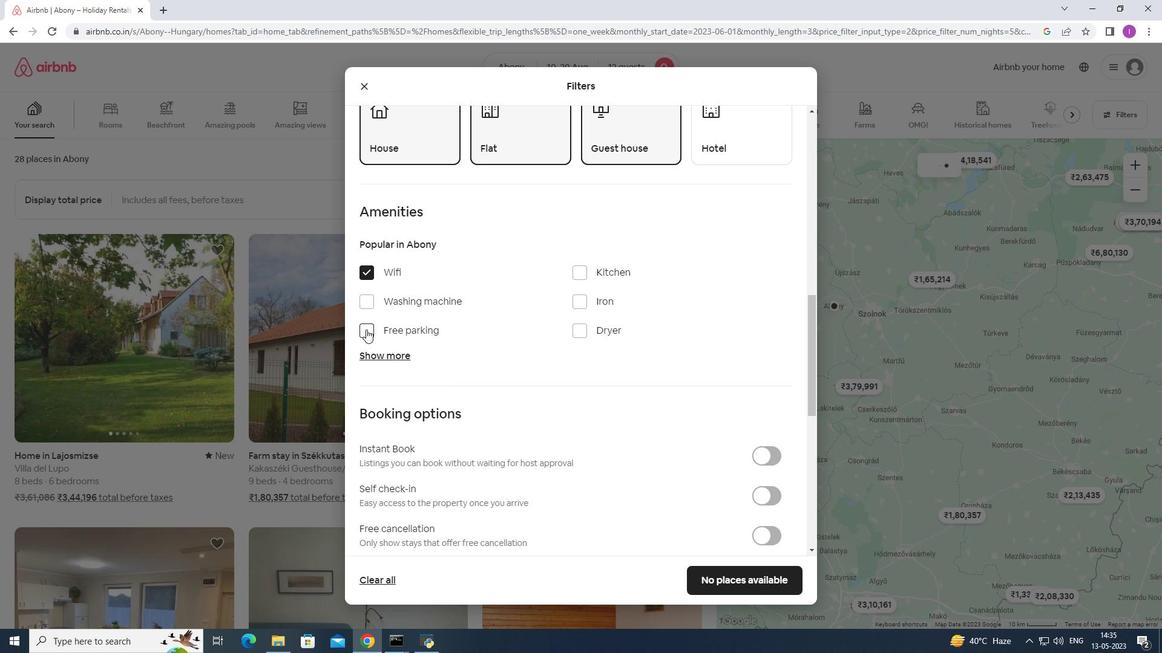 
Action: Mouse moved to (380, 357)
Screenshot: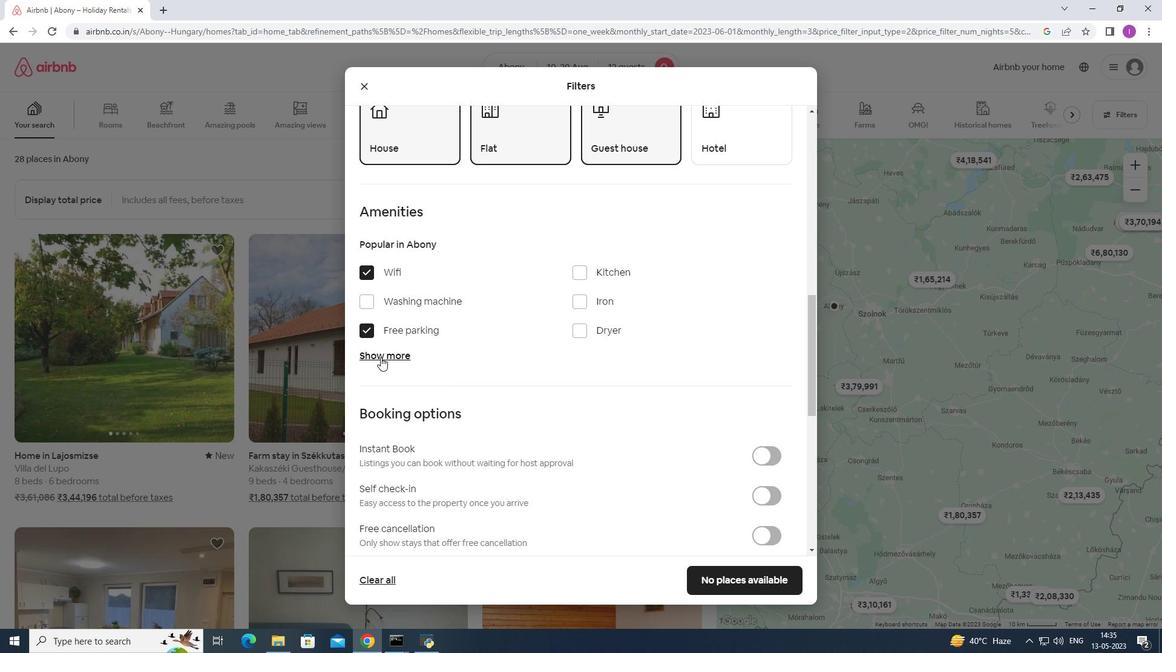 
Action: Mouse pressed left at (380, 357)
Screenshot: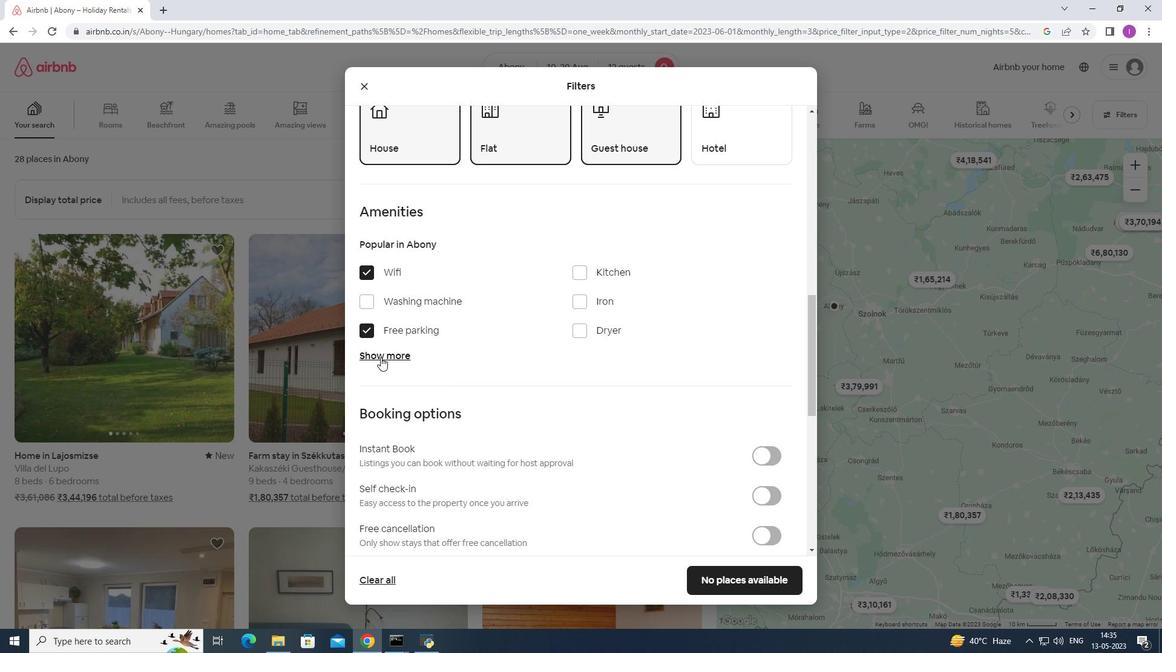 
Action: Mouse moved to (581, 432)
Screenshot: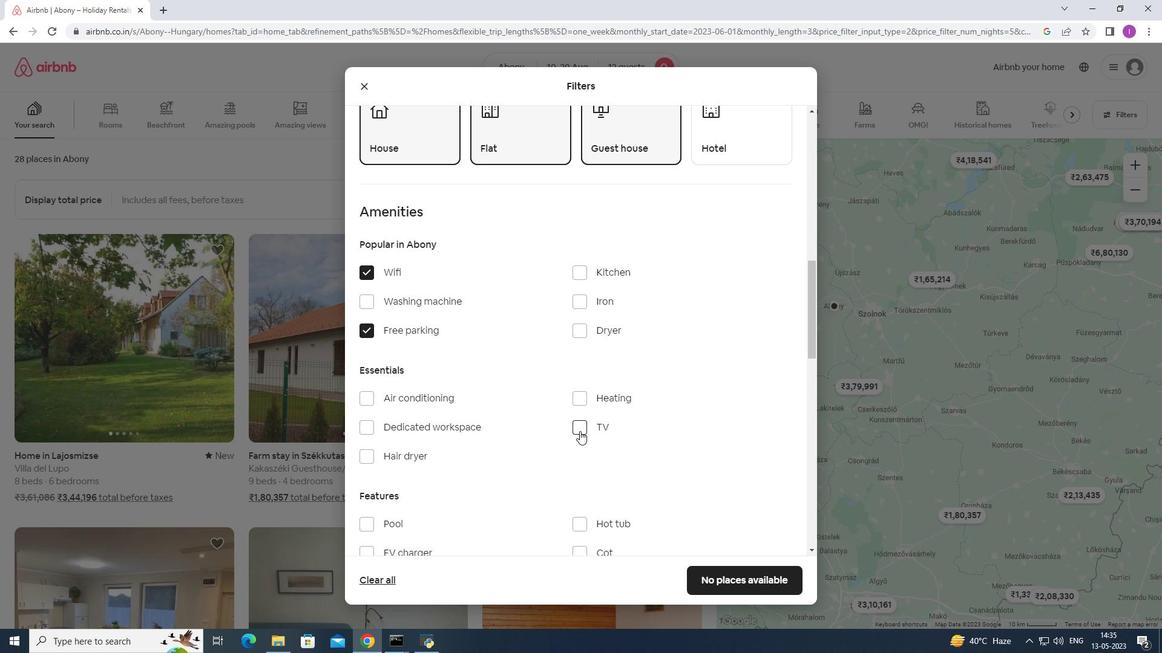 
Action: Mouse pressed left at (581, 432)
Screenshot: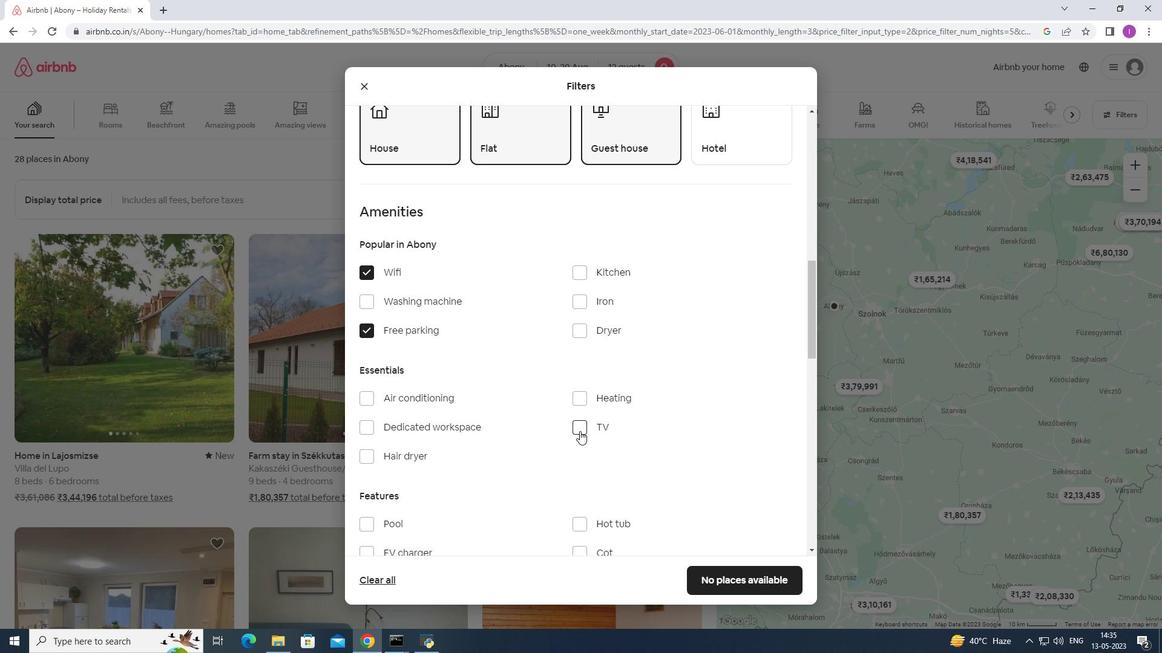 
Action: Mouse moved to (473, 415)
Screenshot: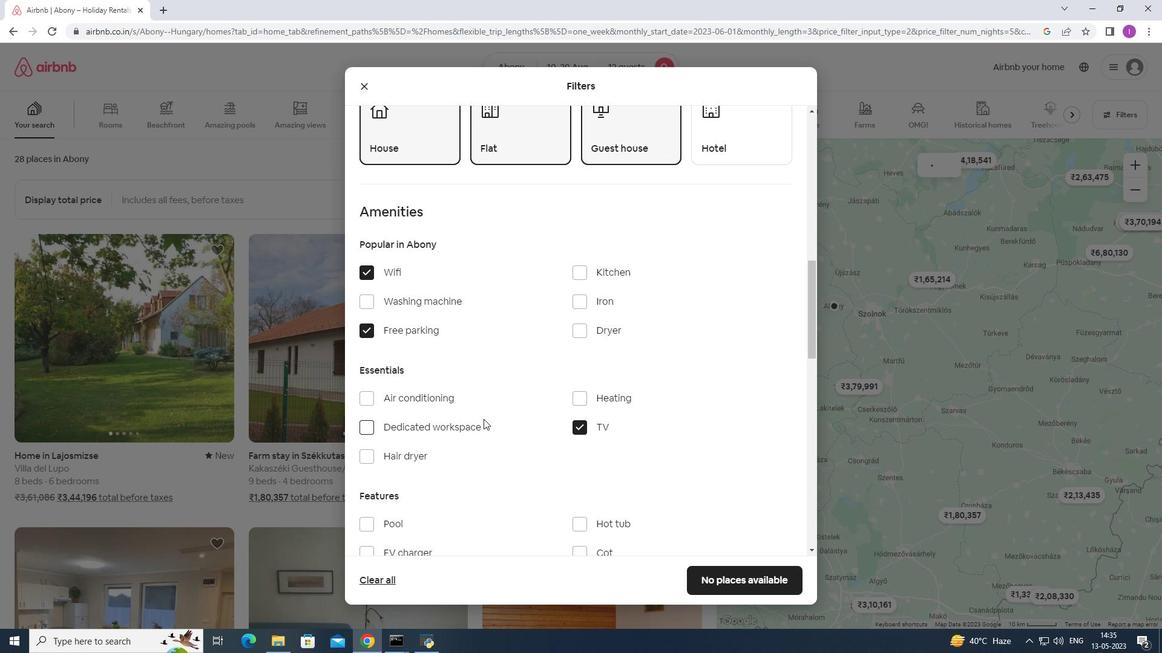 
Action: Mouse scrolled (473, 415) with delta (0, 0)
Screenshot: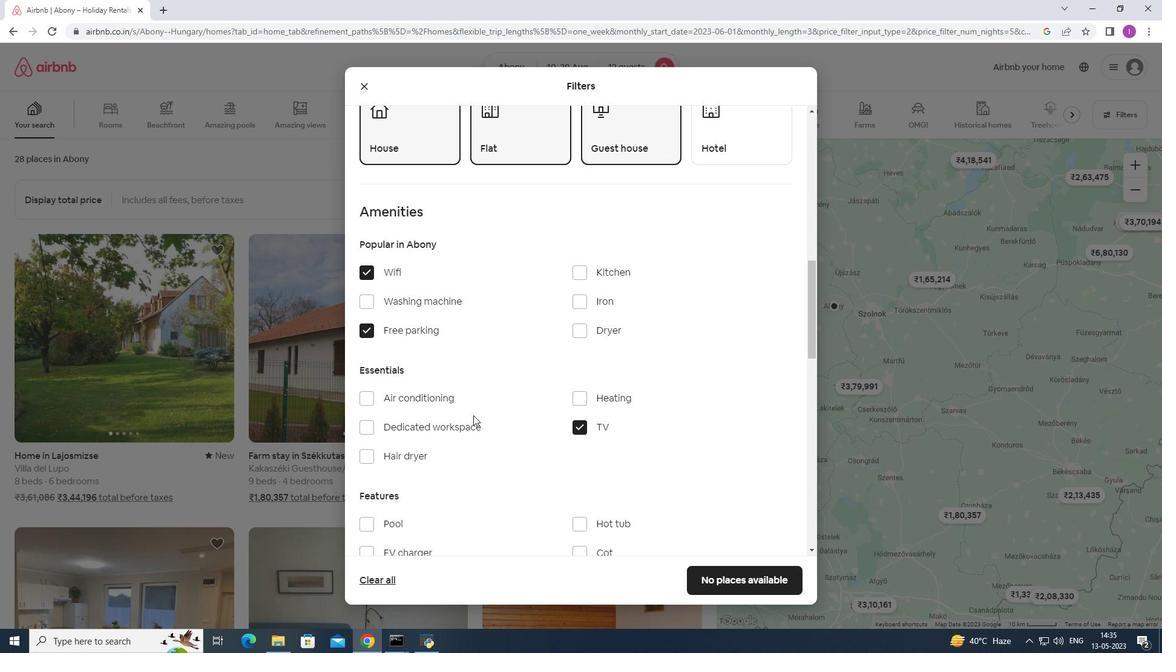 
Action: Mouse scrolled (473, 415) with delta (0, 0)
Screenshot: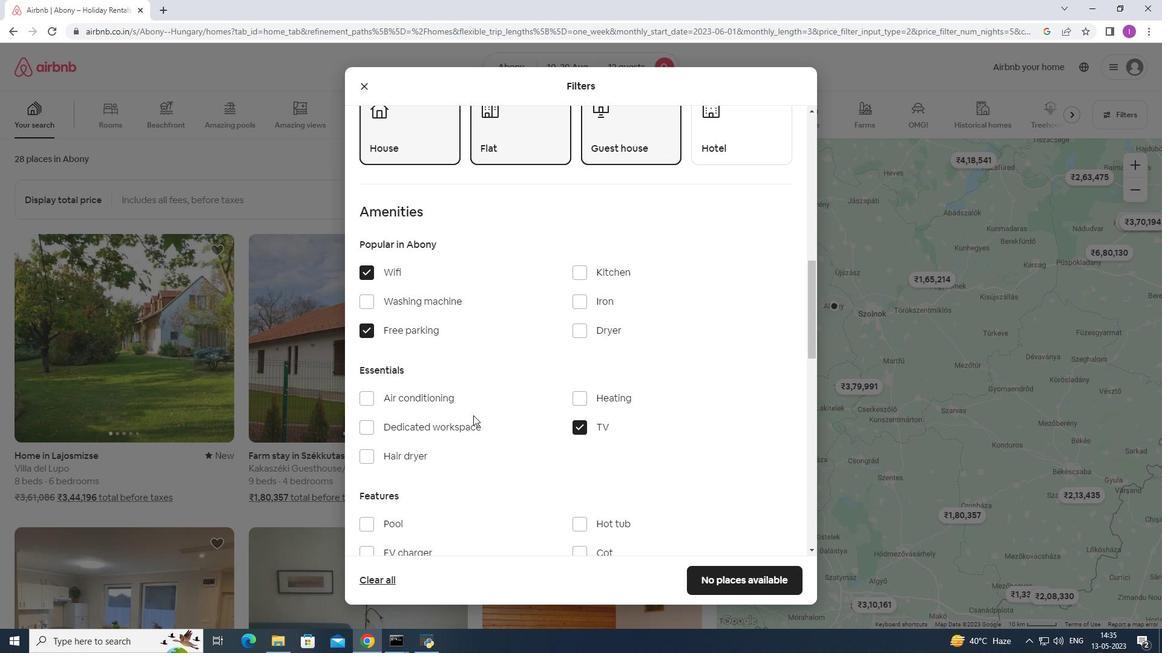 
Action: Mouse scrolled (473, 415) with delta (0, 0)
Screenshot: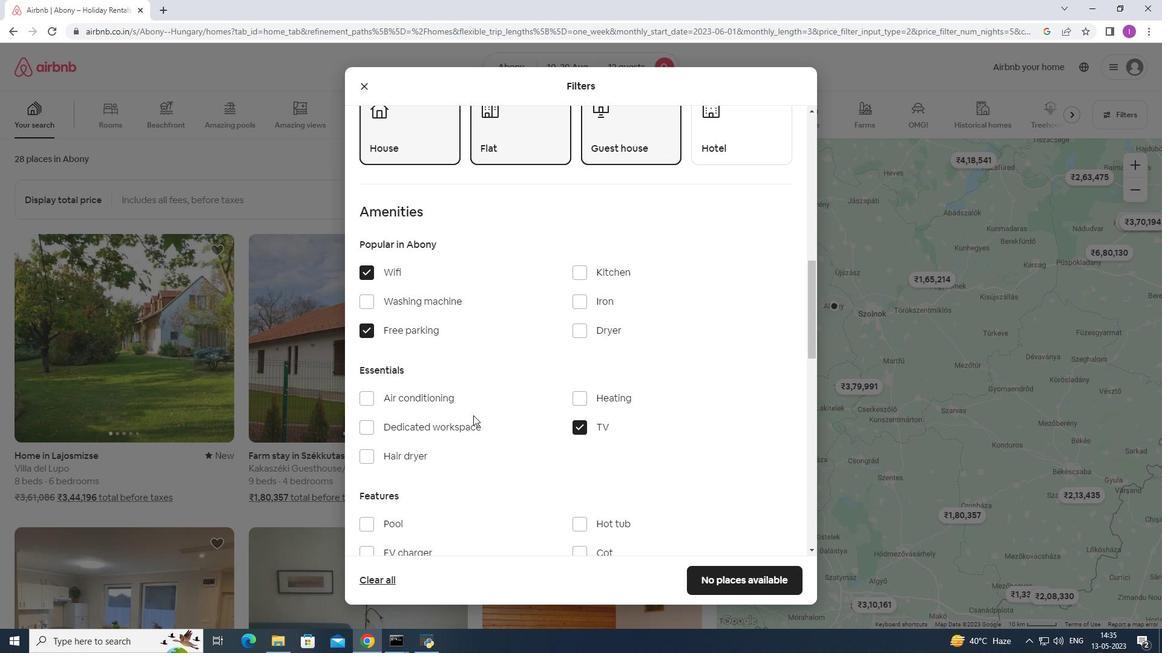 
Action: Mouse moved to (367, 400)
Screenshot: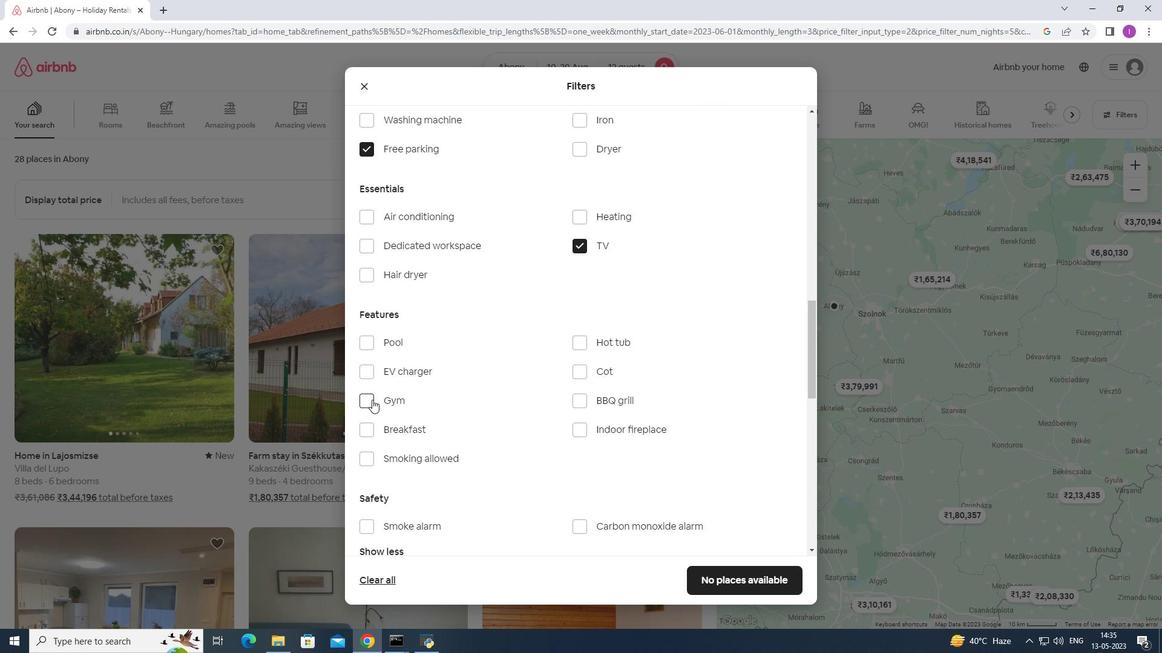 
Action: Mouse pressed left at (367, 400)
Screenshot: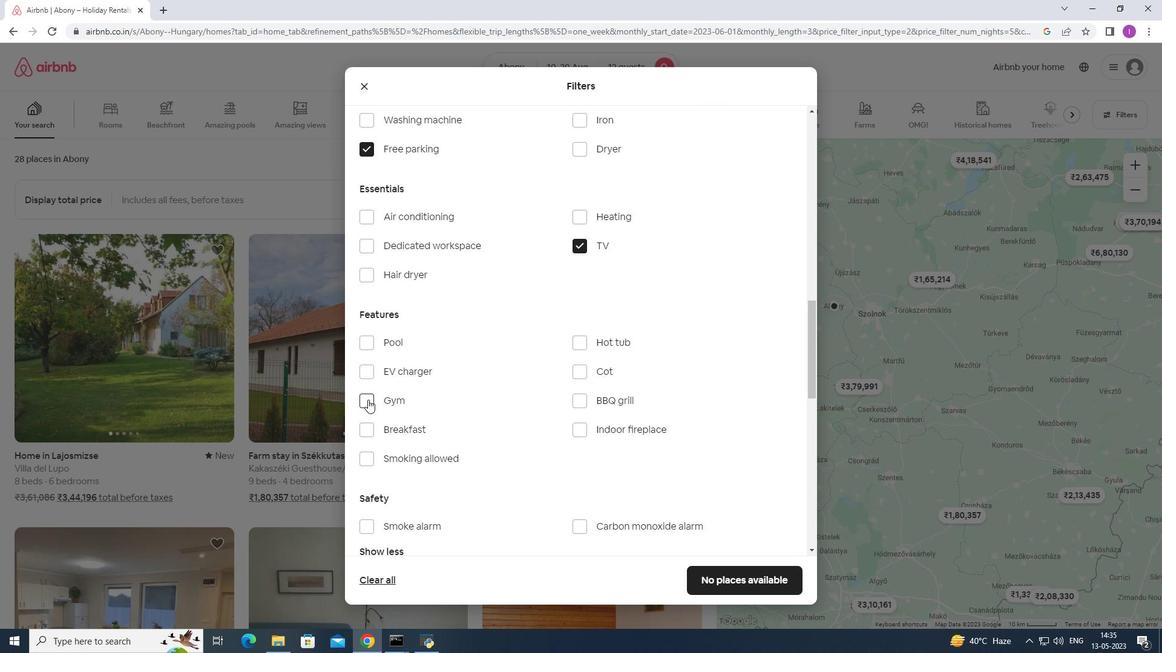 
Action: Mouse moved to (372, 435)
Screenshot: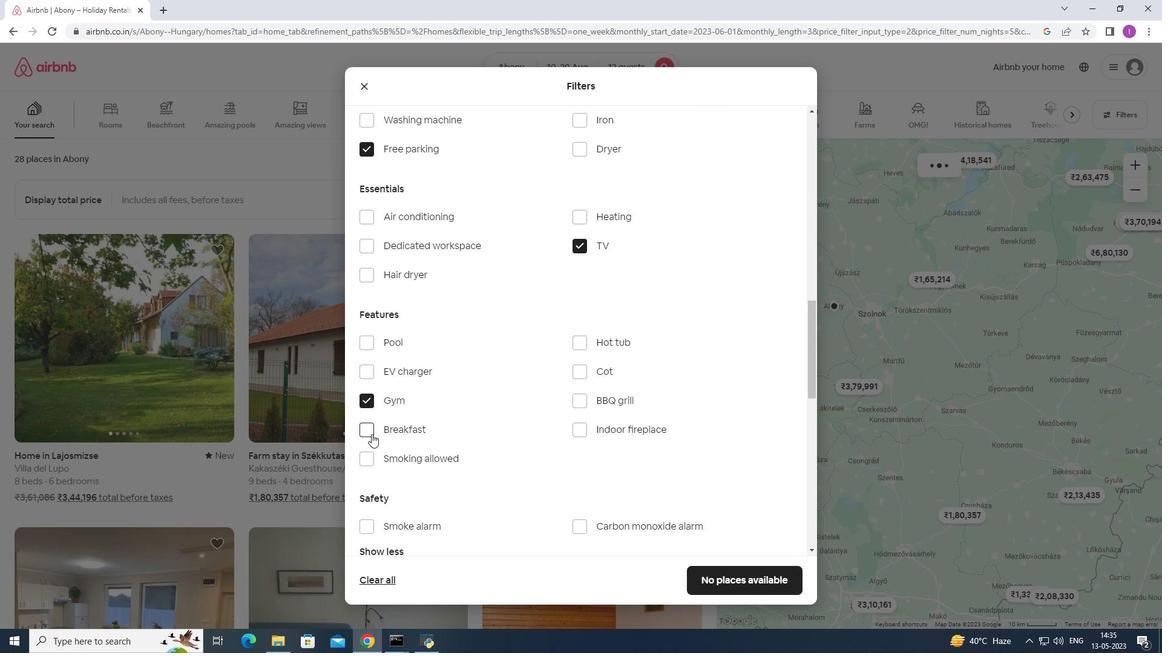 
Action: Mouse pressed left at (372, 435)
Screenshot: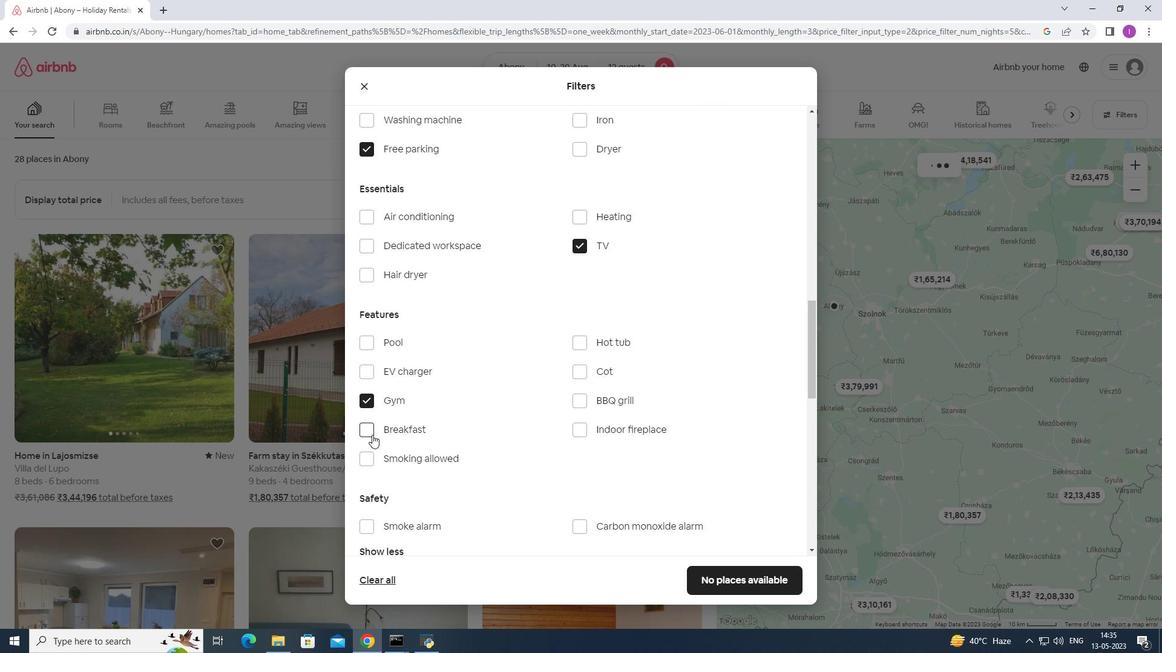 
Action: Mouse moved to (527, 408)
Screenshot: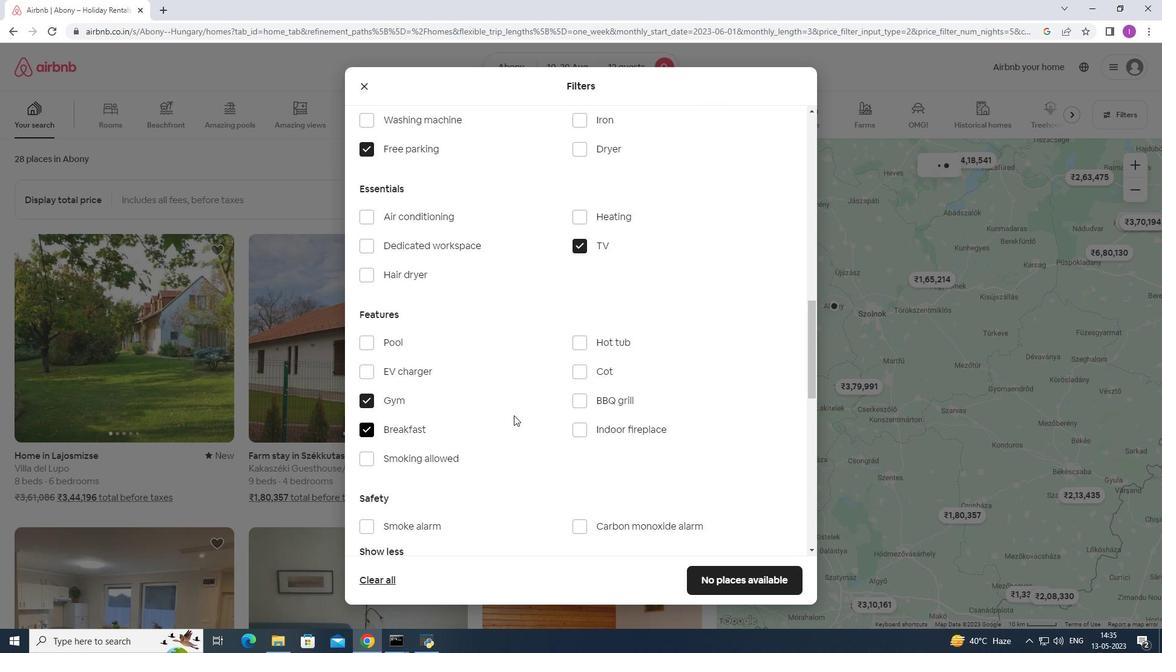 
Action: Mouse scrolled (527, 407) with delta (0, 0)
Screenshot: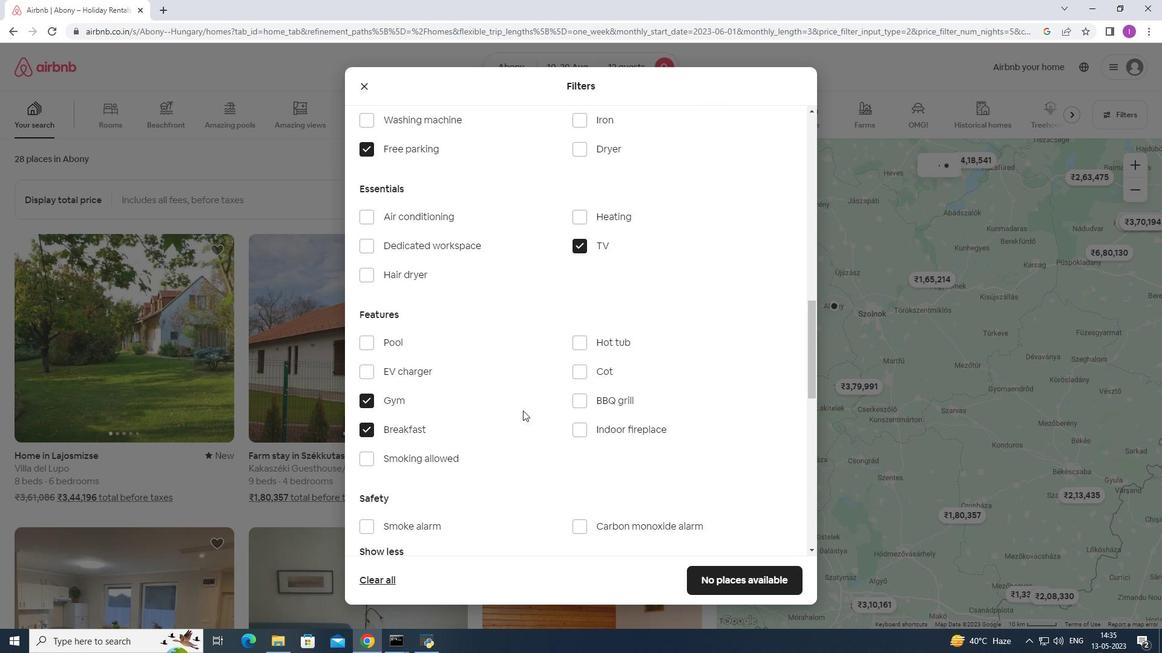
Action: Mouse scrolled (527, 407) with delta (0, 0)
Screenshot: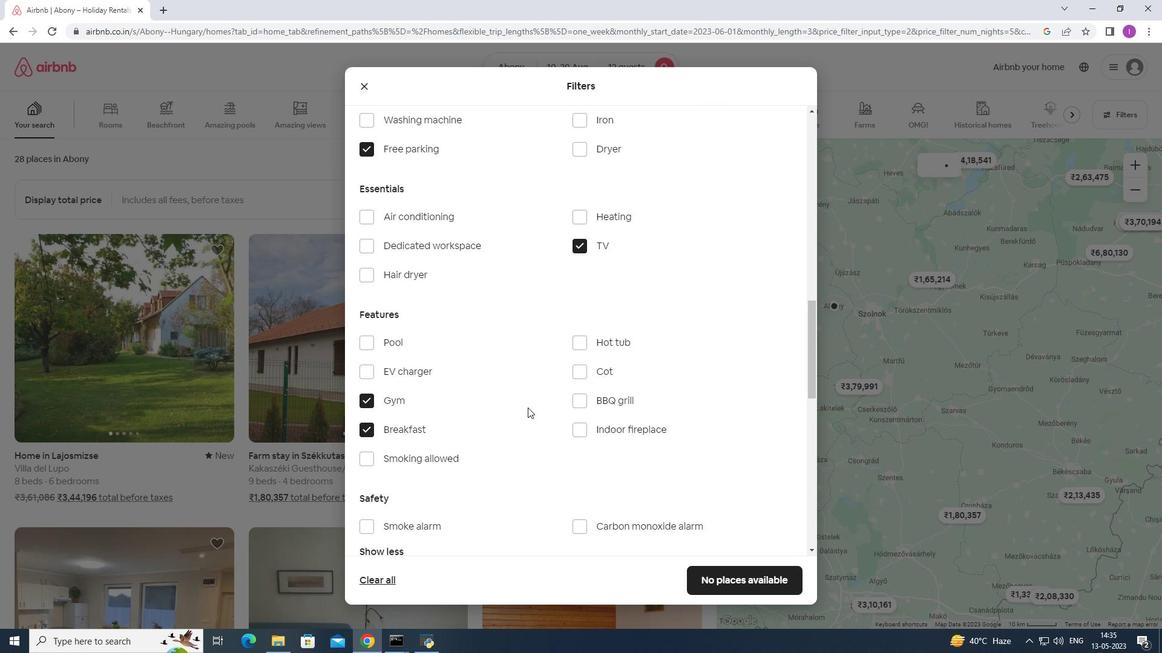 
Action: Mouse scrolled (527, 407) with delta (0, 0)
Screenshot: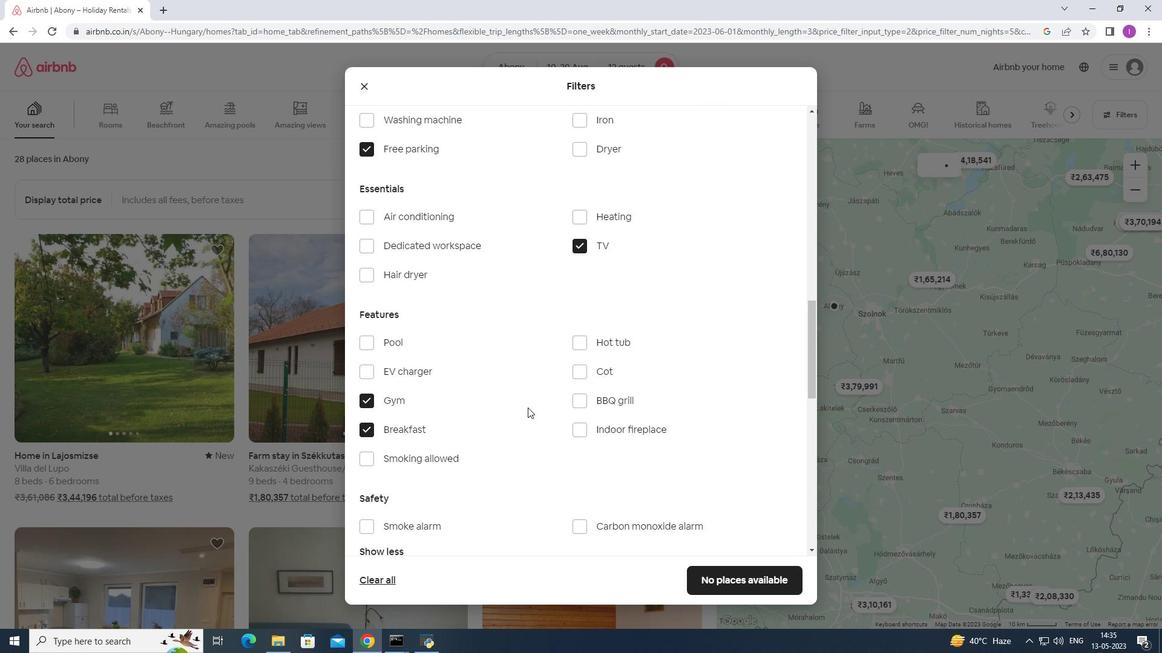 
Action: Mouse scrolled (527, 407) with delta (0, 0)
Screenshot: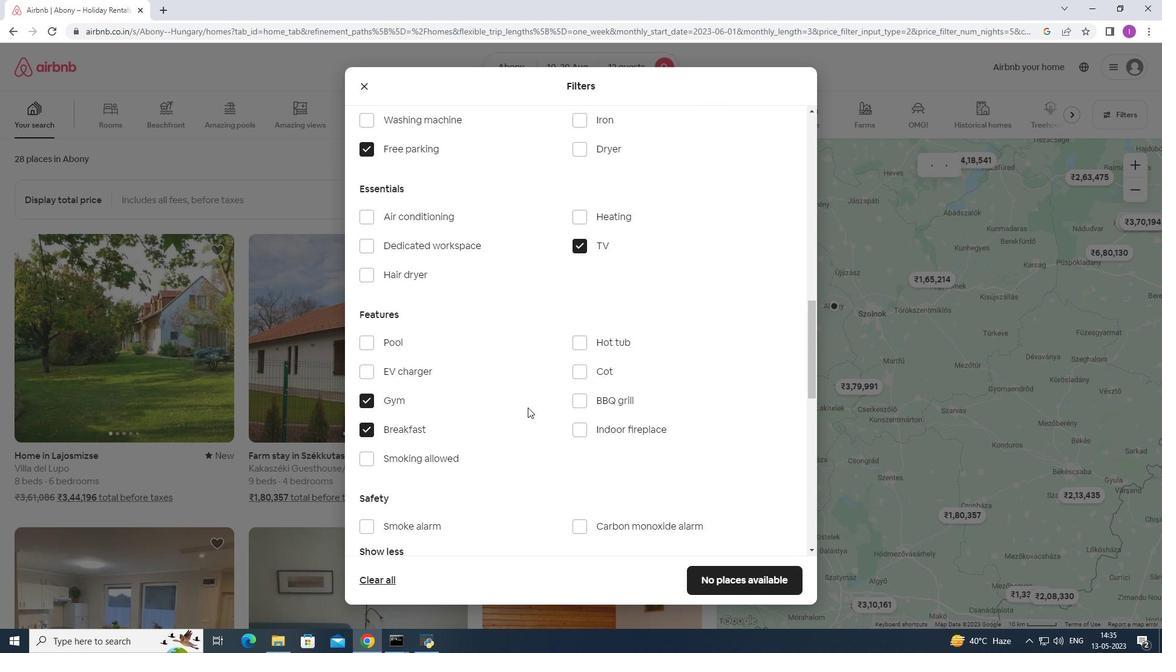 
Action: Mouse moved to (535, 408)
Screenshot: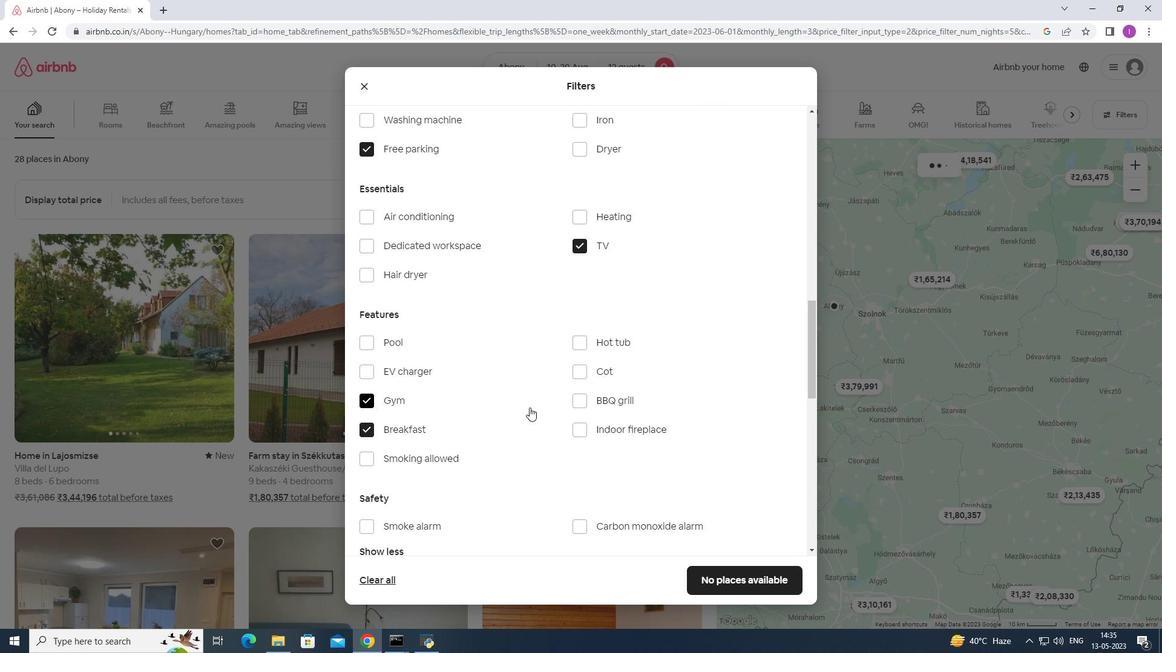 
Action: Mouse scrolled (535, 407) with delta (0, 0)
Screenshot: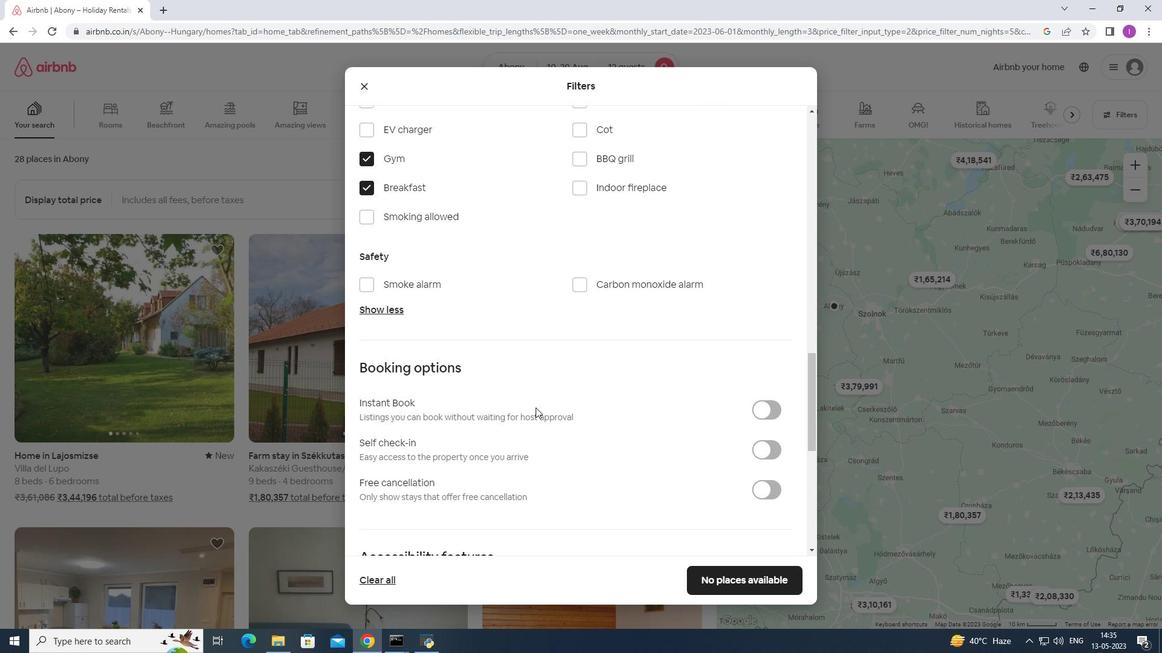 
Action: Mouse moved to (536, 408)
Screenshot: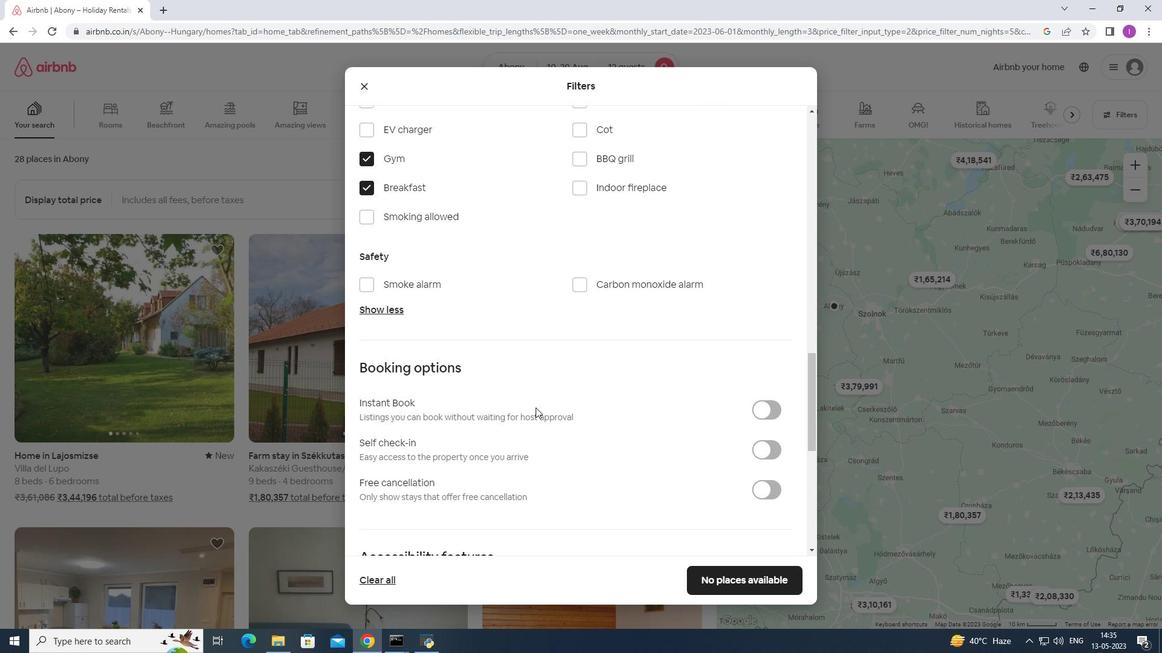
Action: Mouse scrolled (536, 407) with delta (0, 0)
Screenshot: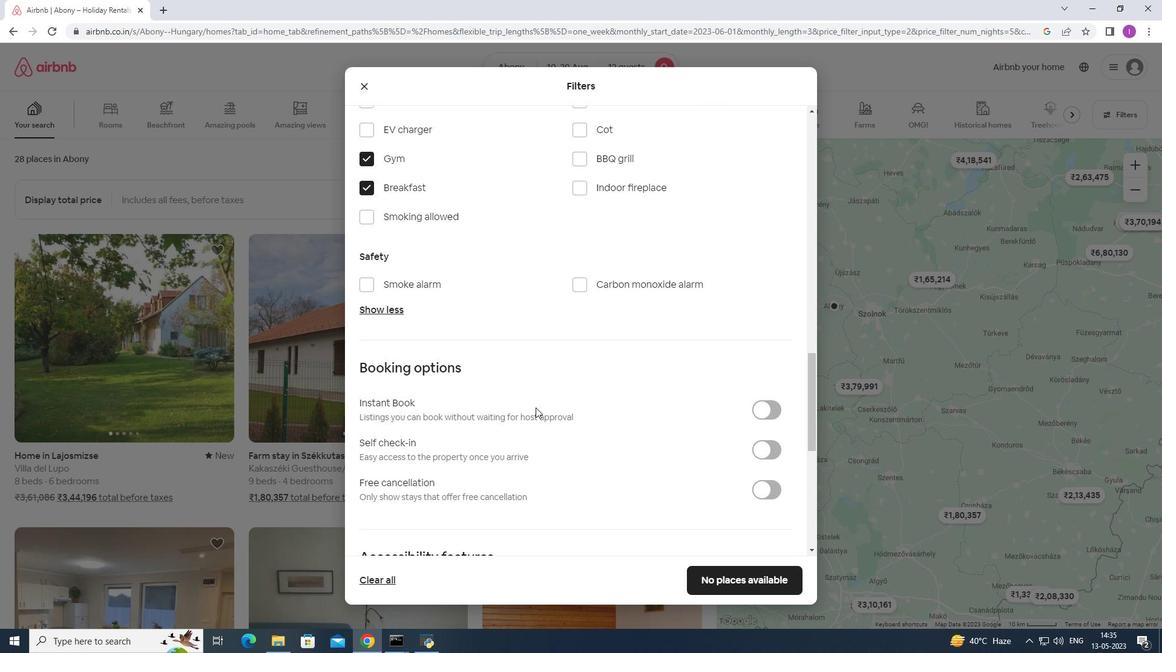 
Action: Mouse moved to (536, 408)
Screenshot: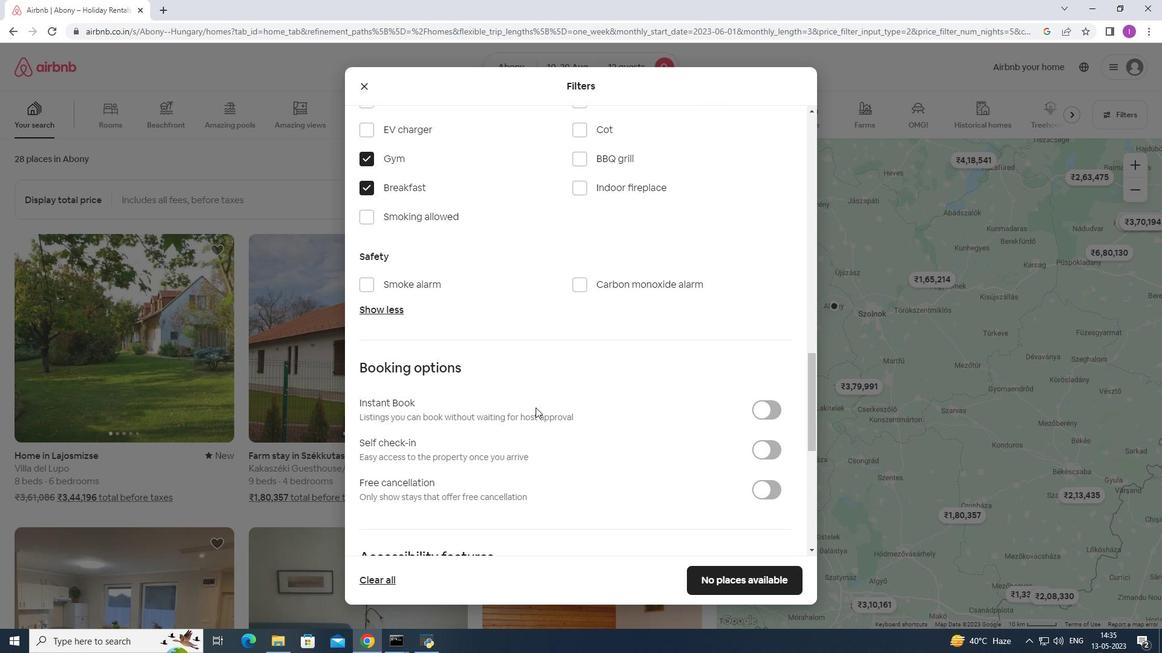 
Action: Mouse scrolled (536, 407) with delta (0, 0)
Screenshot: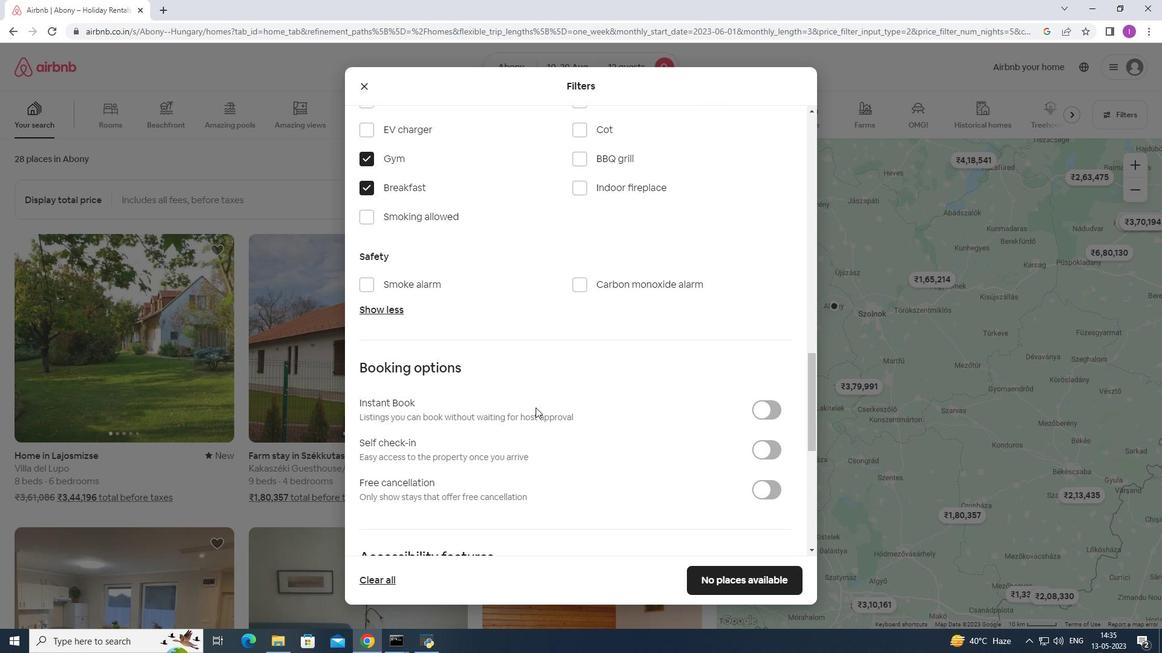 
Action: Mouse moved to (765, 270)
Screenshot: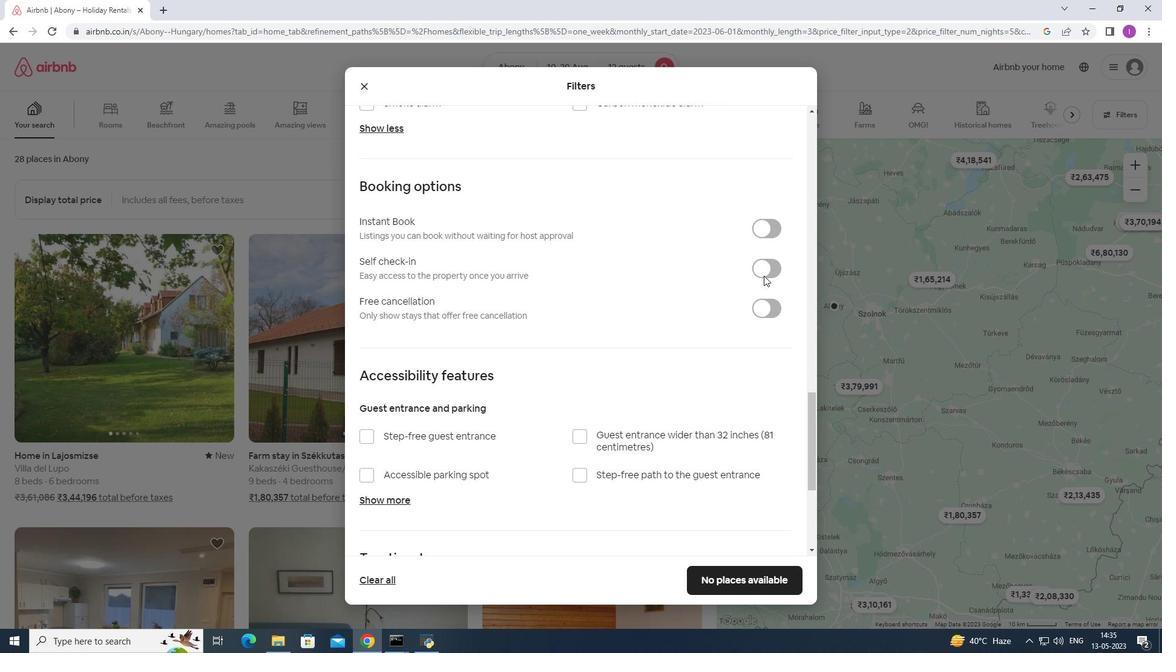 
Action: Mouse pressed left at (765, 270)
Screenshot: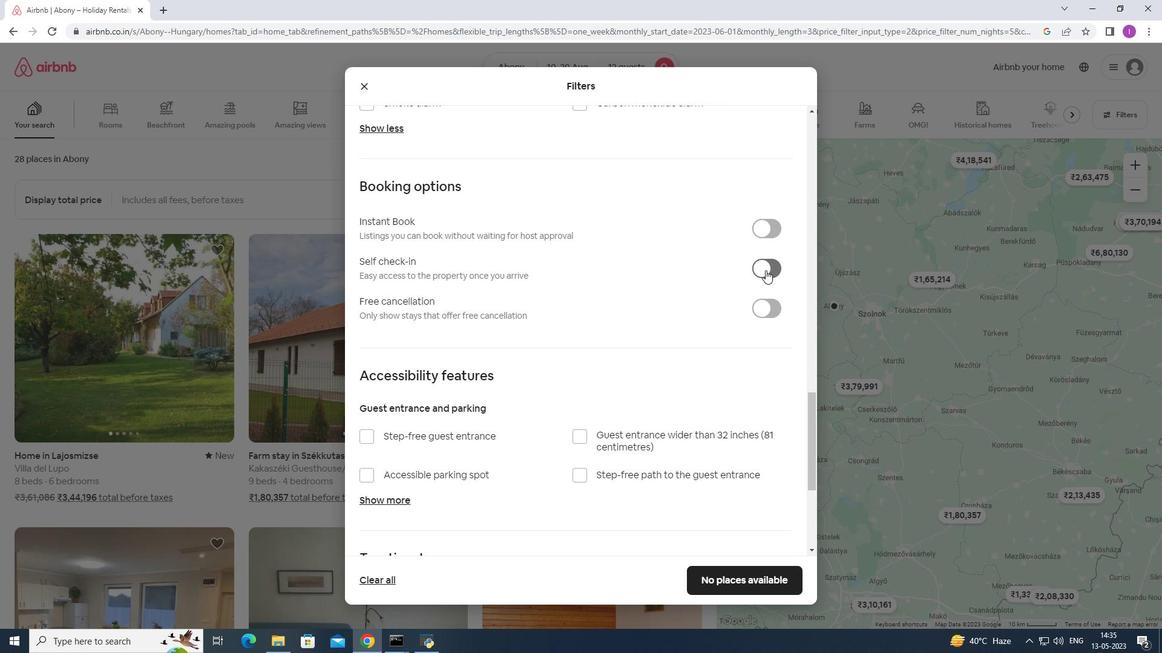 
Action: Mouse moved to (497, 353)
Screenshot: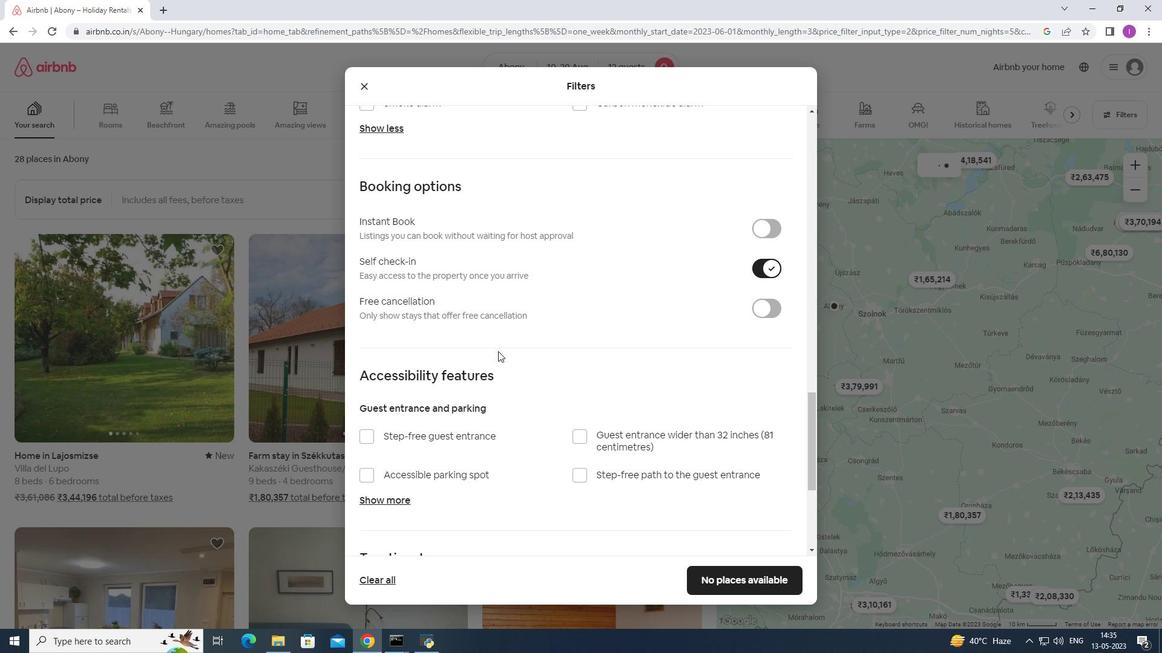 
Action: Mouse scrolled (497, 352) with delta (0, 0)
Screenshot: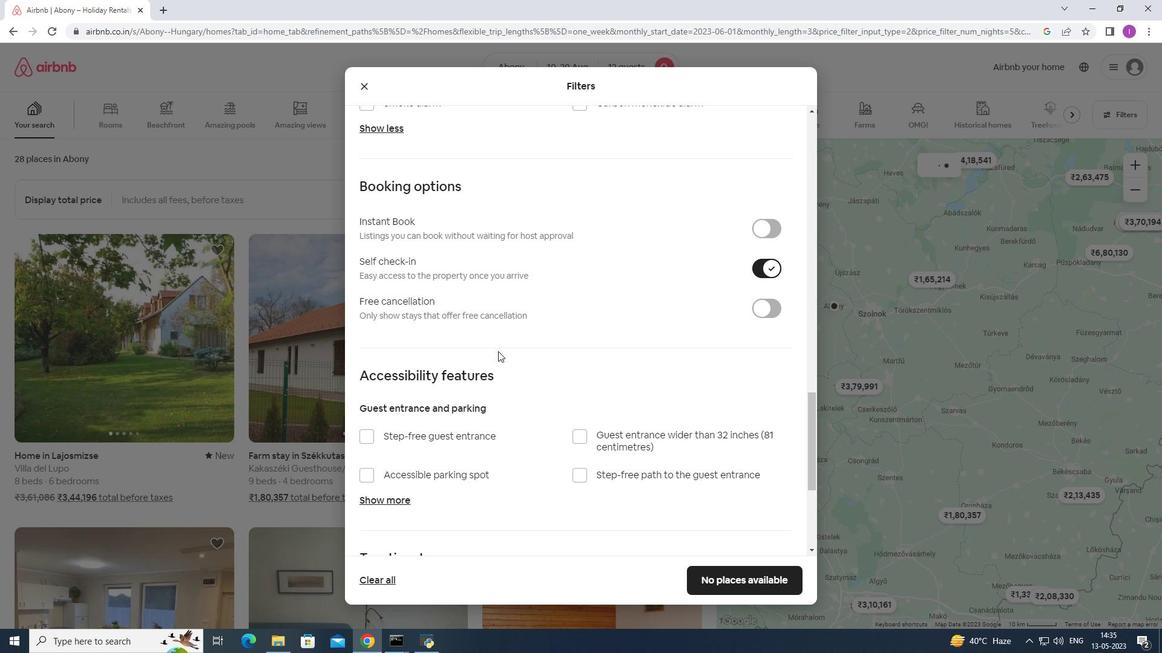 
Action: Mouse moved to (497, 354)
Screenshot: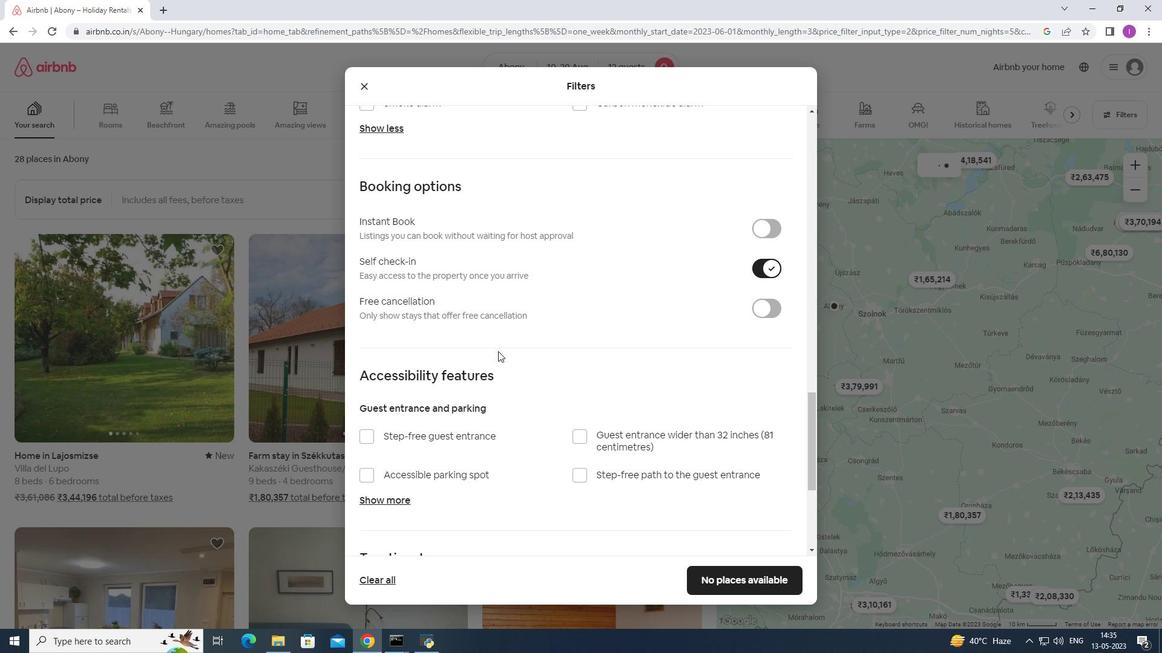 
Action: Mouse scrolled (497, 354) with delta (0, 0)
Screenshot: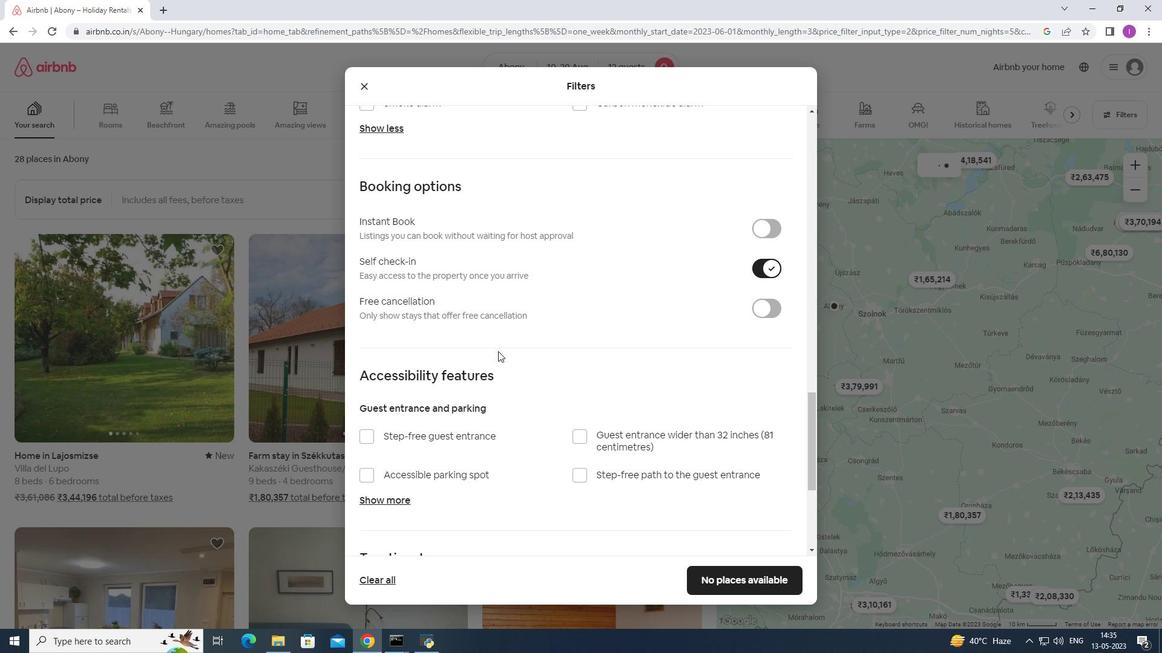 
Action: Mouse moved to (497, 355)
Screenshot: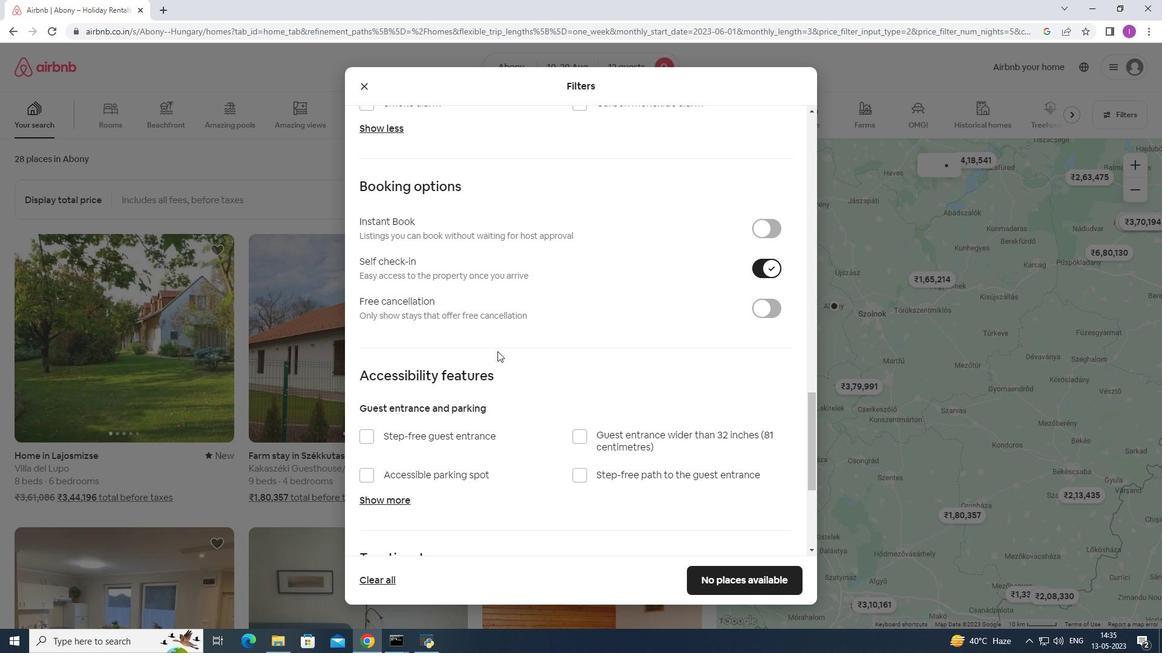 
Action: Mouse scrolled (497, 354) with delta (0, 0)
Screenshot: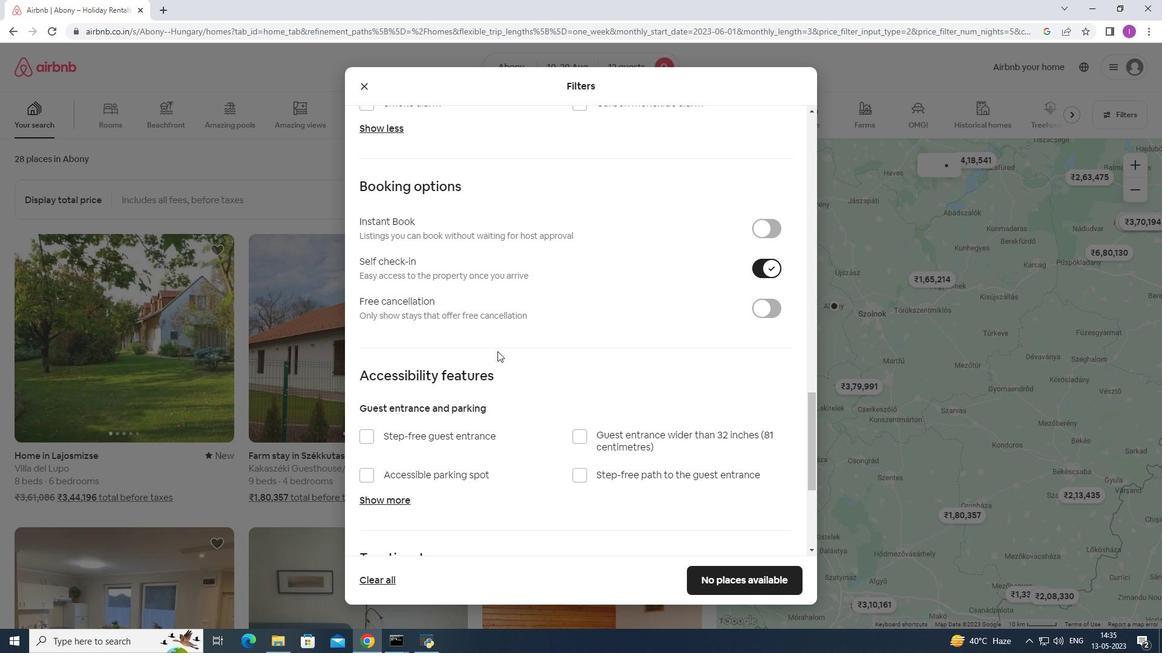 
Action: Mouse moved to (498, 355)
Screenshot: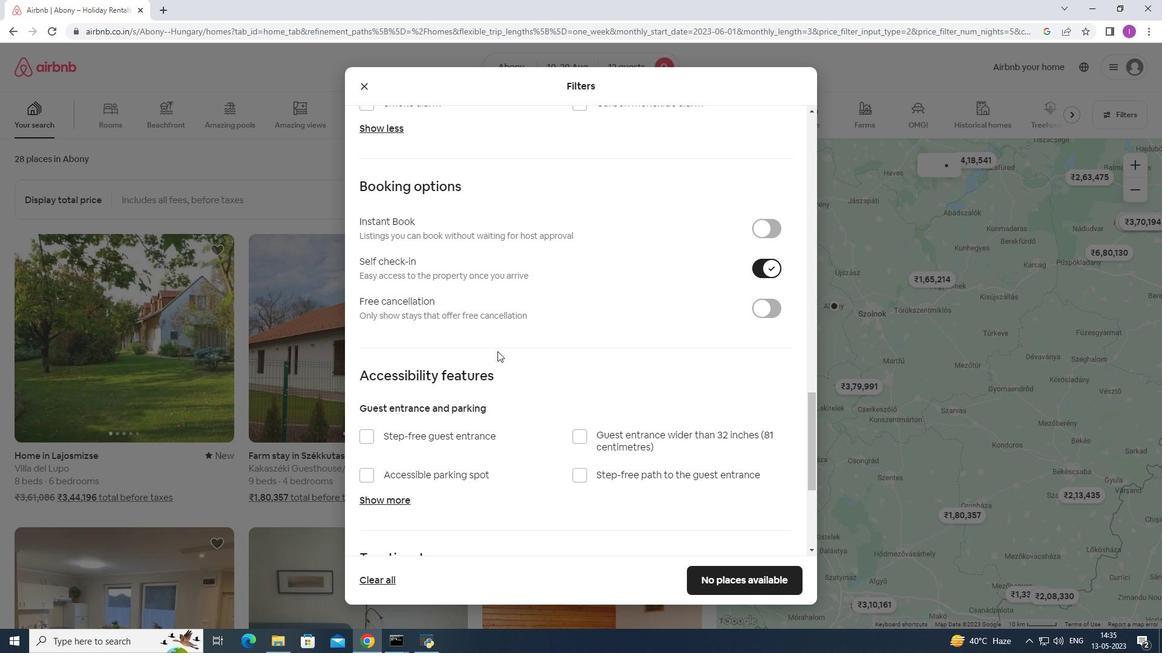 
Action: Mouse scrolled (498, 354) with delta (0, 0)
Screenshot: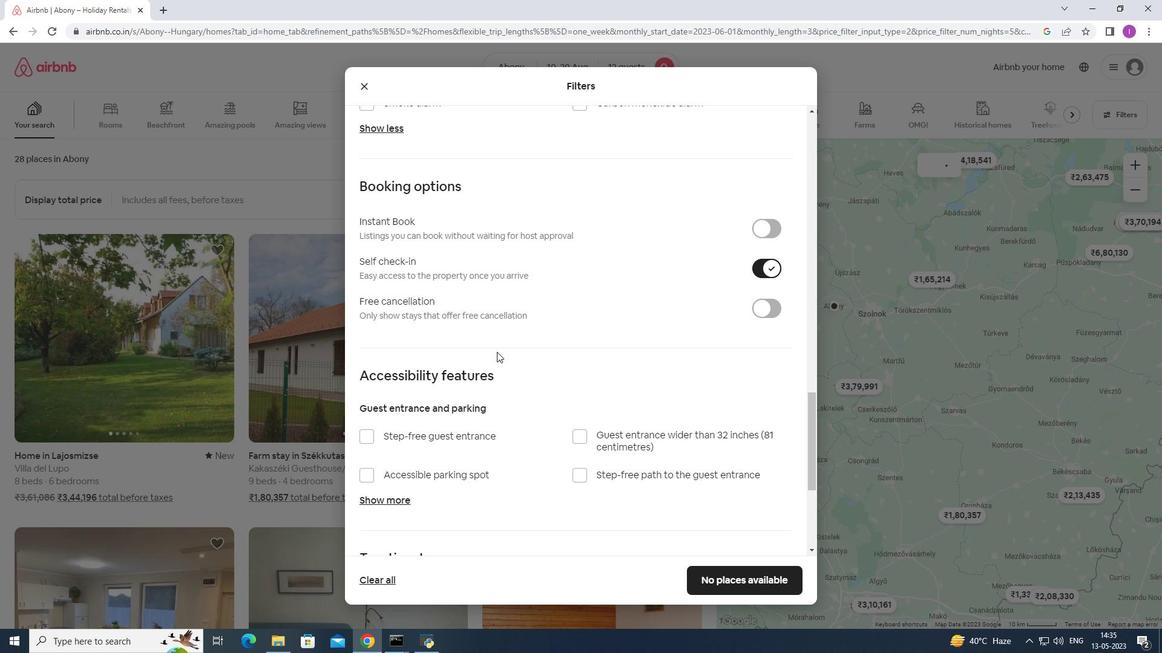 
Action: Mouse scrolled (498, 354) with delta (0, 0)
Screenshot: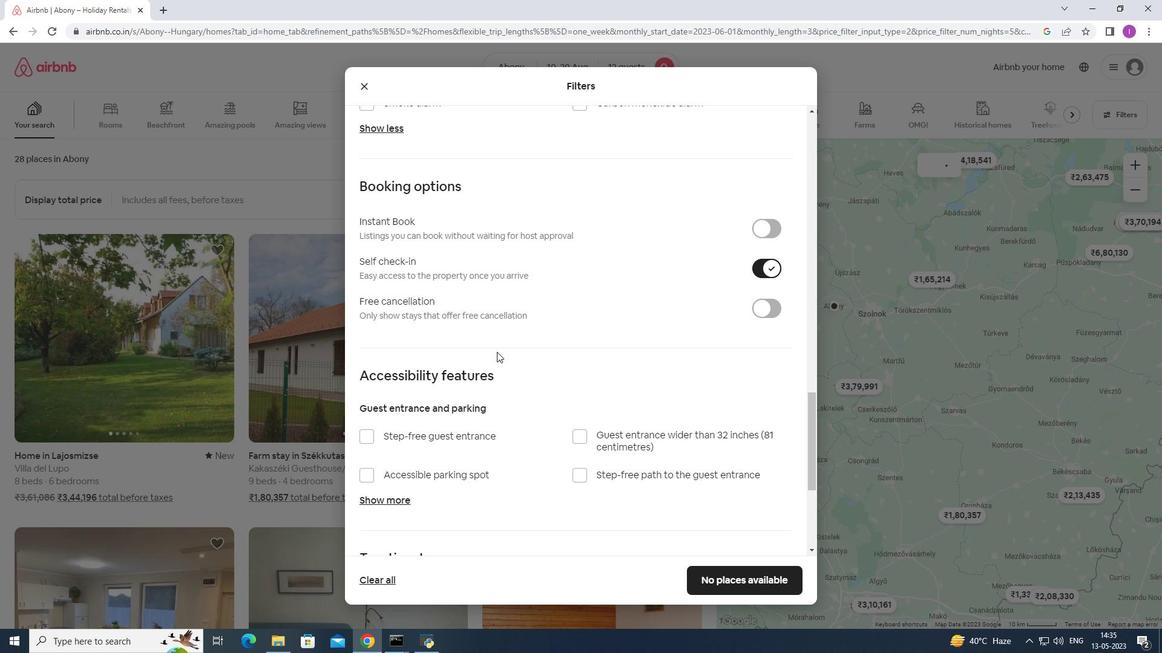 
Action: Mouse moved to (498, 346)
Screenshot: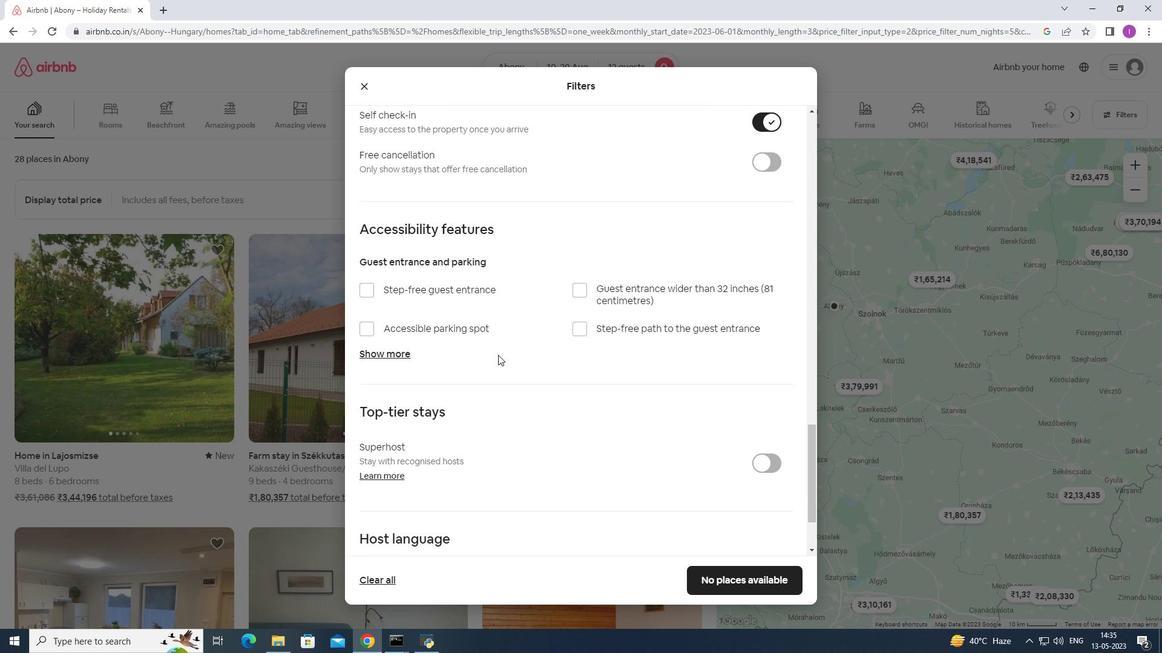 
Action: Mouse scrolled (498, 346) with delta (0, 0)
Screenshot: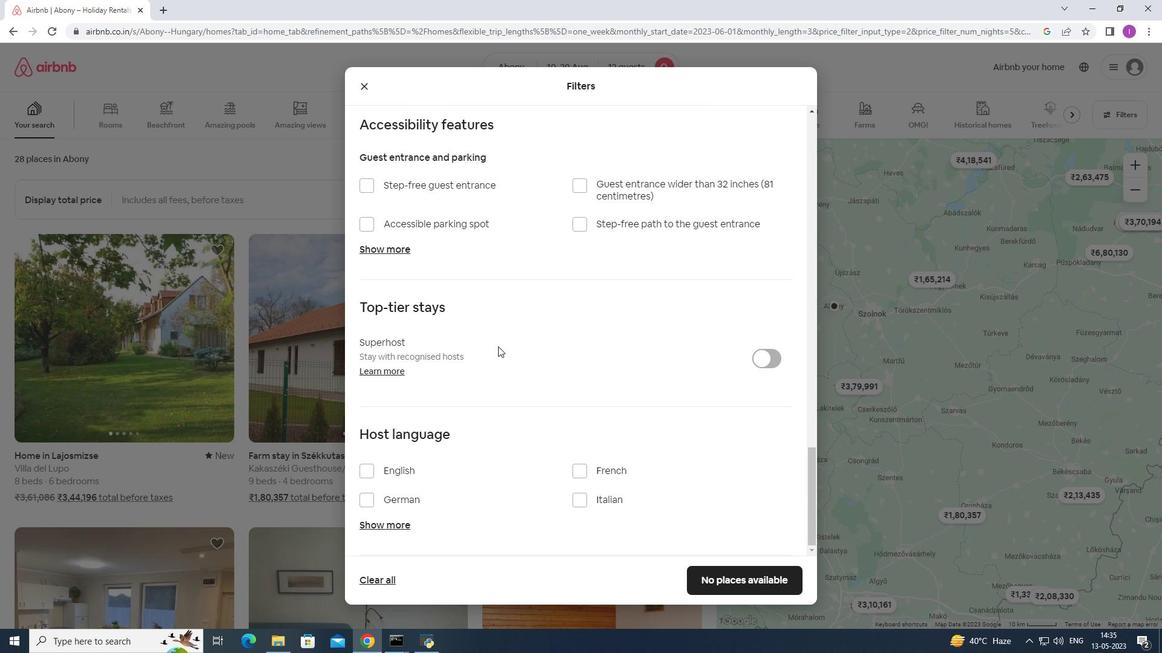 
Action: Mouse scrolled (498, 346) with delta (0, 0)
Screenshot: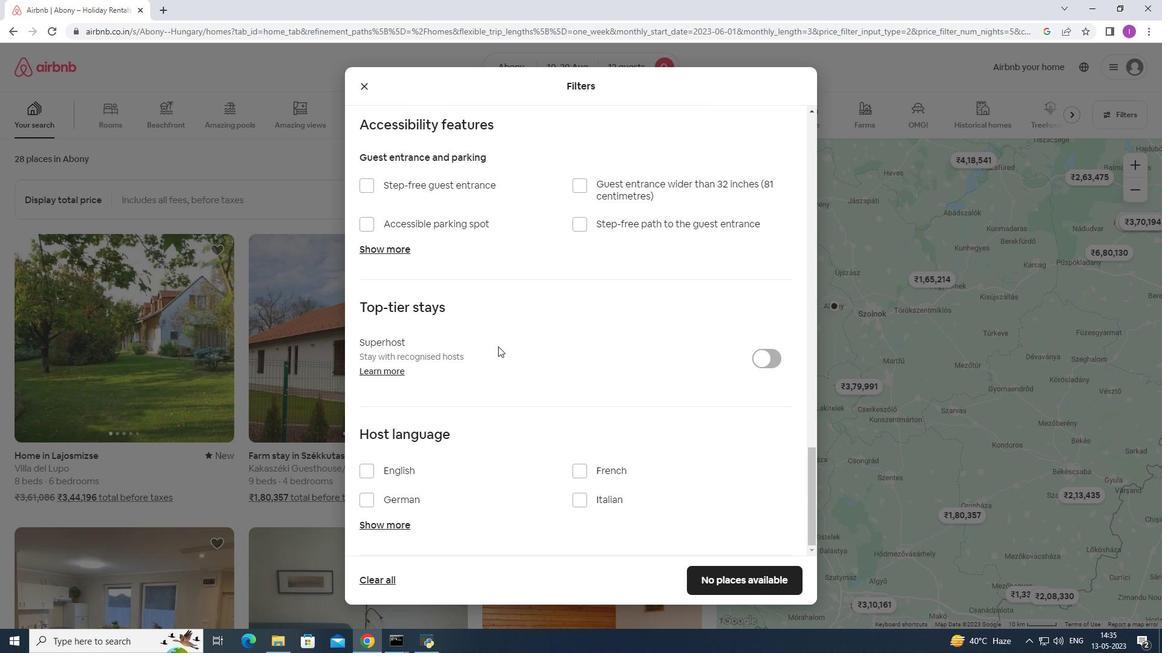 
Action: Mouse scrolled (498, 346) with delta (0, 0)
Screenshot: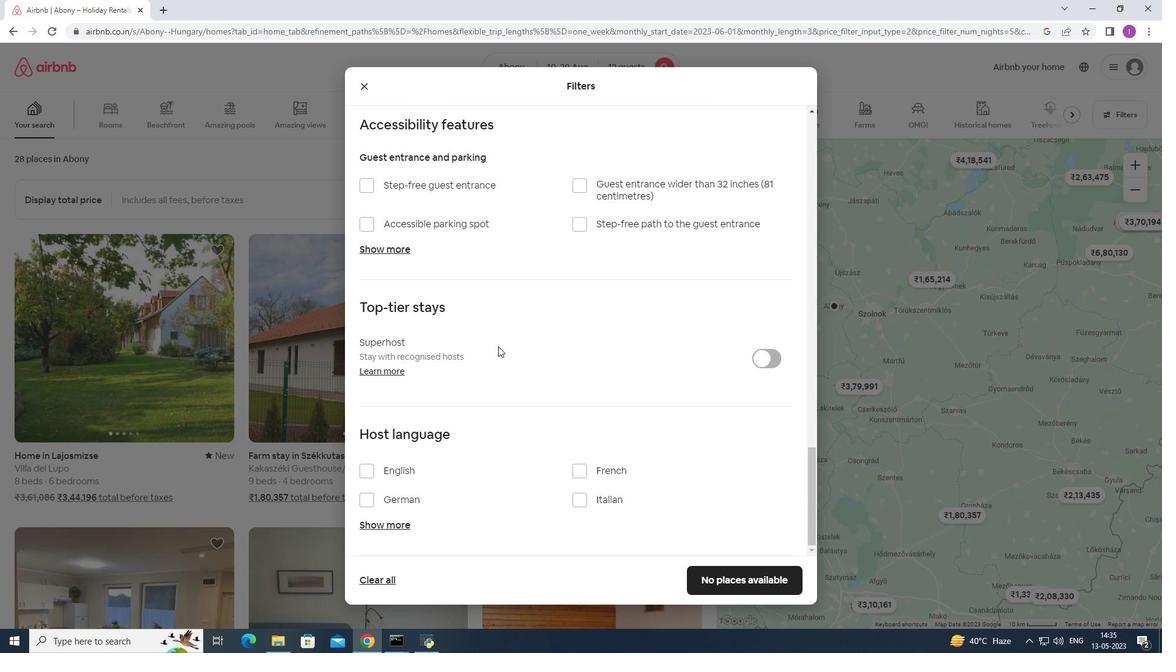 
Action: Mouse scrolled (498, 346) with delta (0, 0)
Screenshot: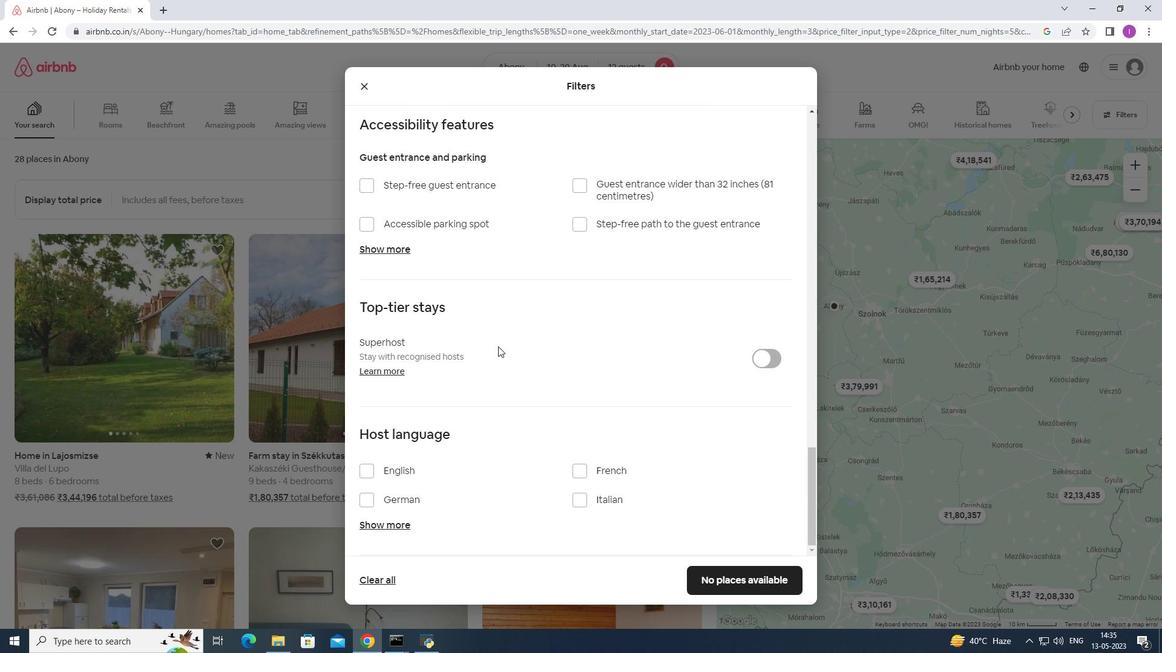 
Action: Mouse moved to (498, 346)
Screenshot: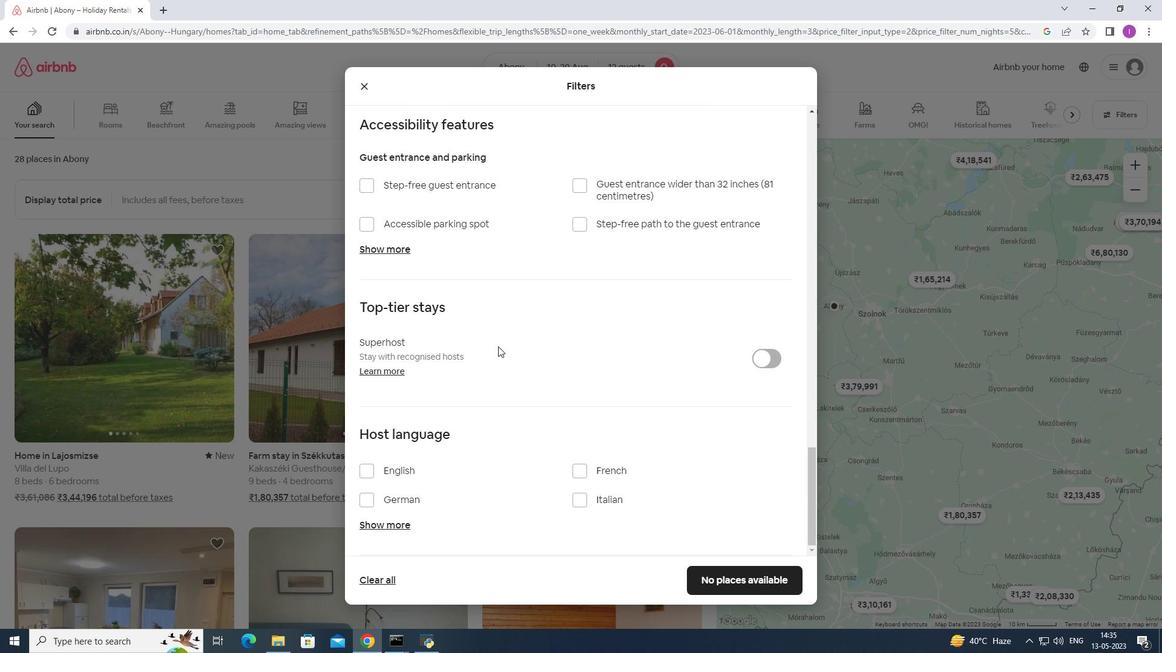 
Action: Mouse scrolled (498, 345) with delta (0, 0)
Screenshot: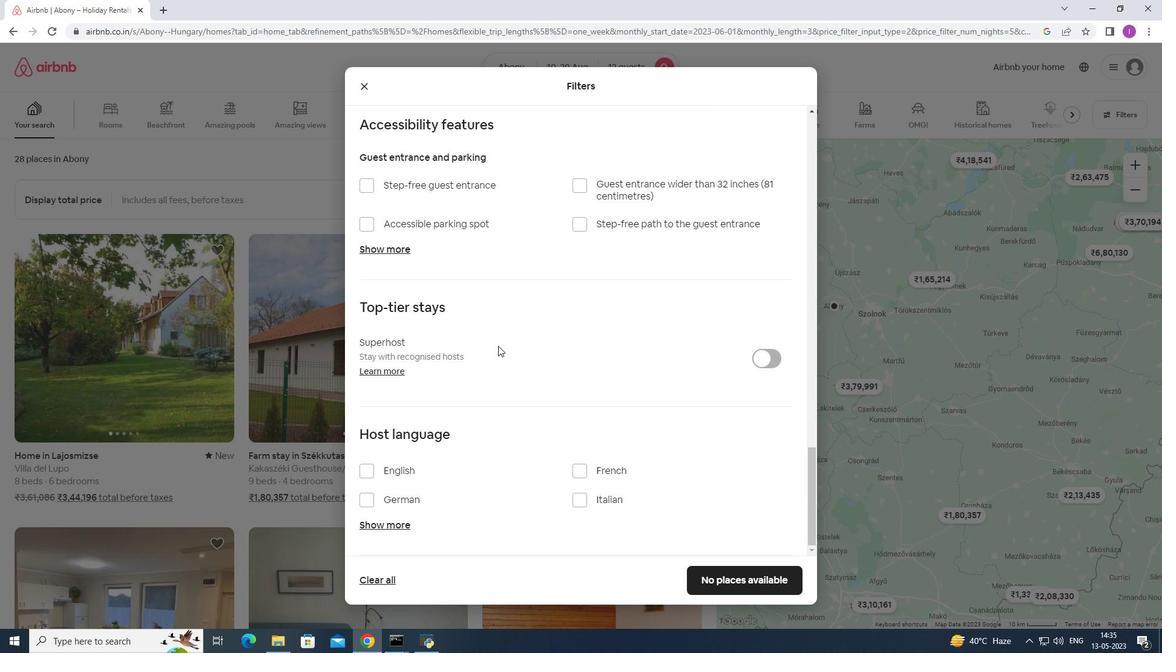 
Action: Mouse scrolled (498, 345) with delta (0, 0)
Screenshot: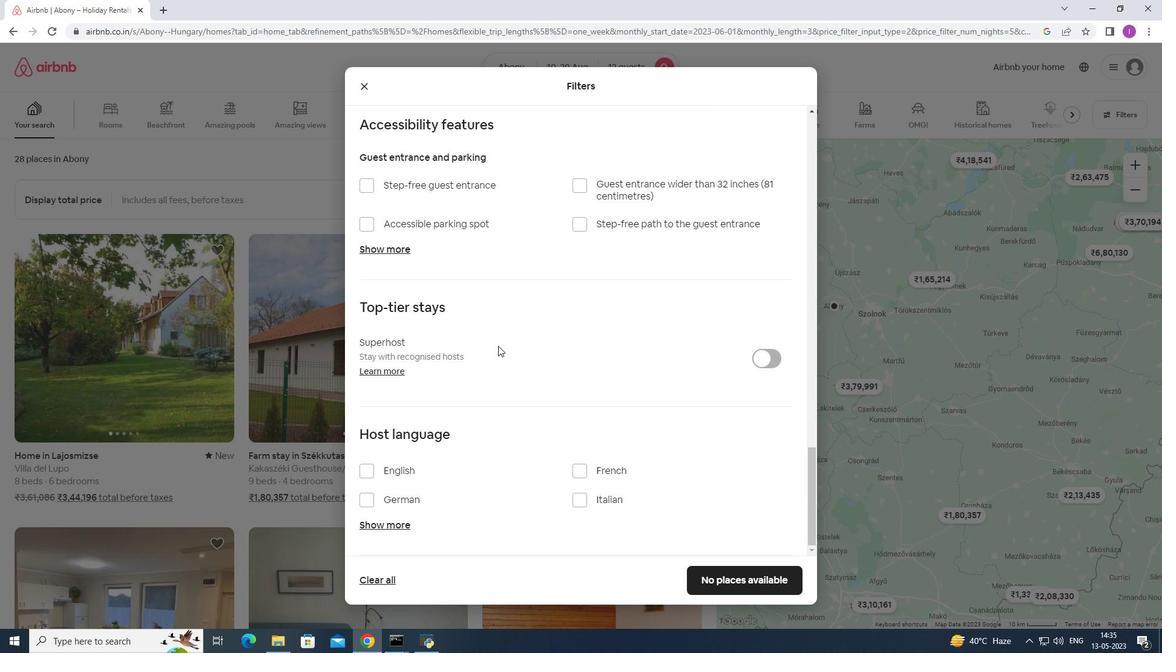 
Action: Mouse moved to (377, 458)
Screenshot: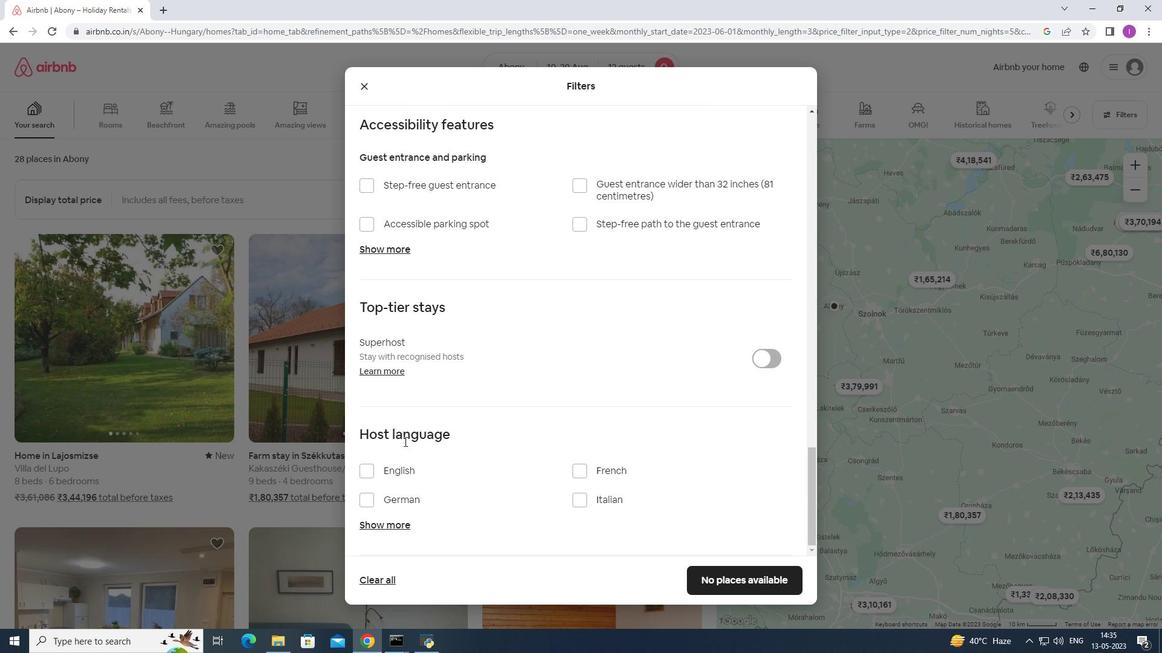 
Action: Mouse scrolled (377, 458) with delta (0, 0)
Screenshot: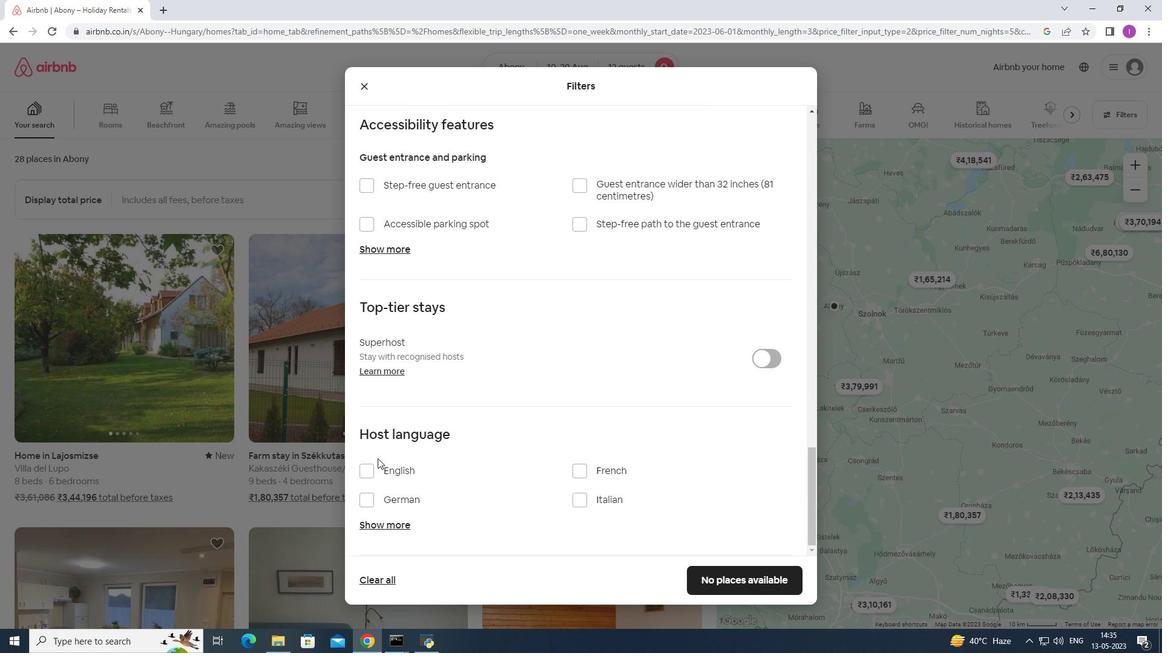 
Action: Mouse moved to (377, 459)
Screenshot: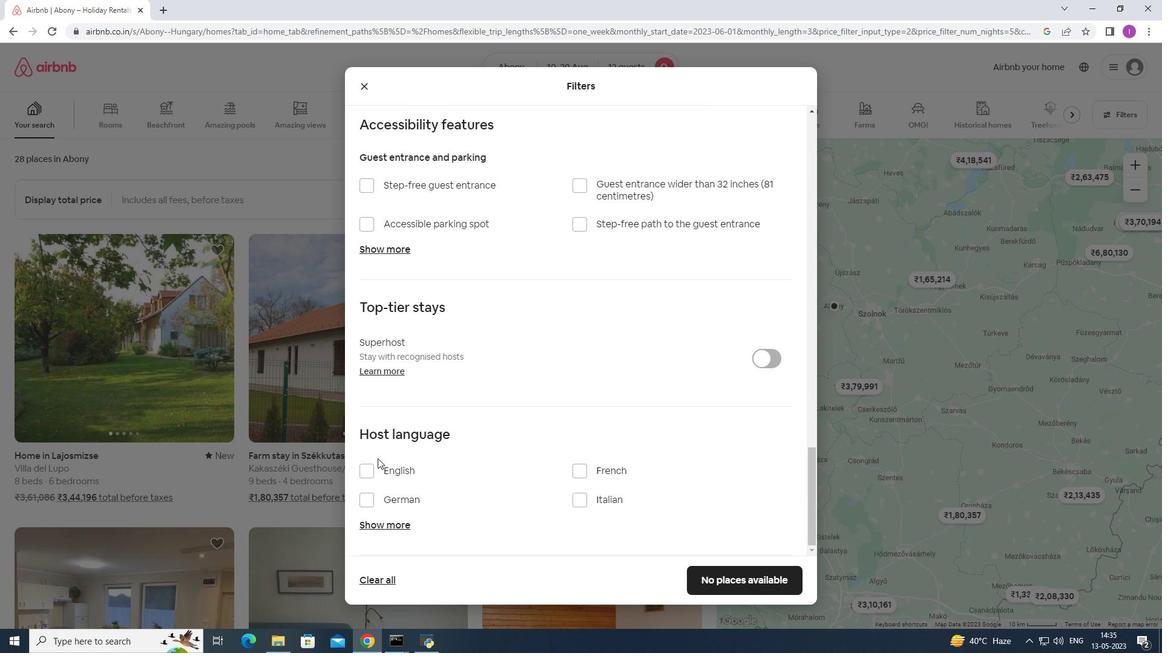 
Action: Mouse scrolled (377, 458) with delta (0, 0)
Screenshot: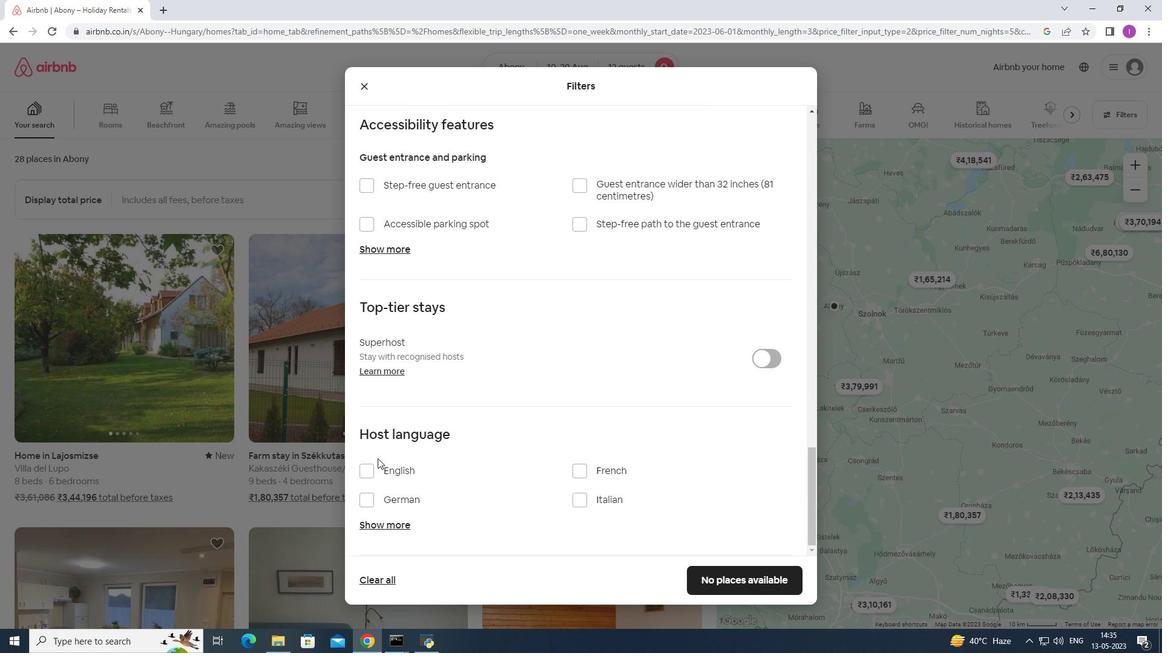 
Action: Mouse moved to (377, 460)
Screenshot: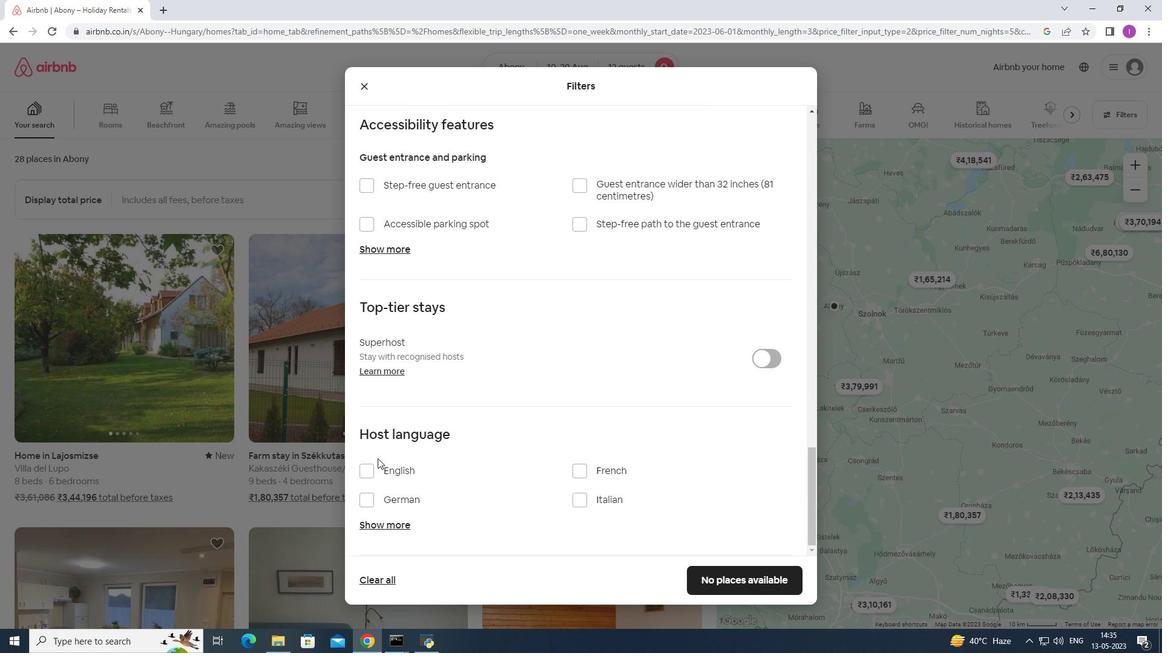 
Action: Mouse scrolled (377, 459) with delta (0, 0)
Screenshot: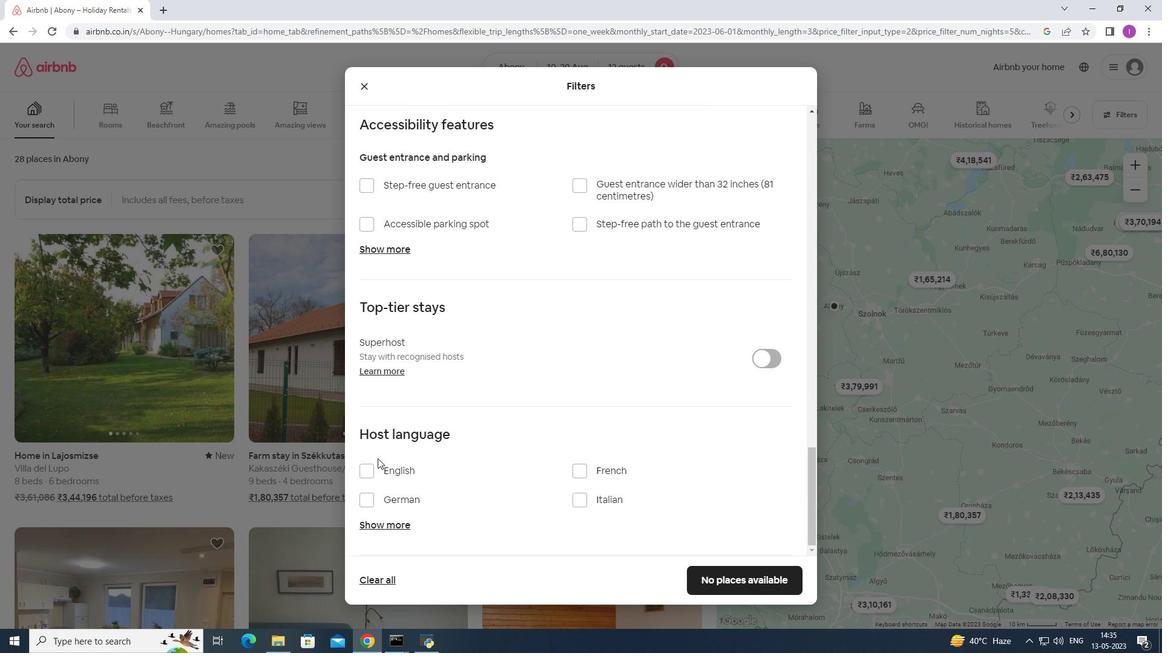 
Action: Mouse scrolled (377, 459) with delta (0, 0)
Screenshot: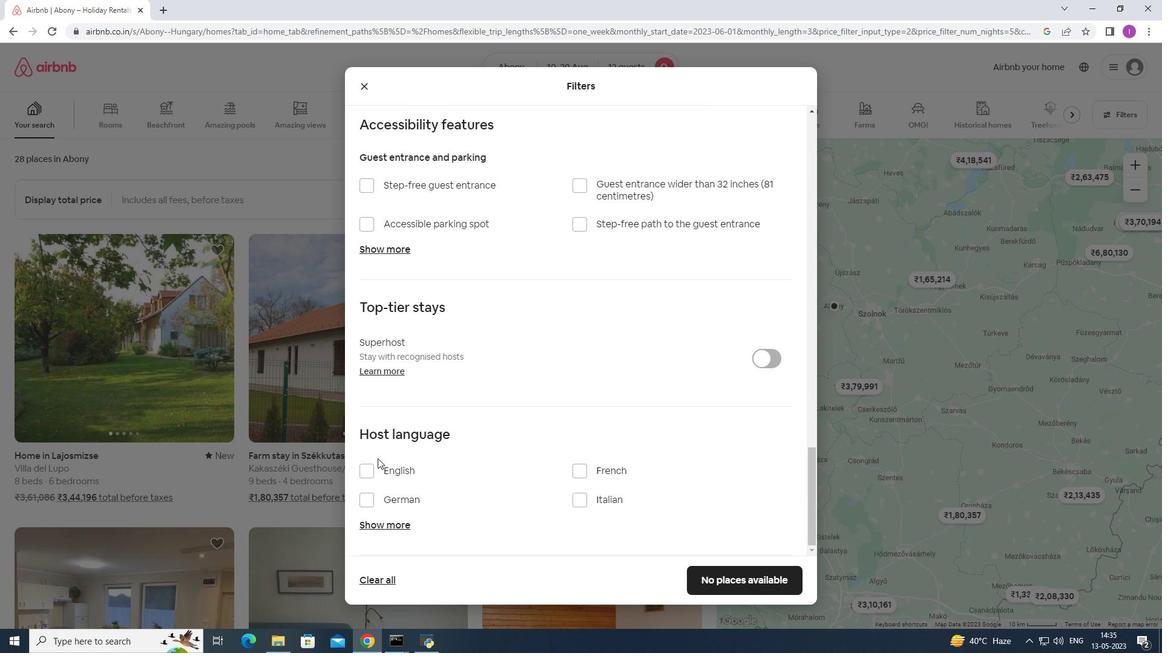 
Action: Mouse moved to (365, 472)
Screenshot: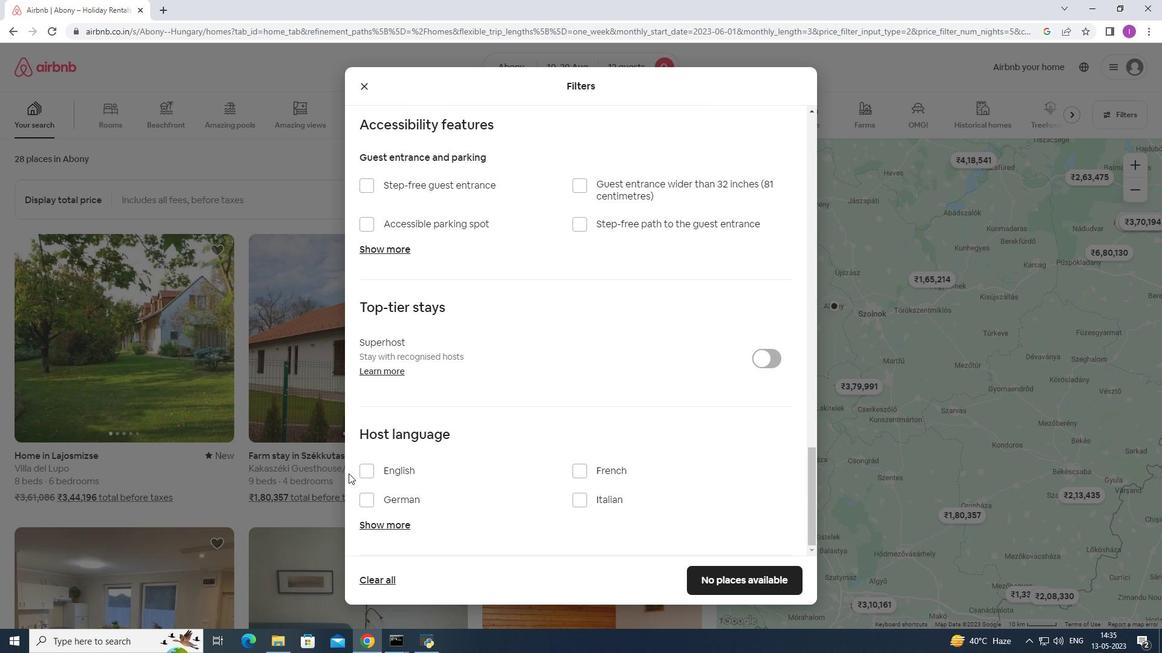 
Action: Mouse pressed left at (365, 472)
Screenshot: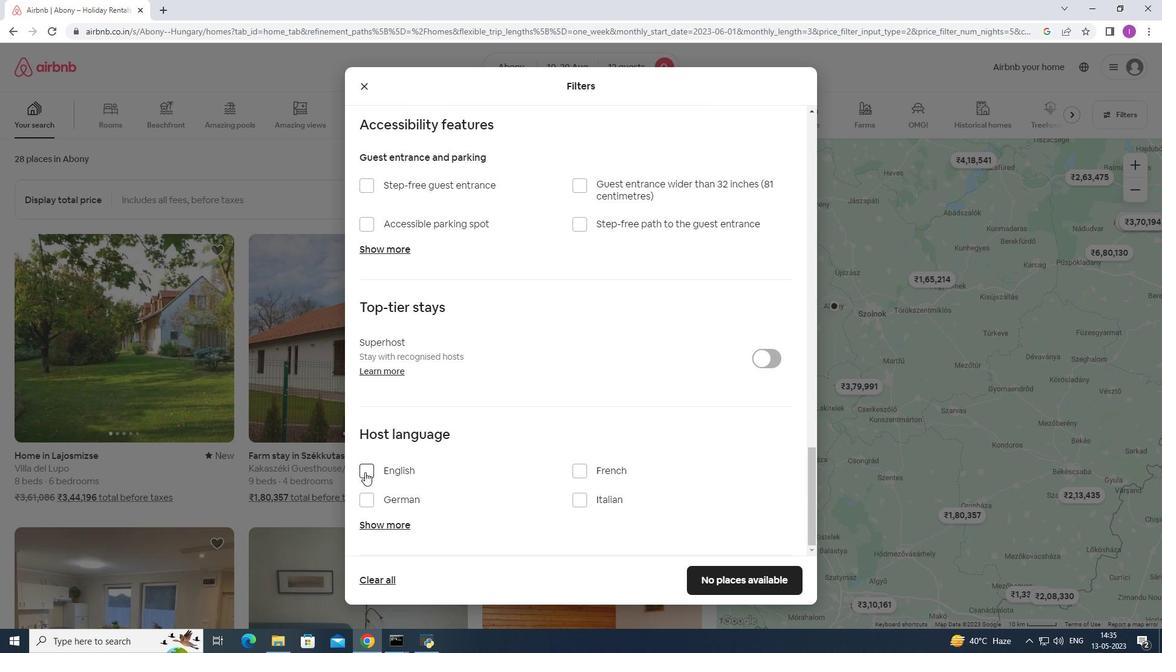 
Action: Mouse moved to (735, 583)
Screenshot: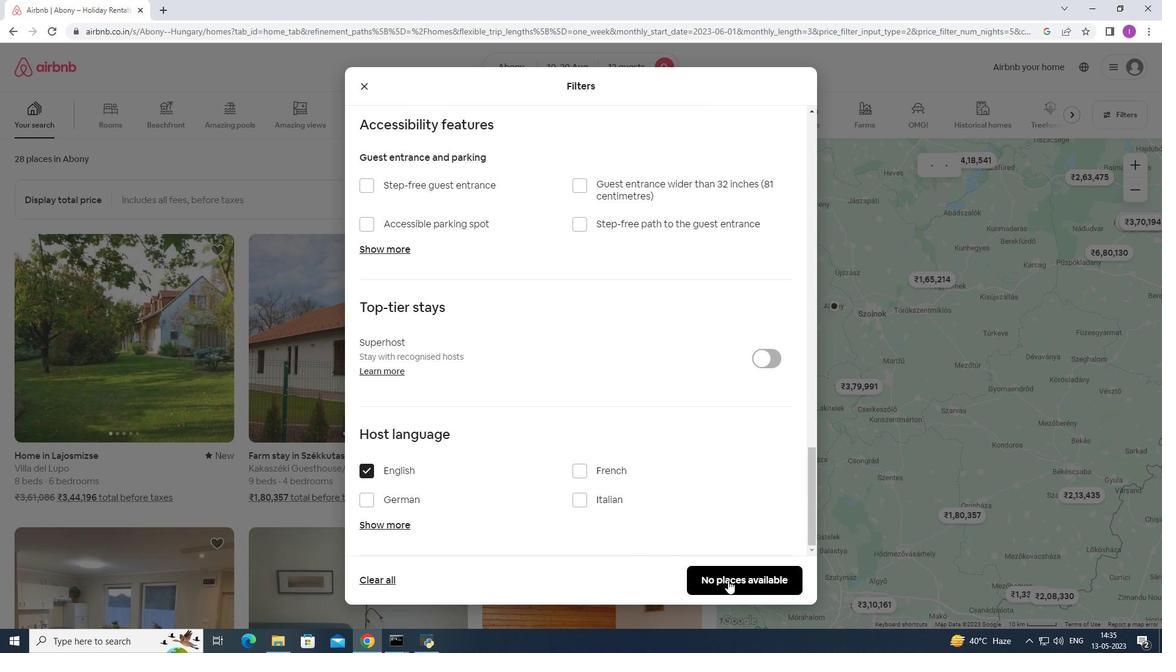 
Action: Mouse pressed left at (735, 583)
Screenshot: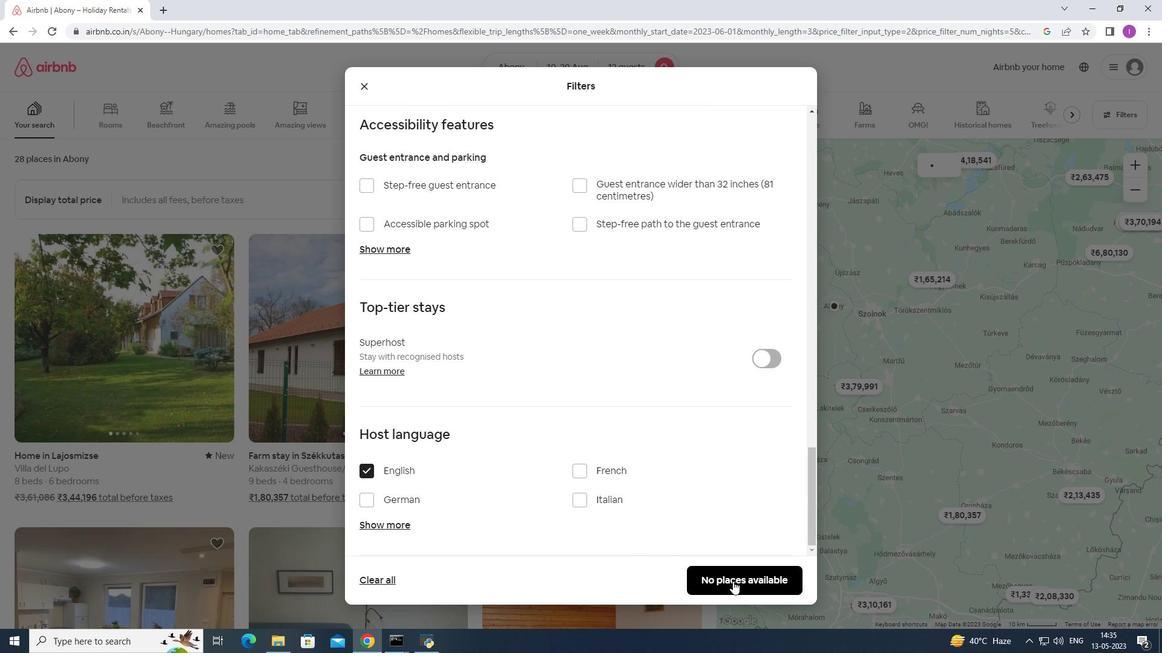 
Action: Mouse moved to (684, 441)
Screenshot: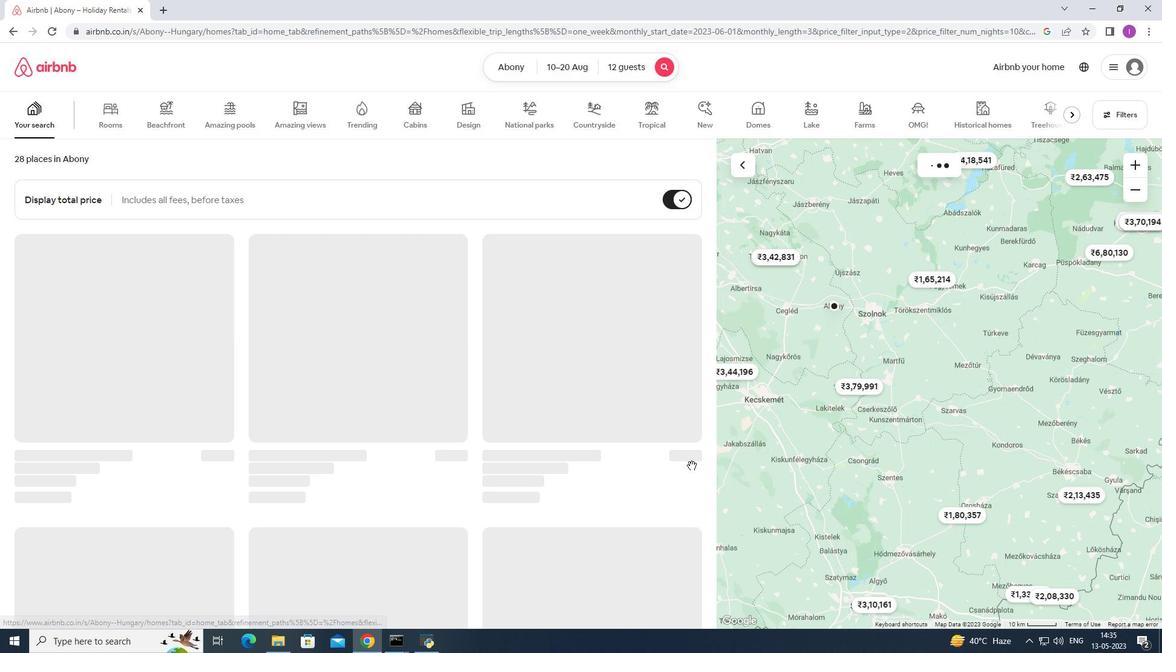 
